 Task: Forward email with the signature Erica Taylor with the subject Request for project resources from softage.1@softage.net to softage.4@softage.net with the message Please let me know if you require any assistance with the upcoming presentation., select first 2 words, change the font color from current to red and background color to green Send the email
Action: Mouse moved to (1044, 85)
Screenshot: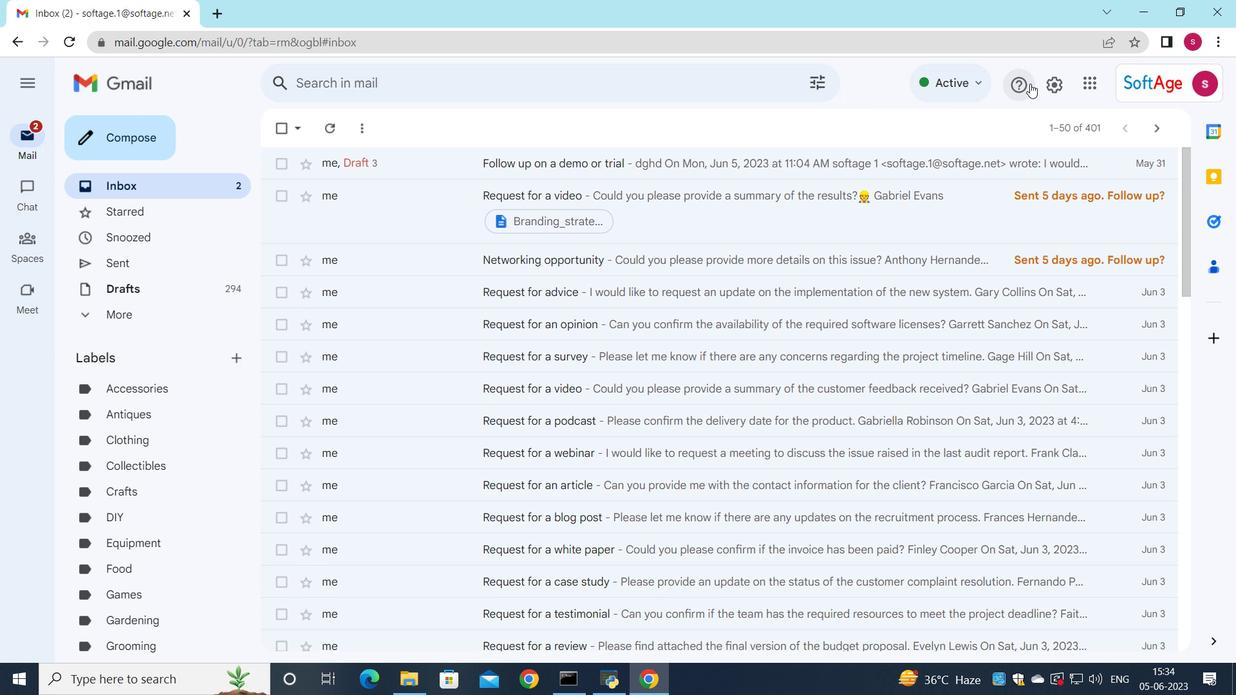 
Action: Mouse pressed left at (1044, 85)
Screenshot: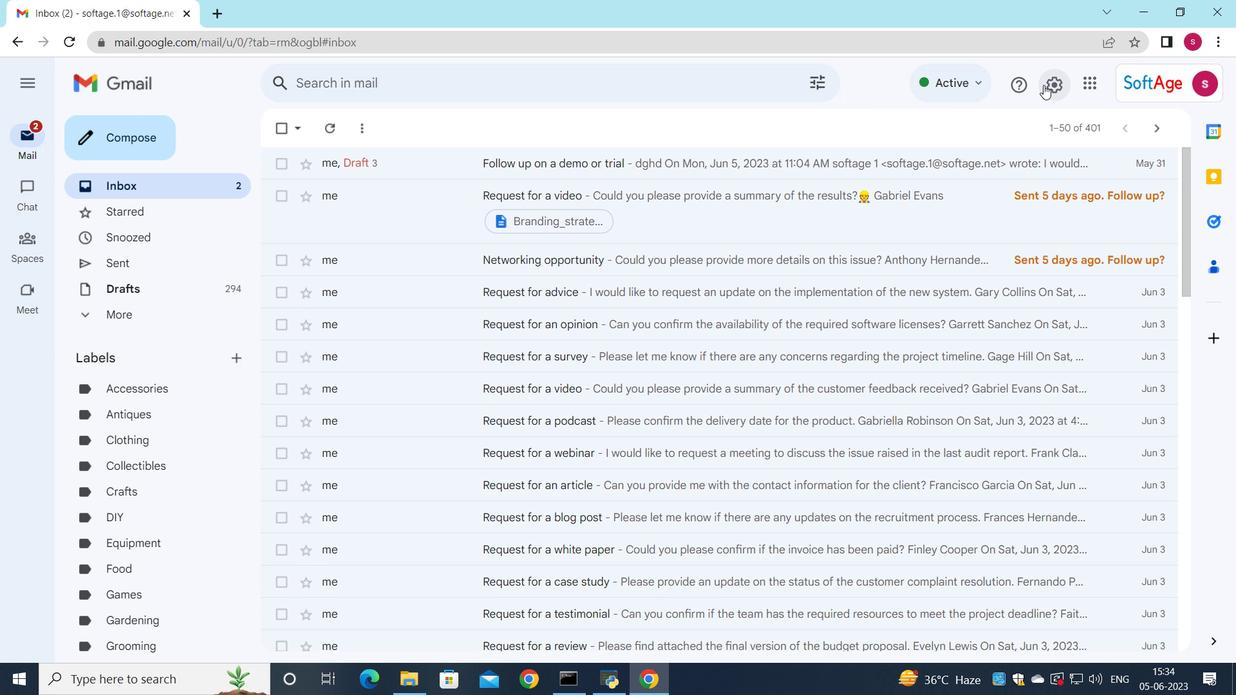 
Action: Mouse moved to (1046, 166)
Screenshot: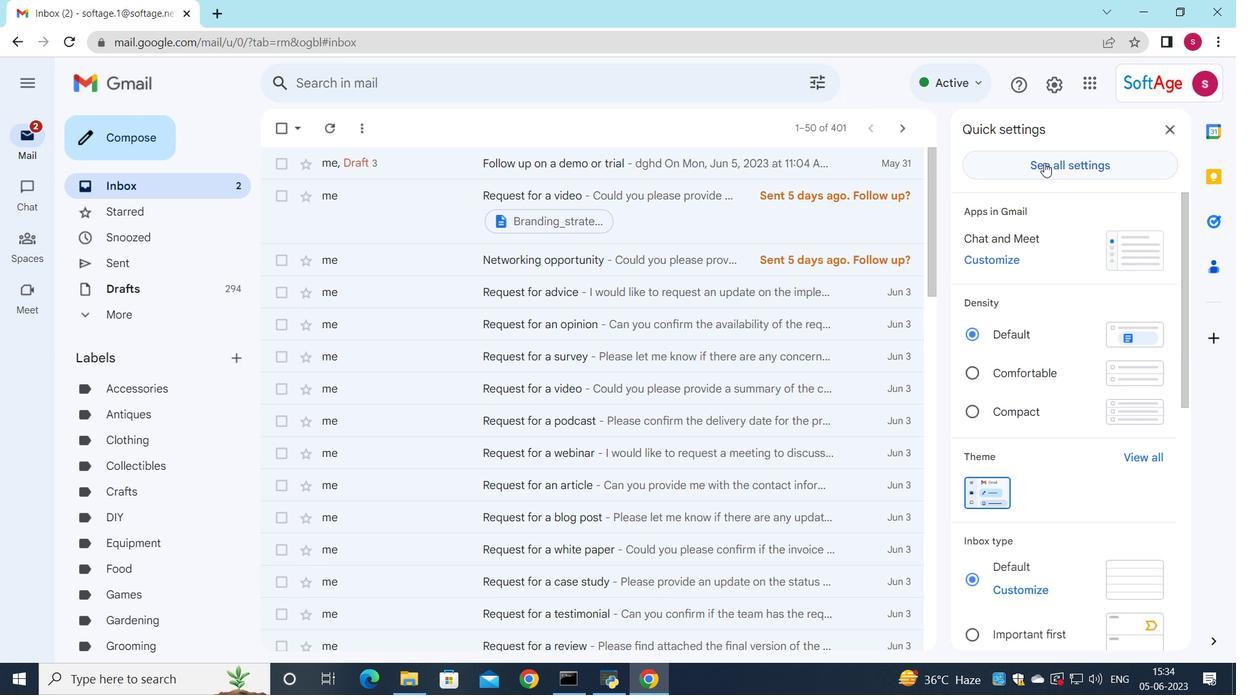
Action: Mouse pressed left at (1046, 166)
Screenshot: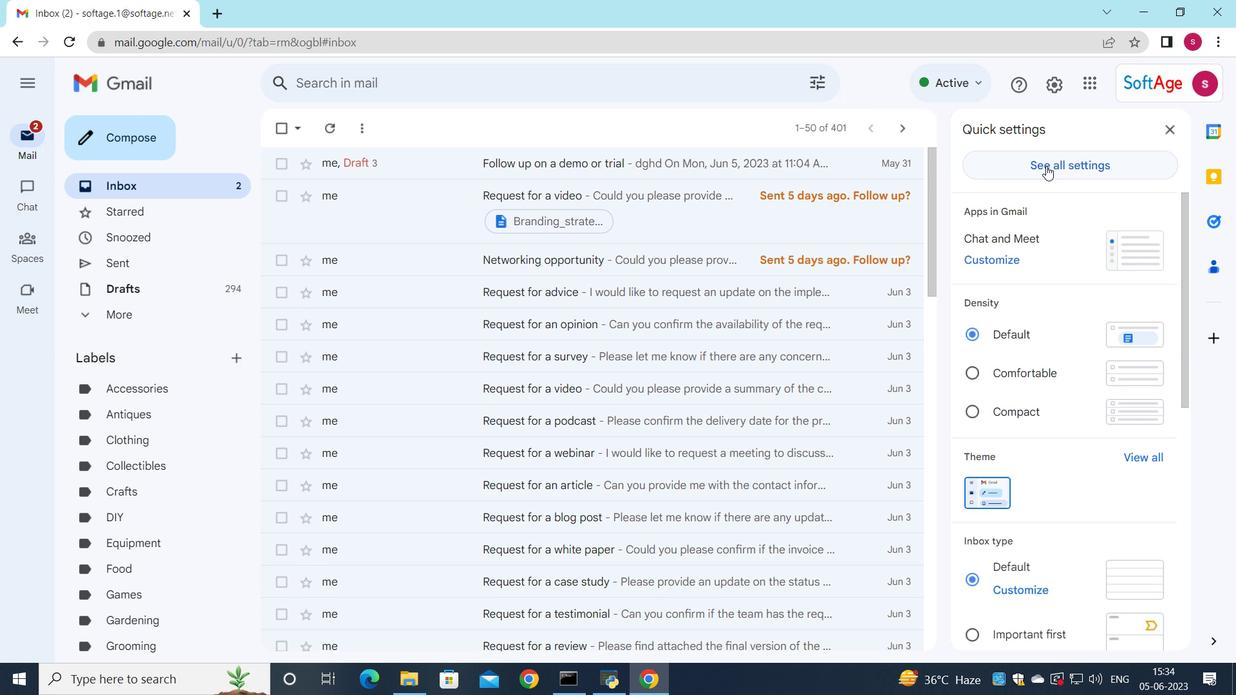 
Action: Mouse moved to (730, 332)
Screenshot: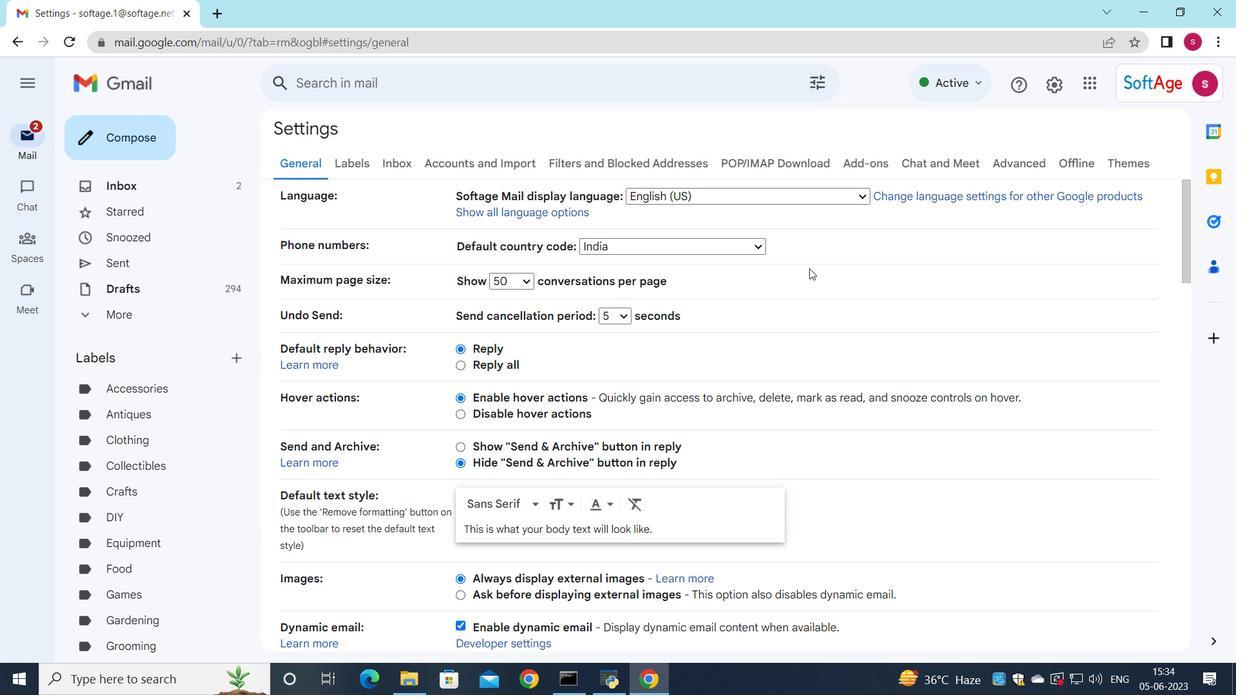 
Action: Mouse scrolled (730, 331) with delta (0, 0)
Screenshot: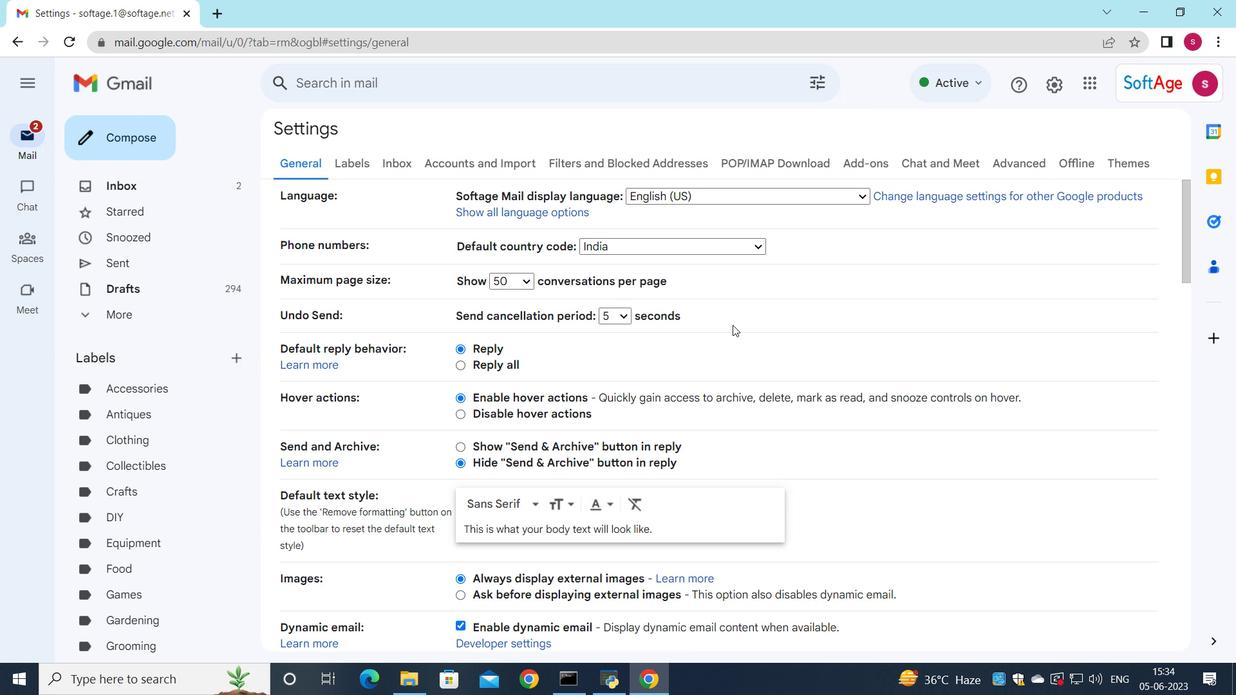 
Action: Mouse scrolled (730, 331) with delta (0, 0)
Screenshot: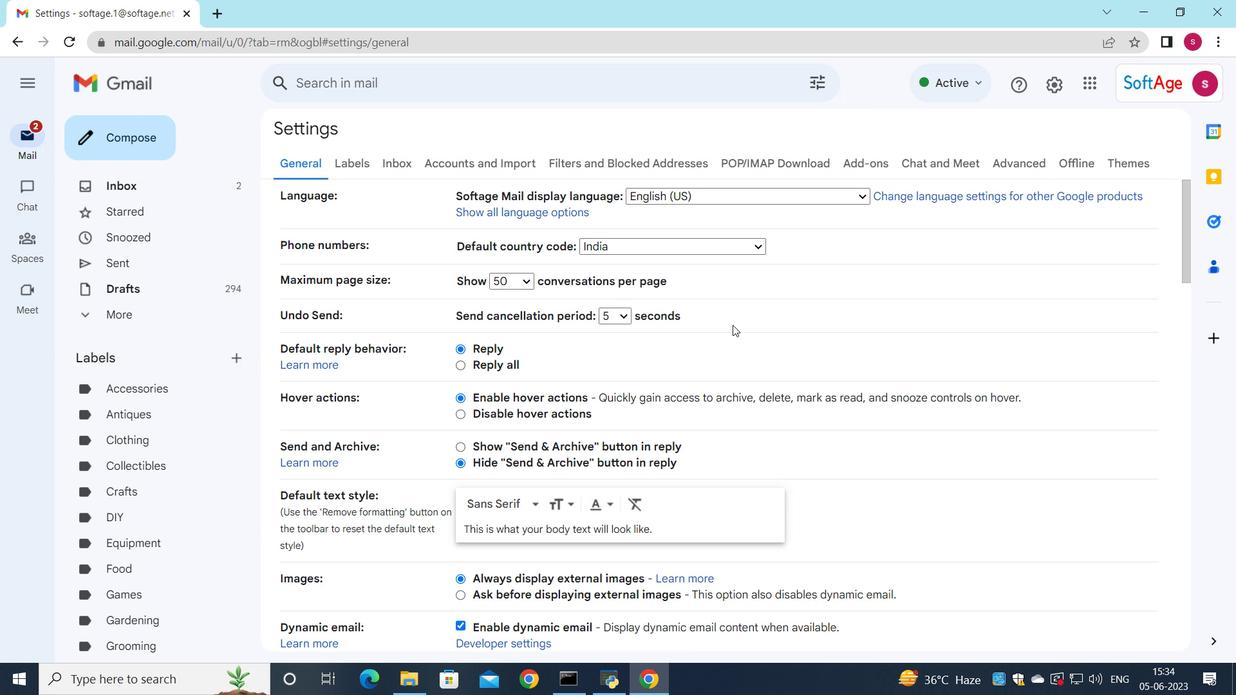 
Action: Mouse scrolled (730, 331) with delta (0, 0)
Screenshot: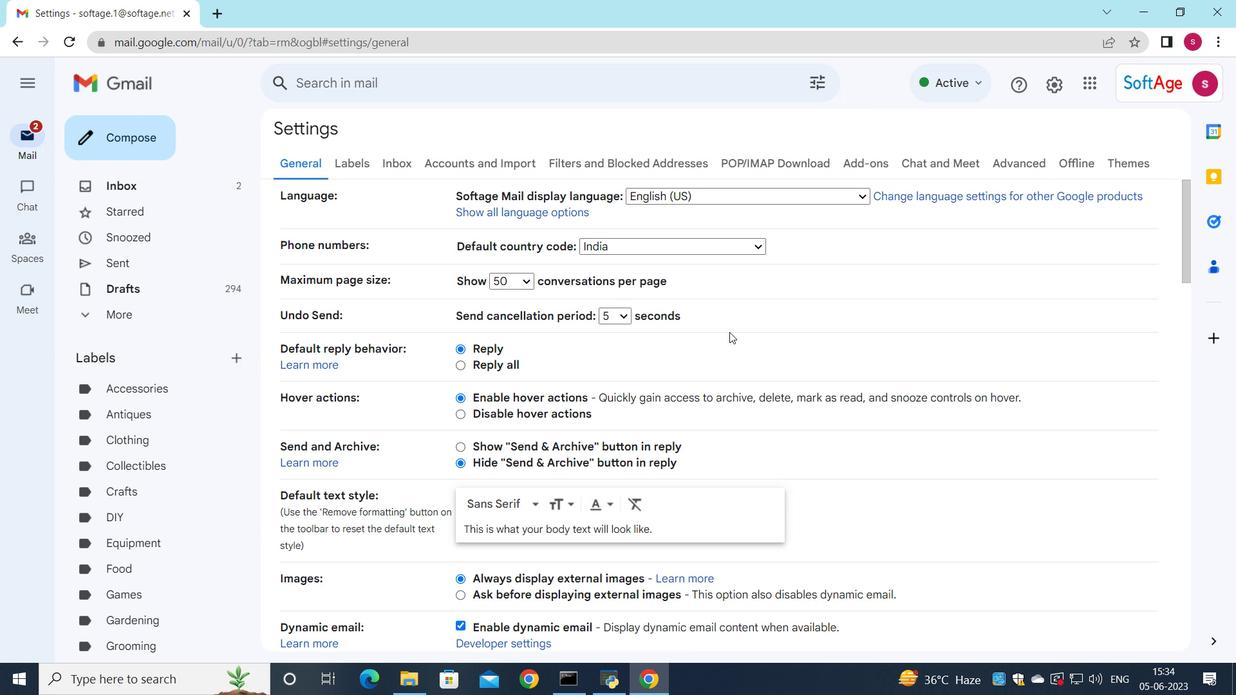 
Action: Mouse moved to (733, 267)
Screenshot: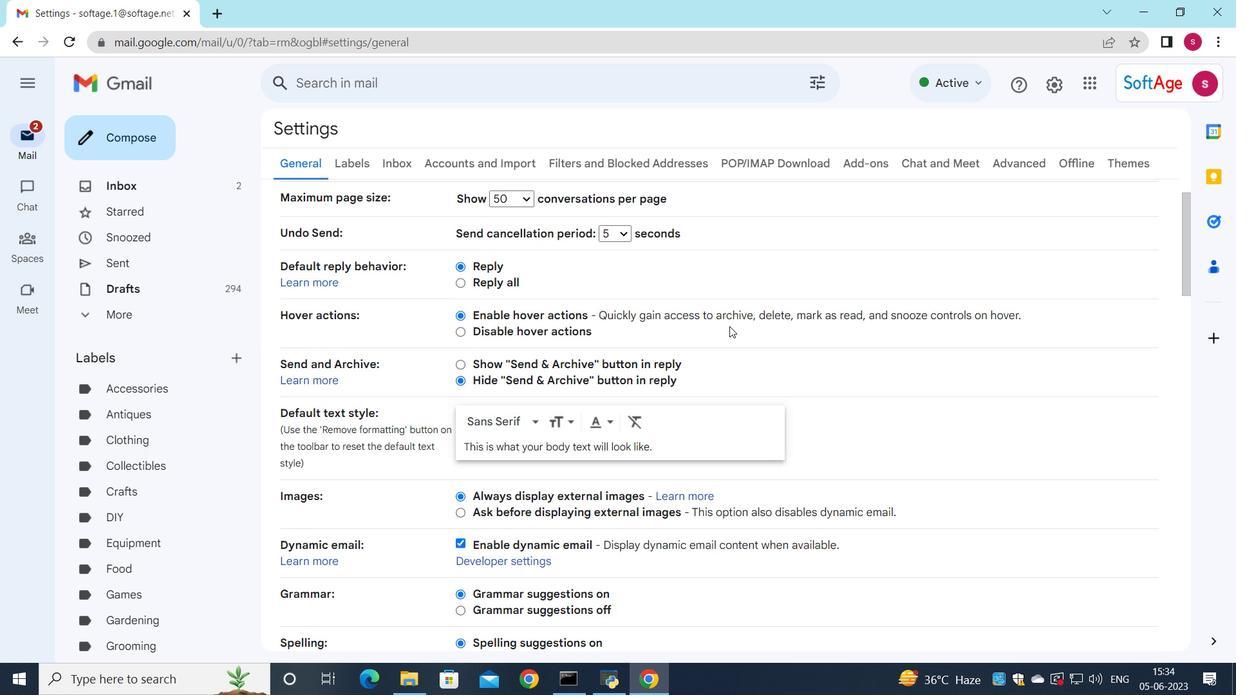 
Action: Mouse scrolled (733, 266) with delta (0, 0)
Screenshot: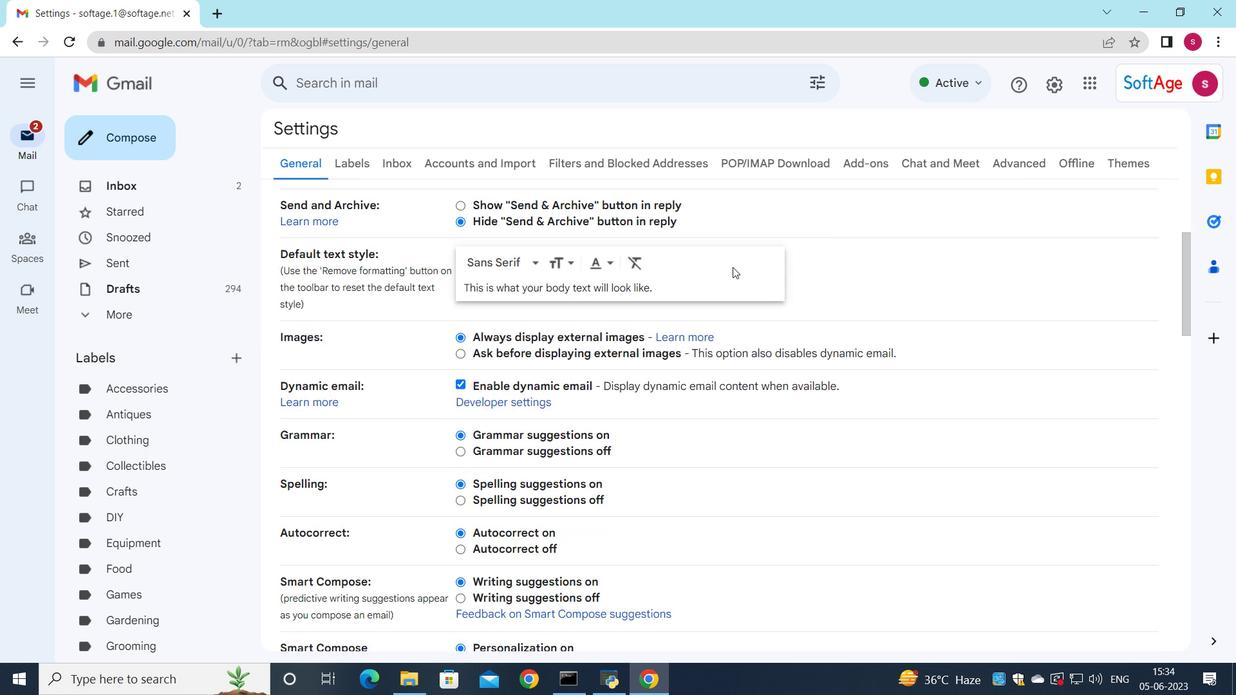 
Action: Mouse scrolled (733, 266) with delta (0, 0)
Screenshot: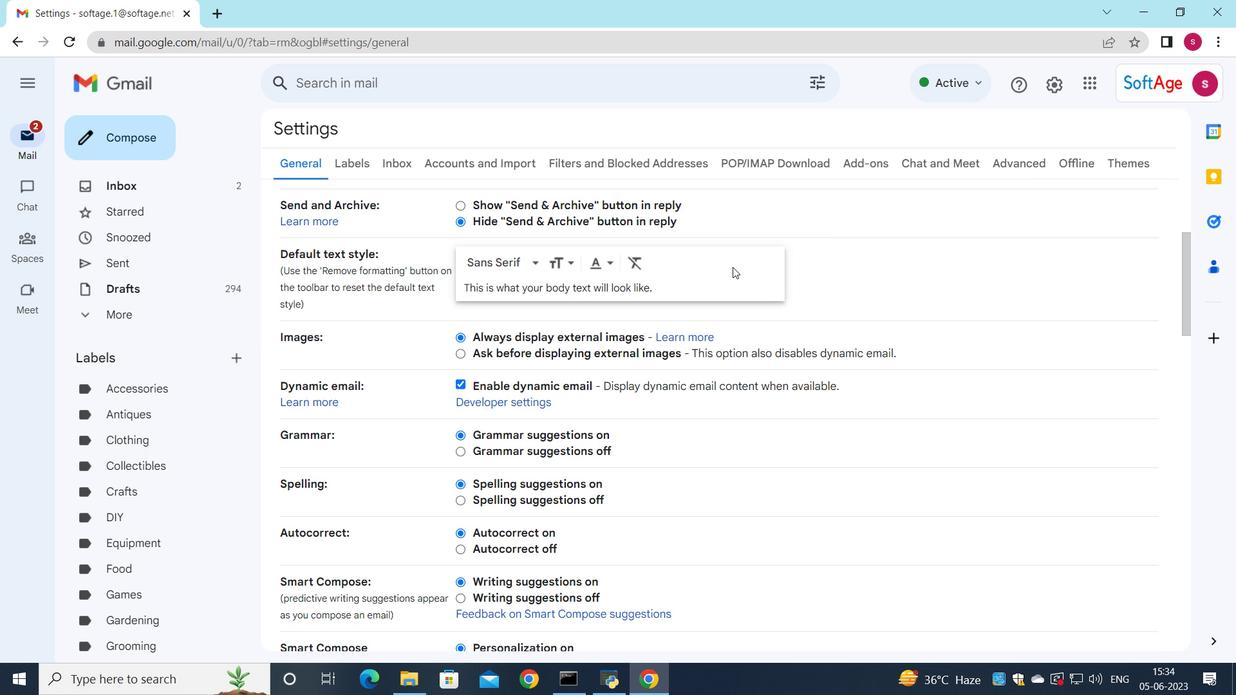 
Action: Mouse scrolled (733, 266) with delta (0, 0)
Screenshot: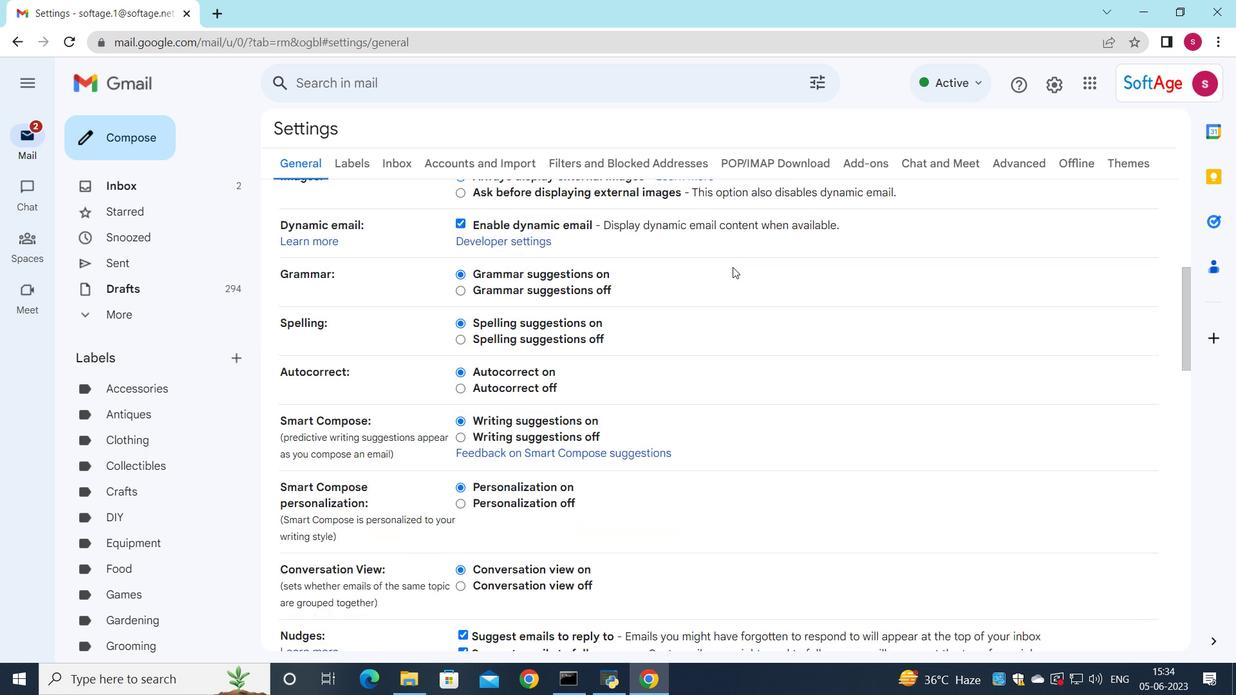 
Action: Mouse scrolled (733, 266) with delta (0, 0)
Screenshot: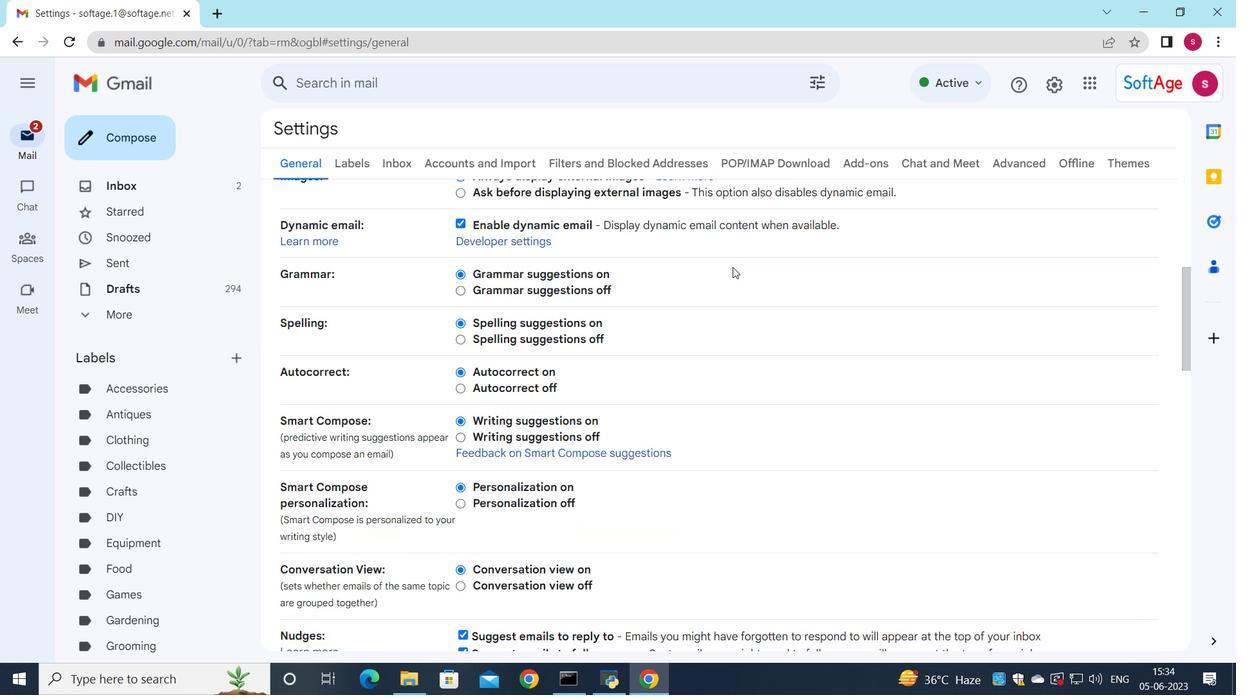 
Action: Mouse scrolled (733, 266) with delta (0, 0)
Screenshot: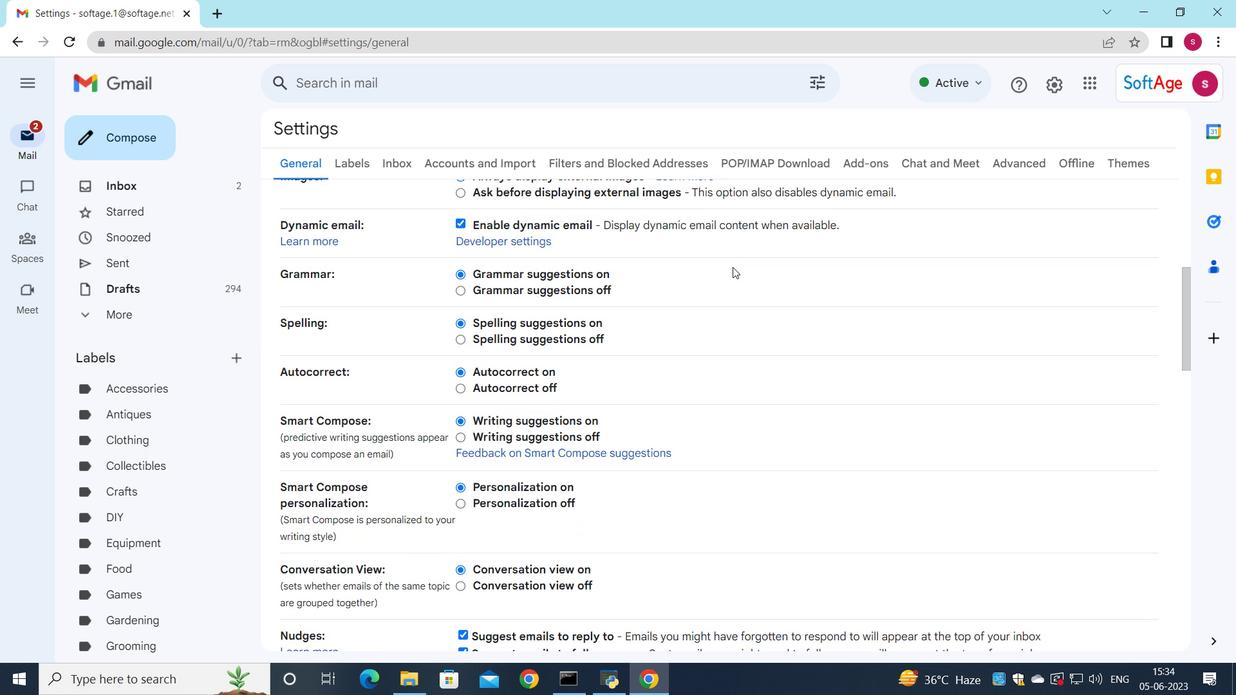 
Action: Mouse scrolled (733, 266) with delta (0, 0)
Screenshot: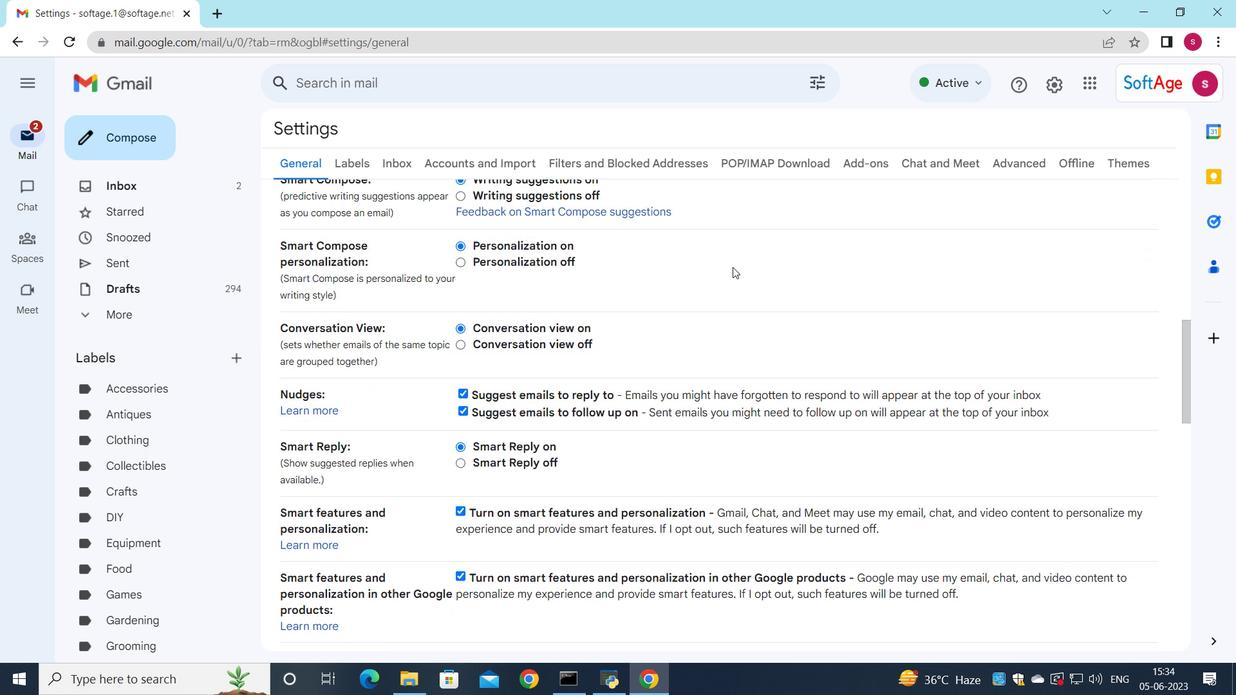 
Action: Mouse scrolled (733, 266) with delta (0, 0)
Screenshot: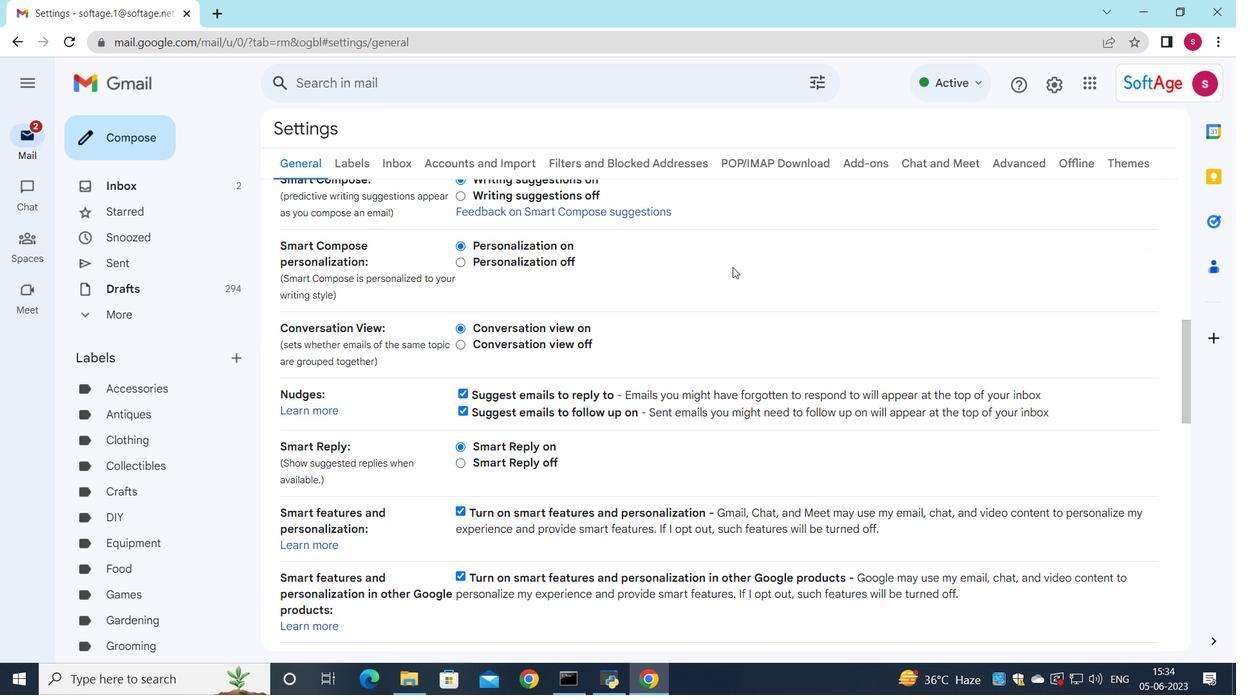 
Action: Mouse scrolled (733, 266) with delta (0, 0)
Screenshot: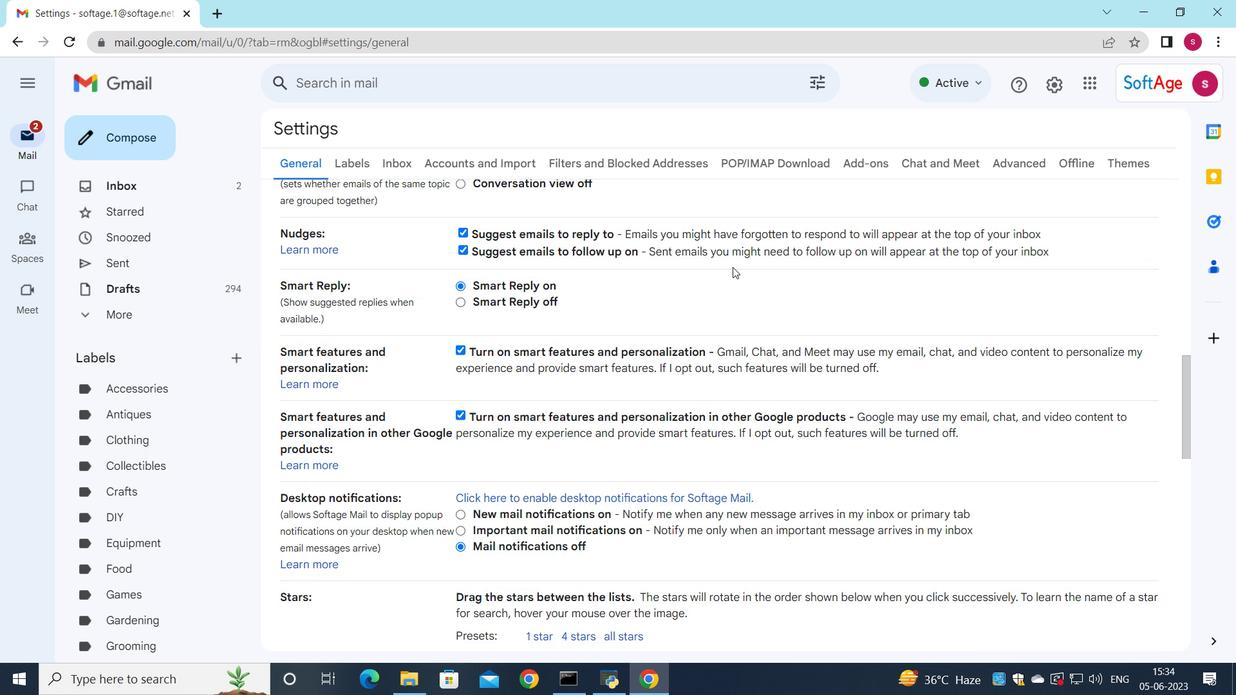 
Action: Mouse scrolled (733, 266) with delta (0, 0)
Screenshot: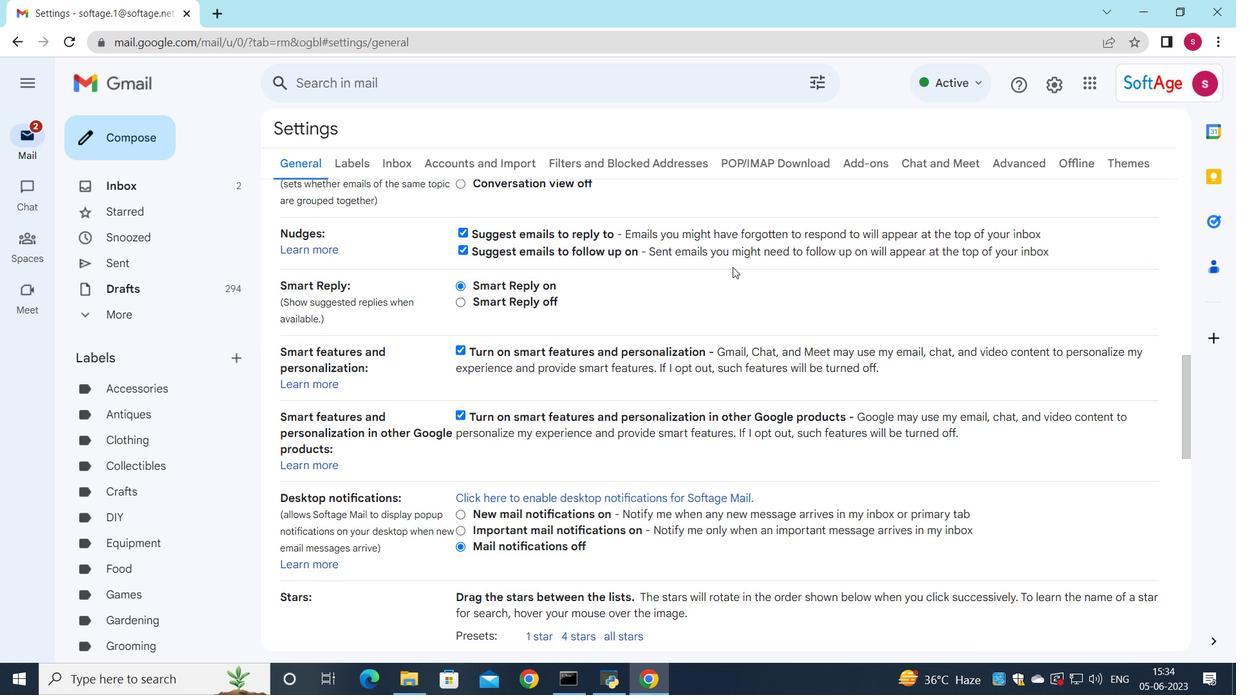 
Action: Mouse scrolled (733, 266) with delta (0, 0)
Screenshot: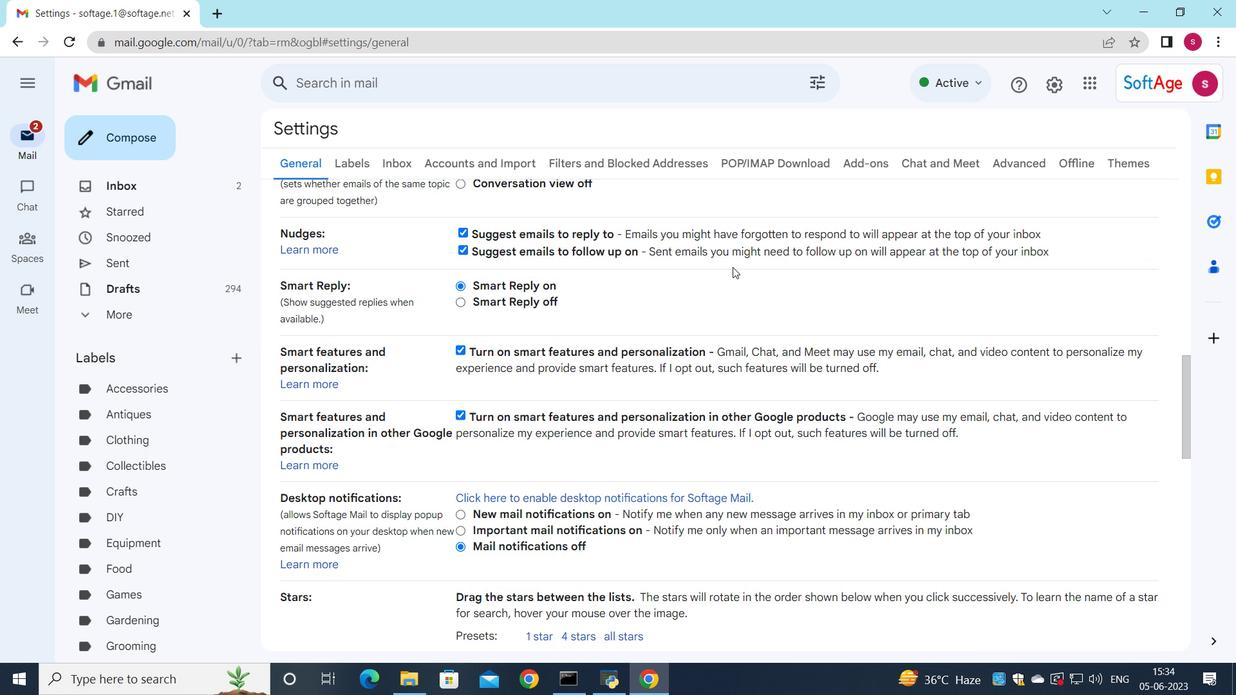 
Action: Mouse scrolled (733, 266) with delta (0, 0)
Screenshot: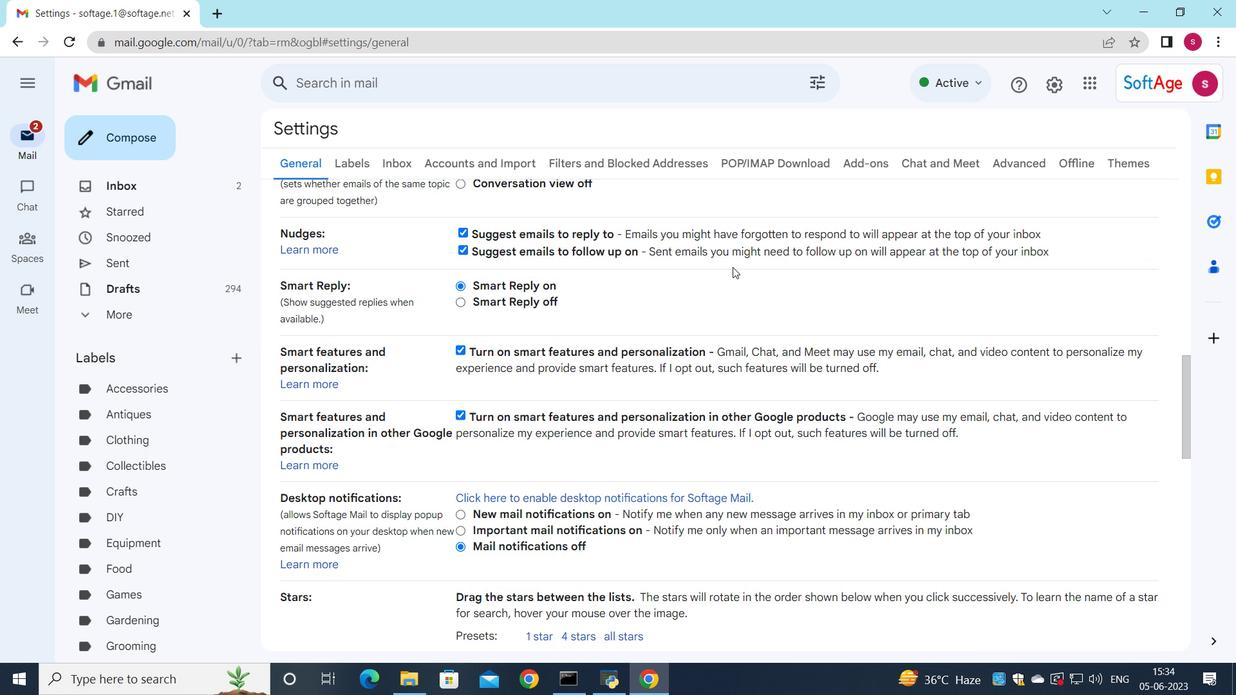 
Action: Mouse moved to (686, 362)
Screenshot: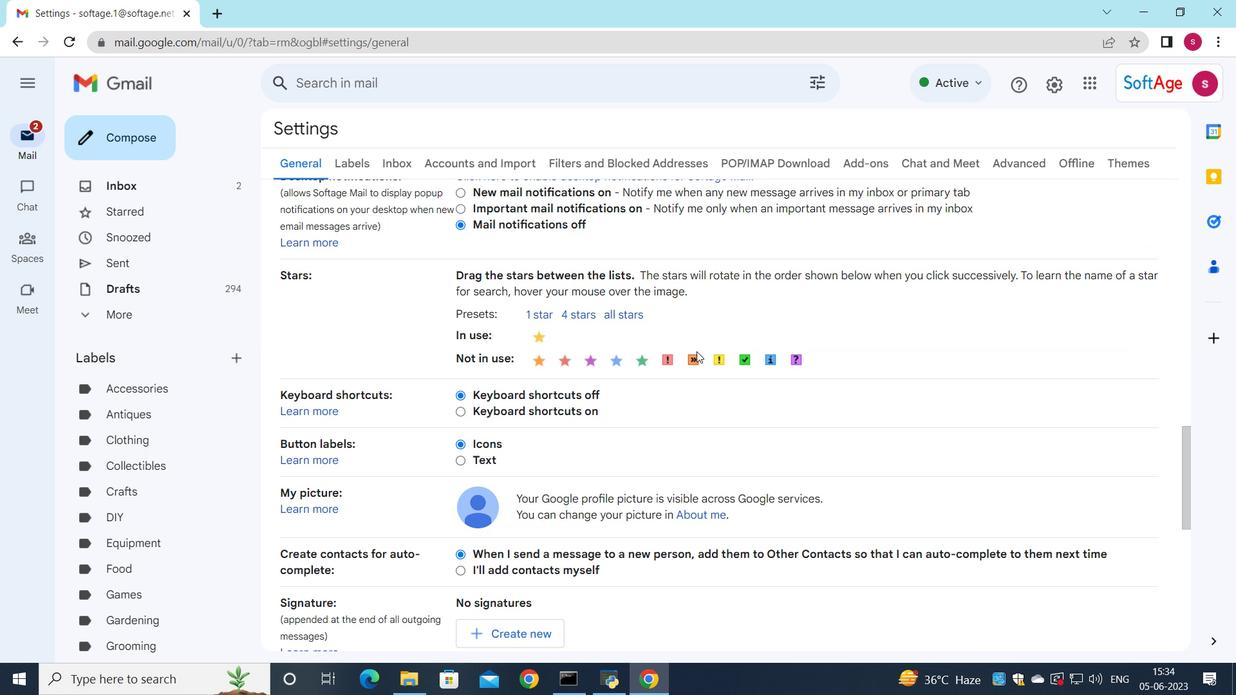 
Action: Mouse scrolled (693, 354) with delta (0, 0)
Screenshot: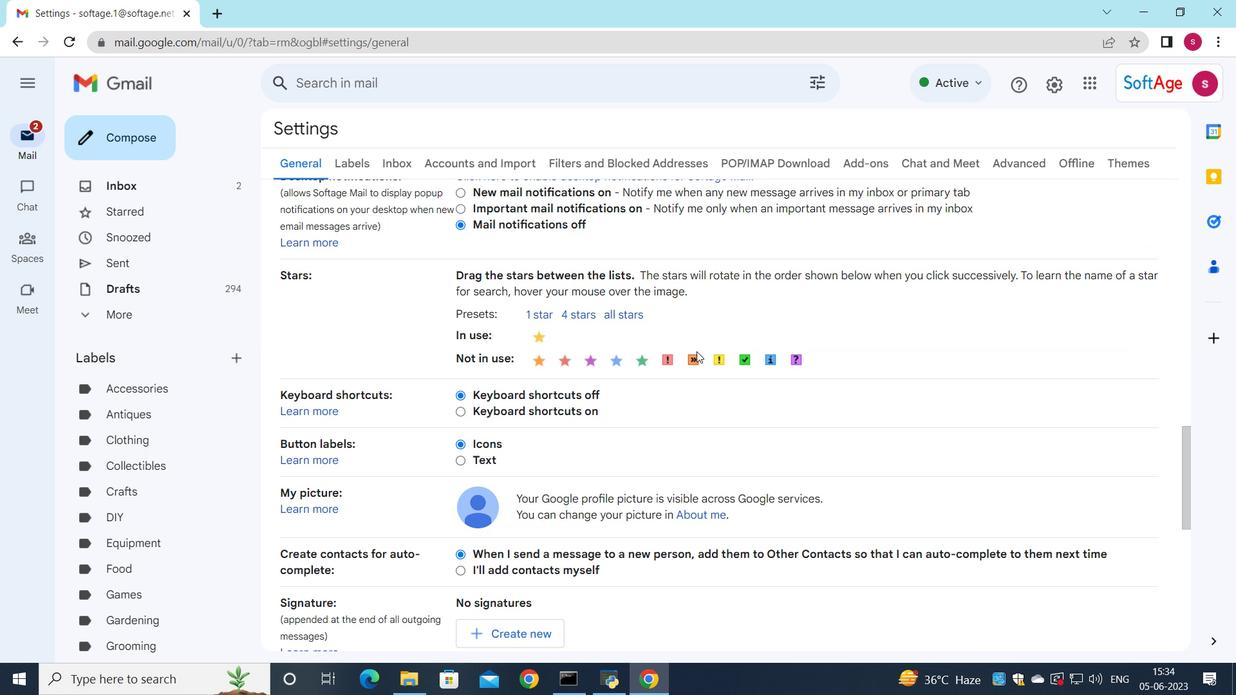 
Action: Mouse moved to (686, 363)
Screenshot: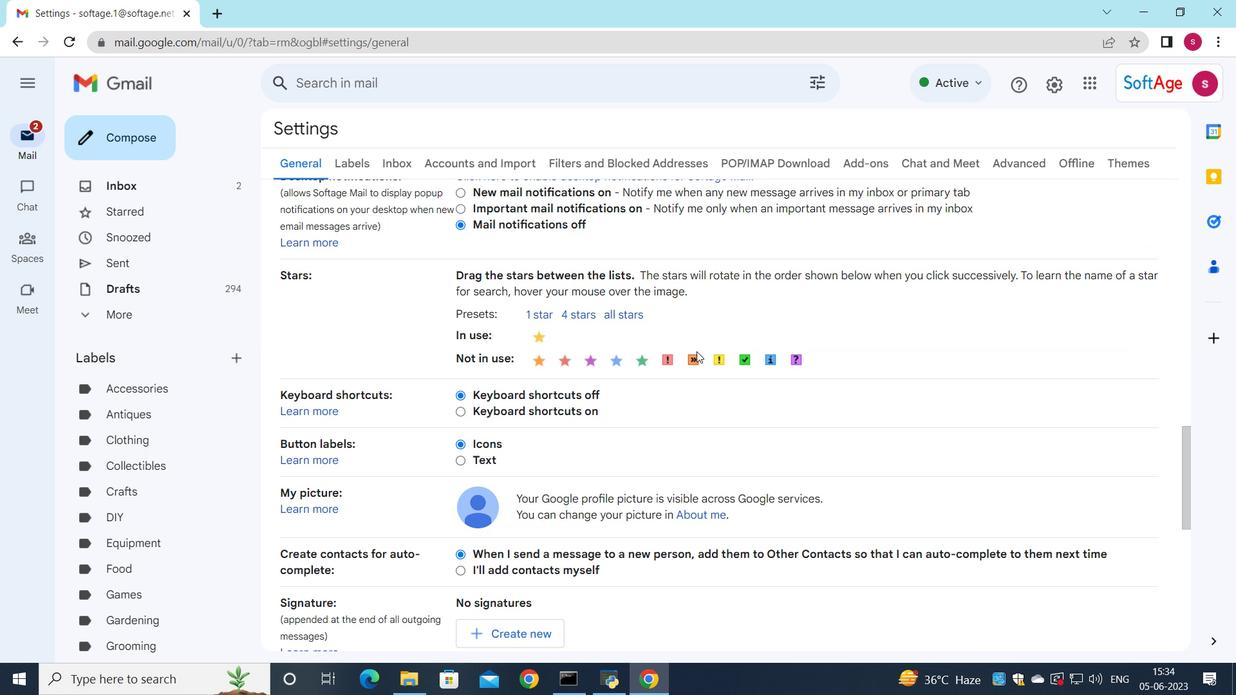 
Action: Mouse scrolled (690, 358) with delta (0, 0)
Screenshot: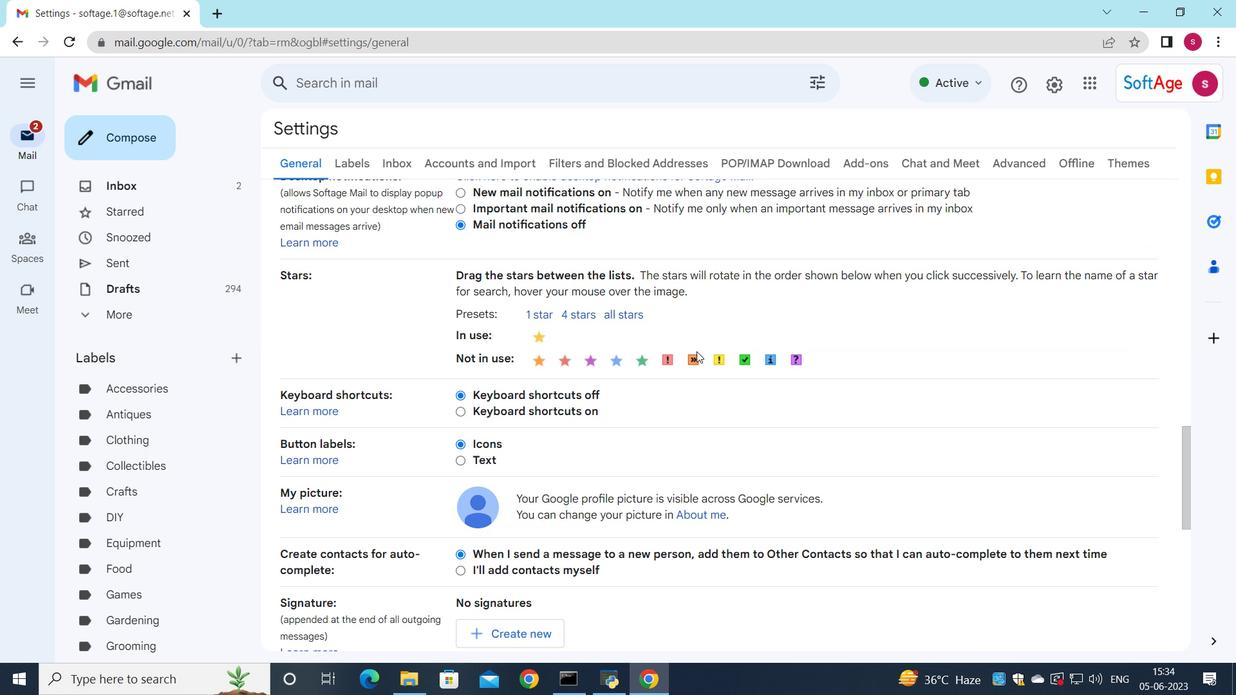 
Action: Mouse moved to (685, 363)
Screenshot: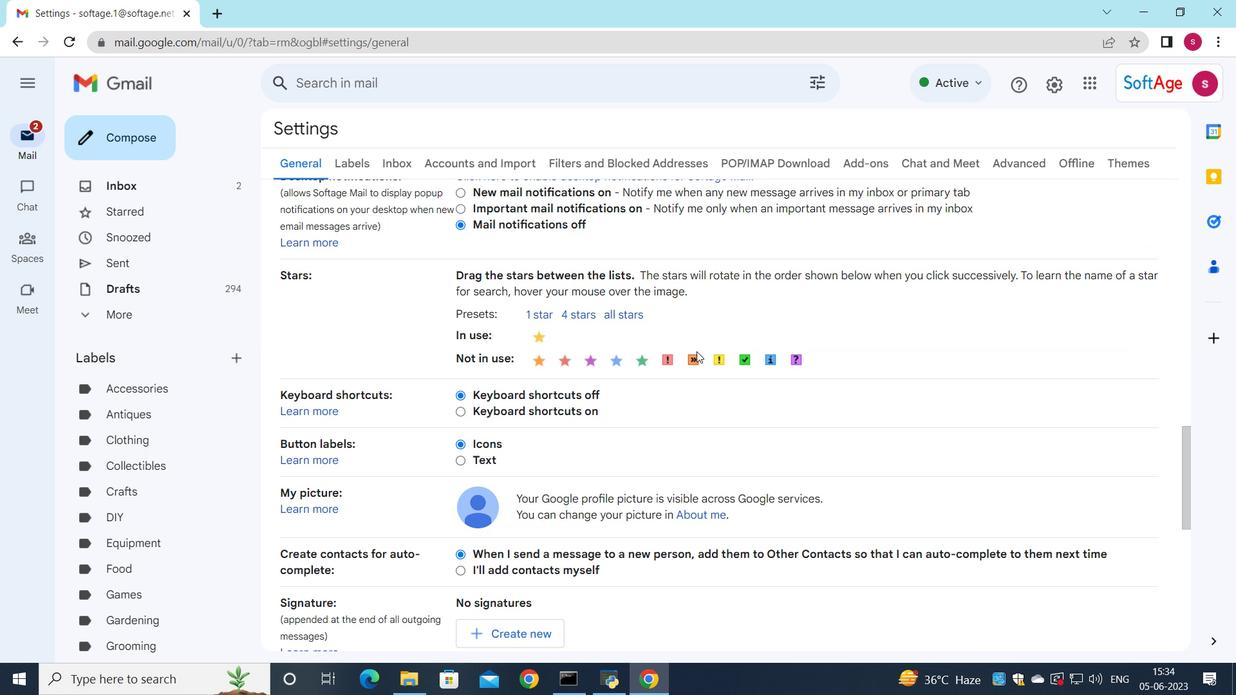 
Action: Mouse scrolled (686, 362) with delta (0, 0)
Screenshot: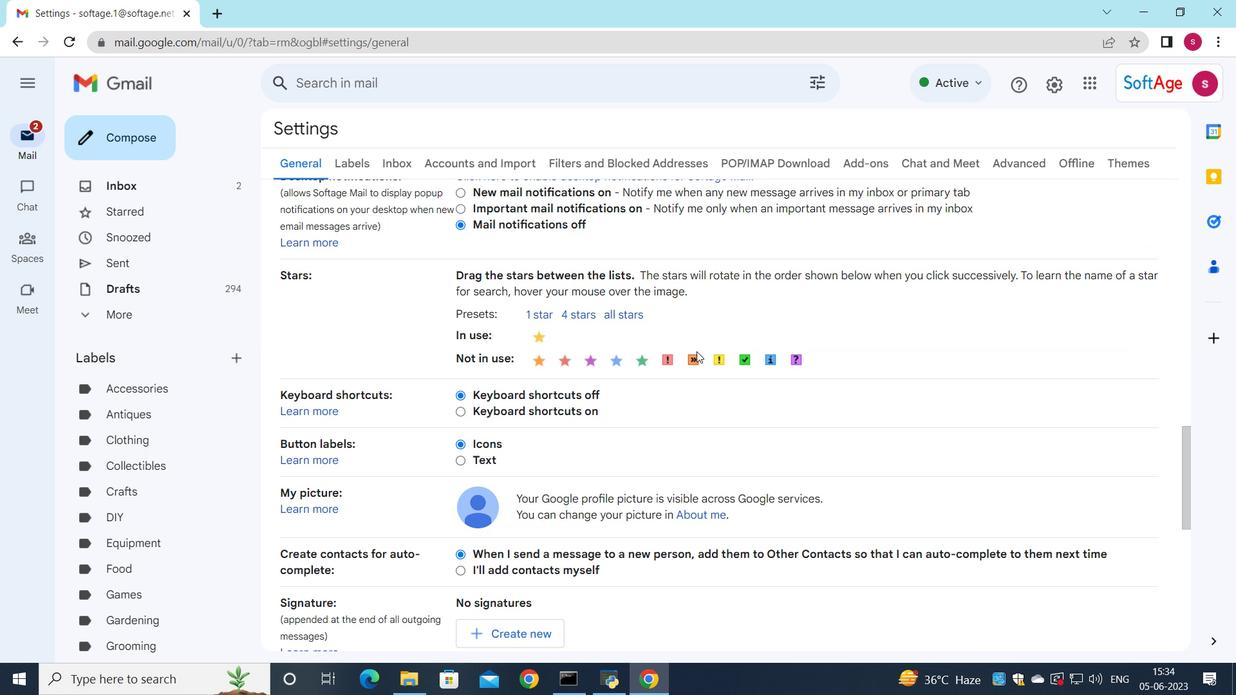 
Action: Mouse moved to (536, 393)
Screenshot: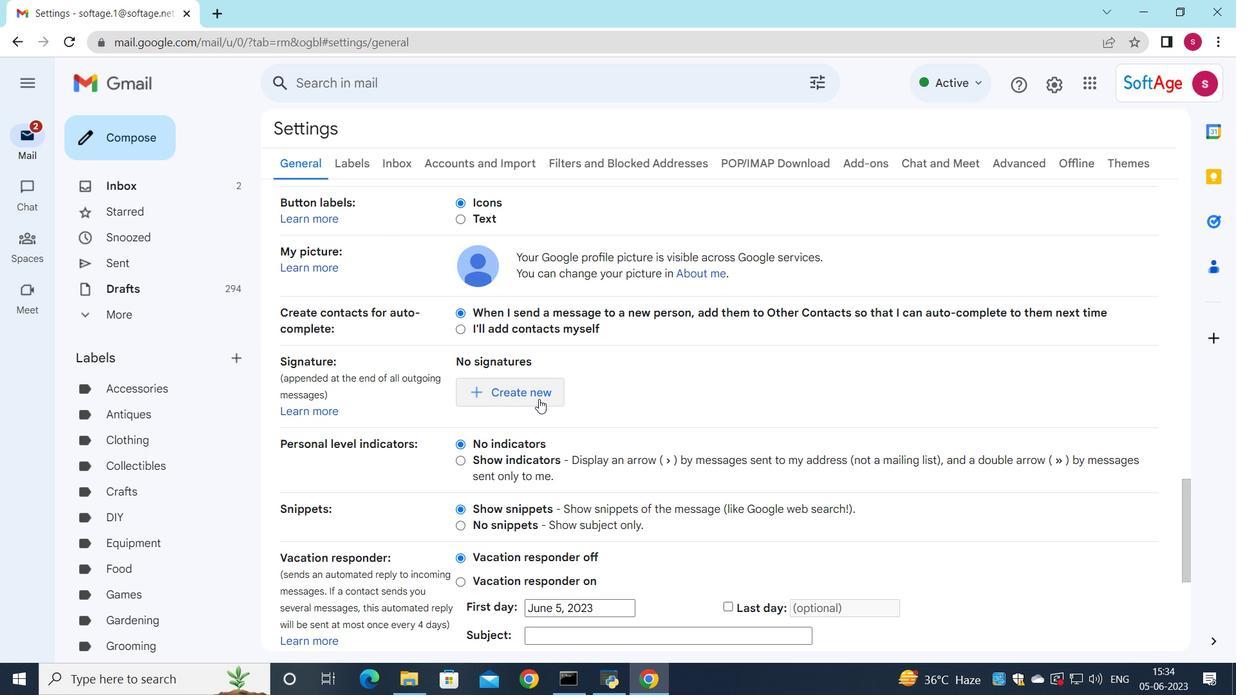 
Action: Mouse pressed left at (536, 393)
Screenshot: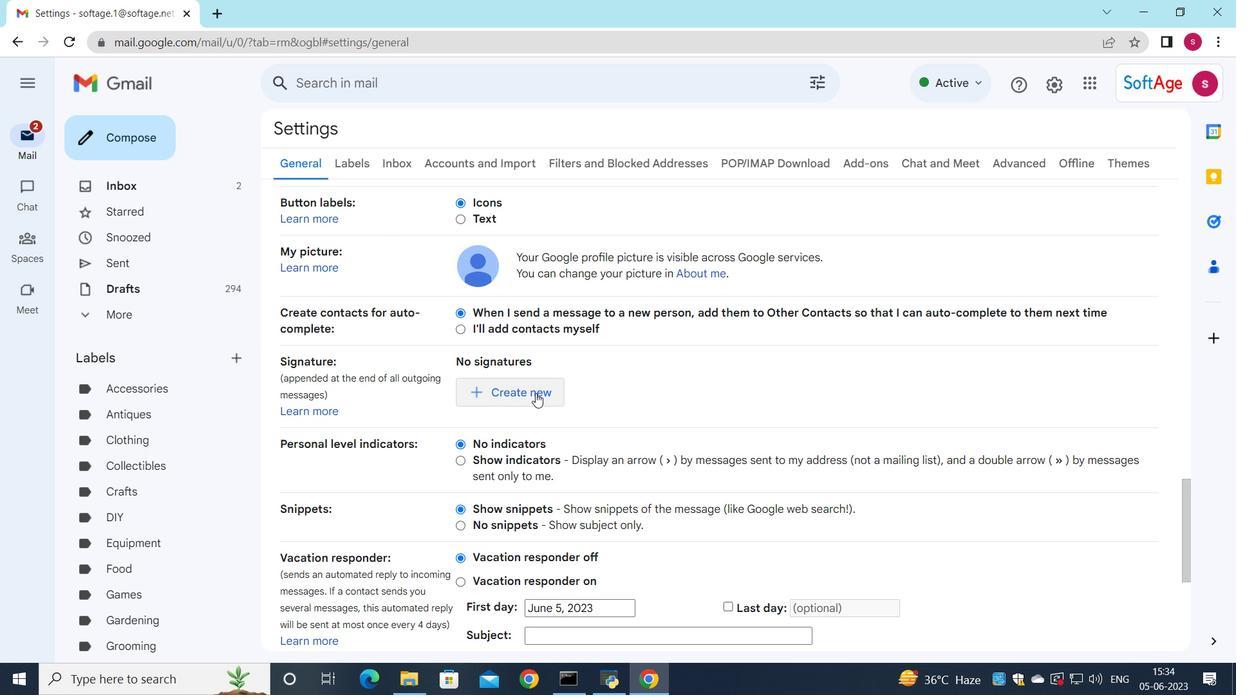 
Action: Mouse moved to (570, 323)
Screenshot: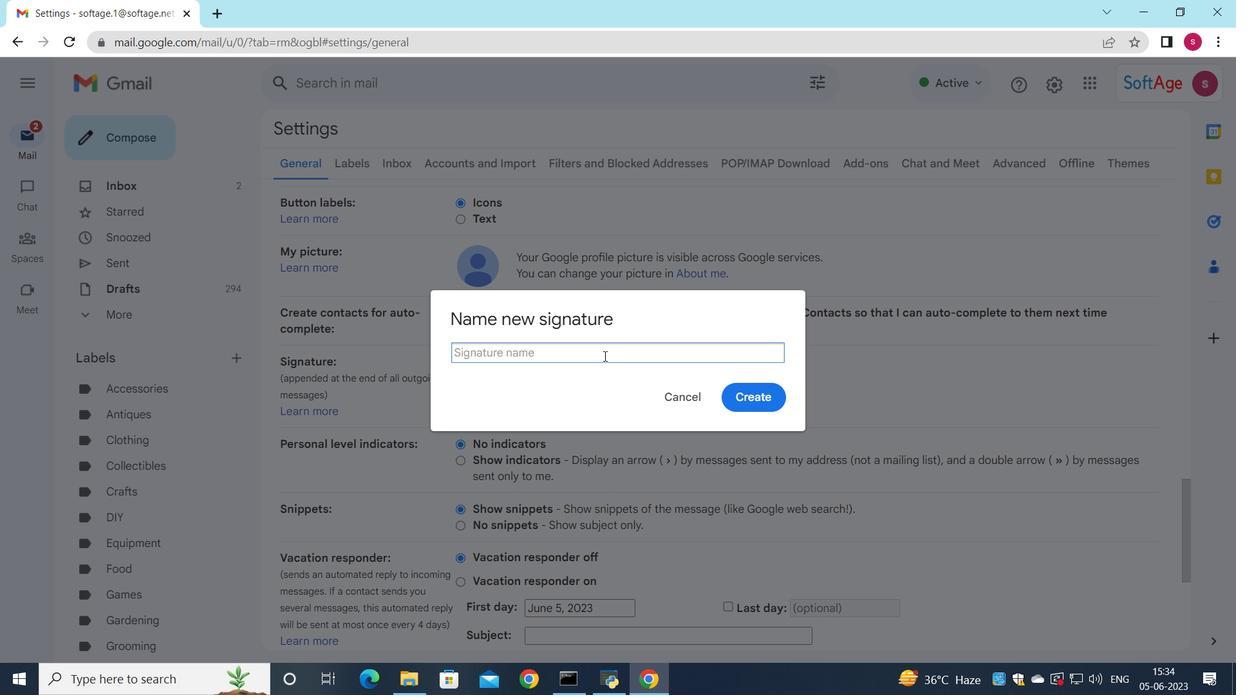 
Action: Key pressed <Key.shift>Erica<Key.space><Key.shift>Taylor
Screenshot: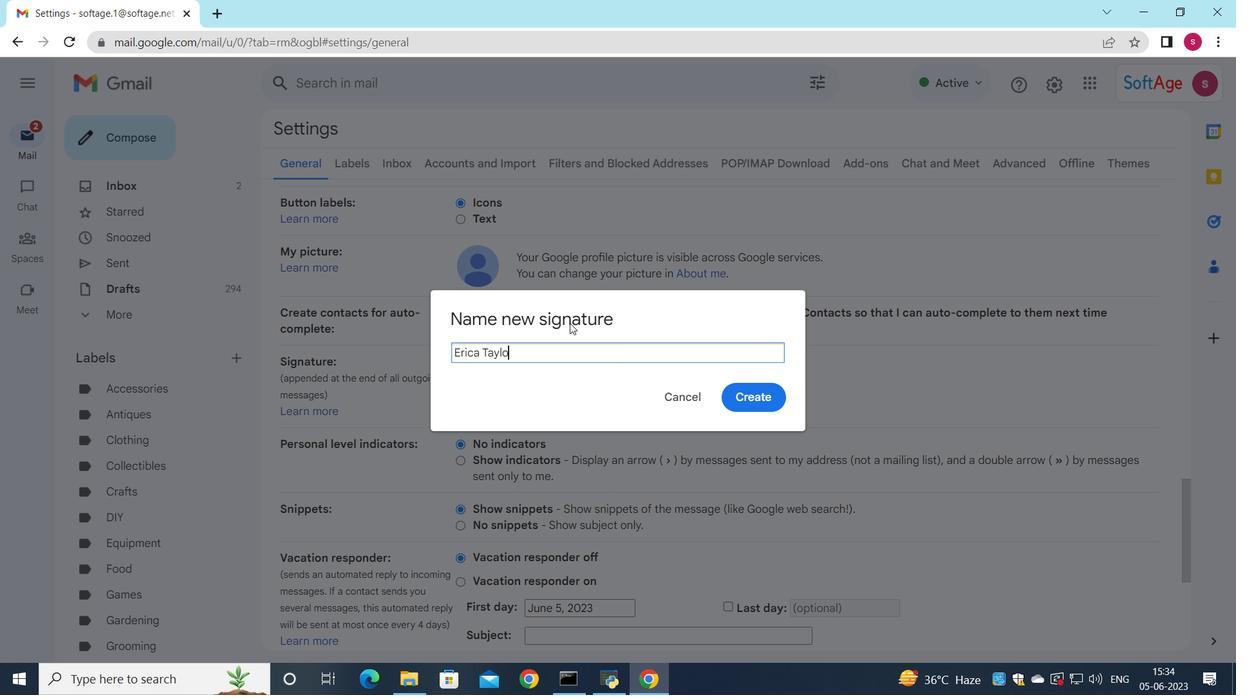 
Action: Mouse moved to (734, 406)
Screenshot: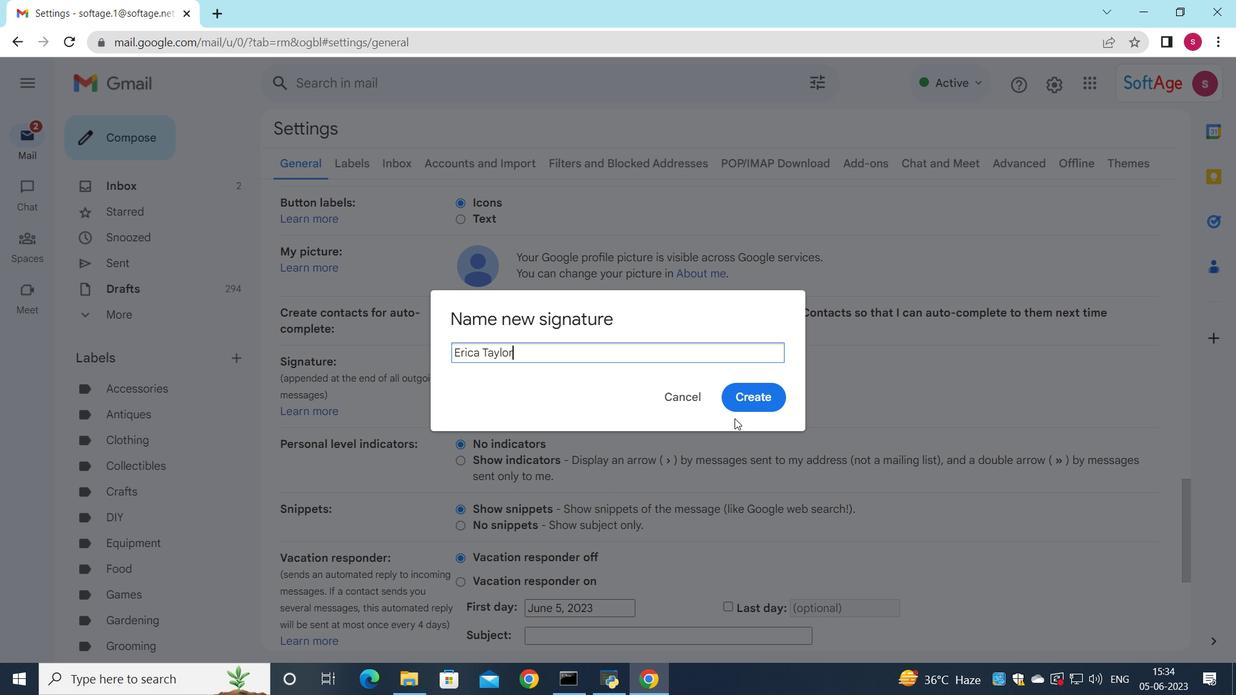
Action: Mouse pressed left at (734, 406)
Screenshot: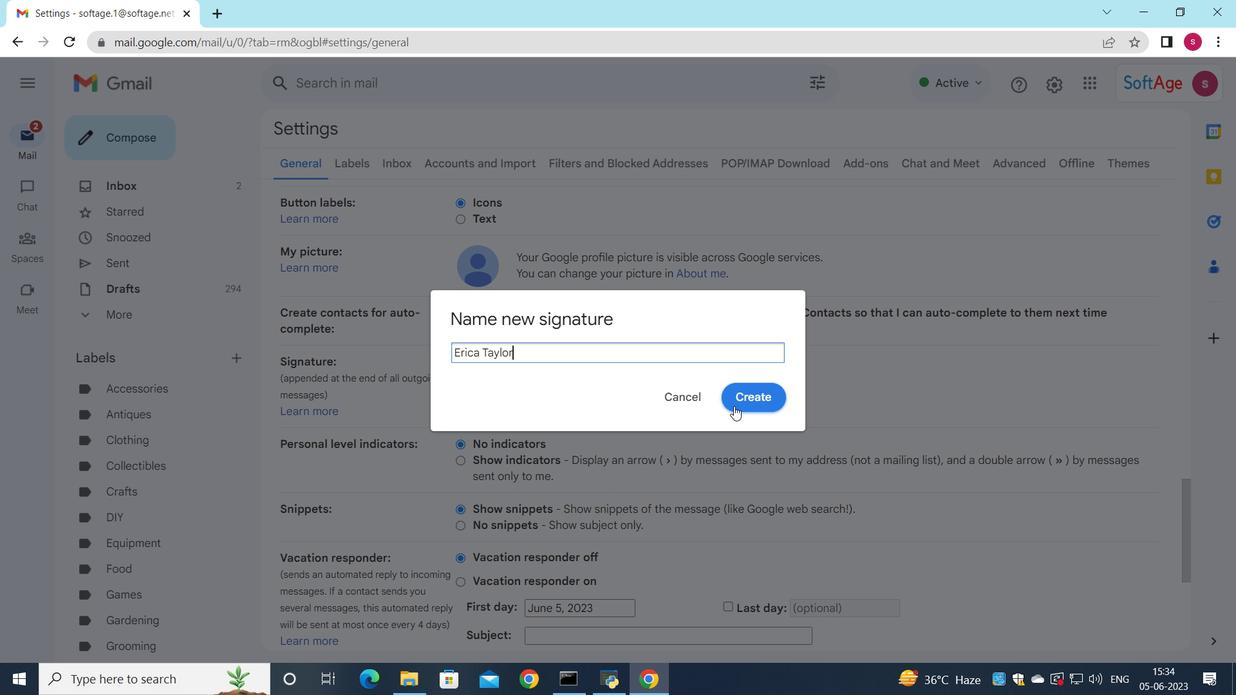 
Action: Mouse moved to (689, 395)
Screenshot: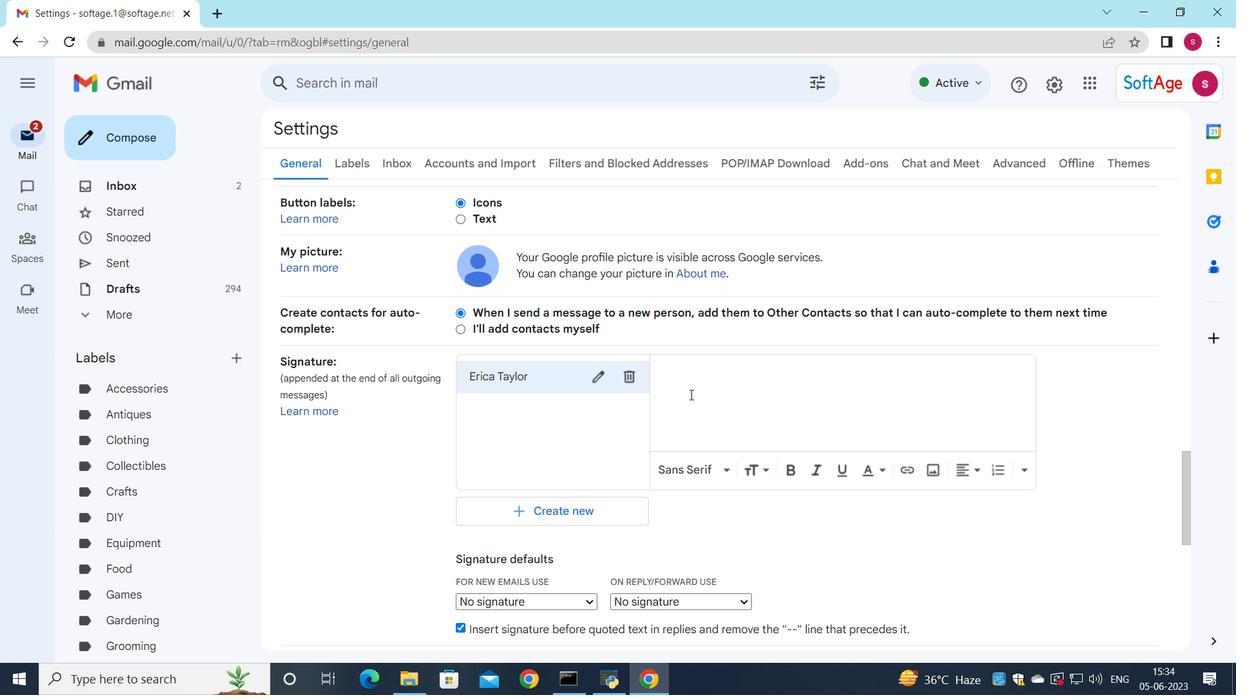 
Action: Mouse pressed left at (689, 395)
Screenshot: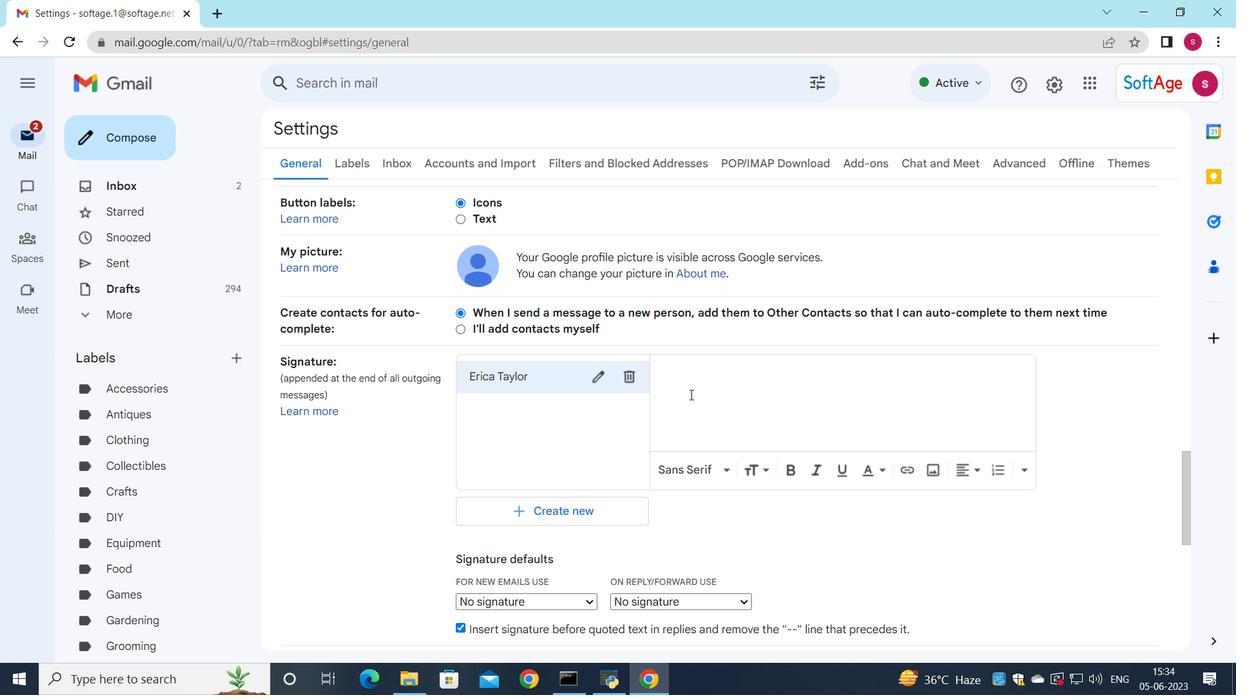 
Action: Mouse moved to (729, 355)
Screenshot: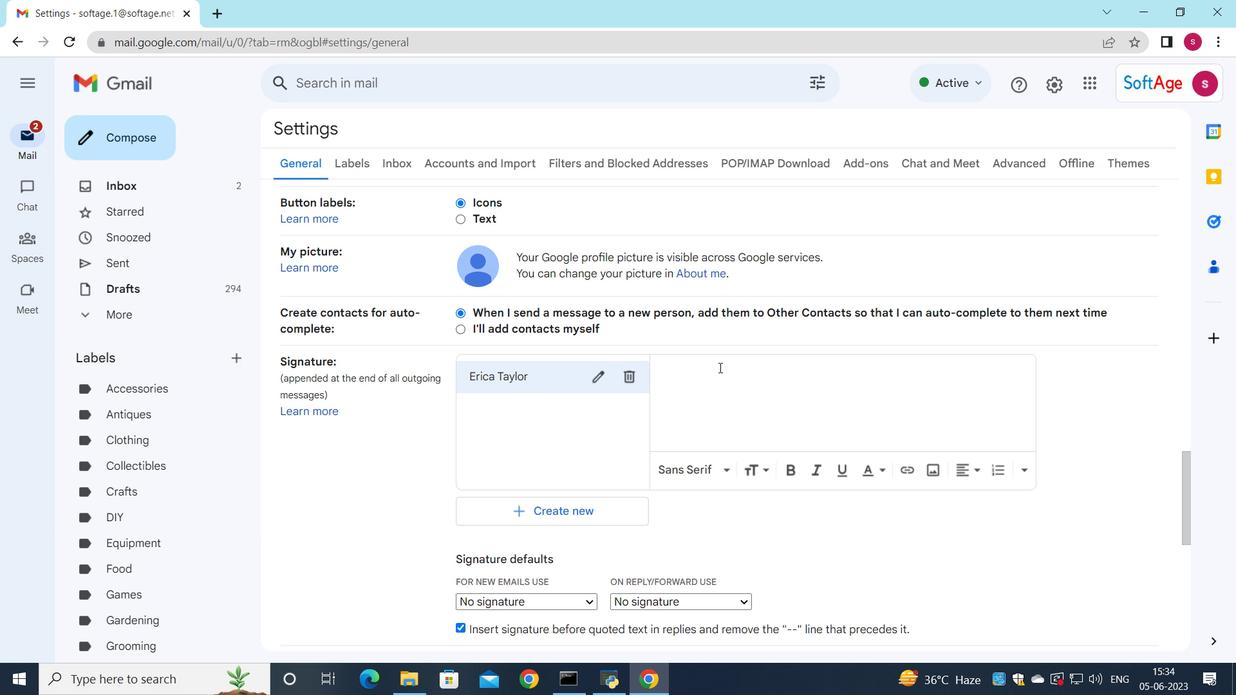 
Action: Key pressed <Key.shift>Erica<Key.space><Key.shift>Taylor
Screenshot: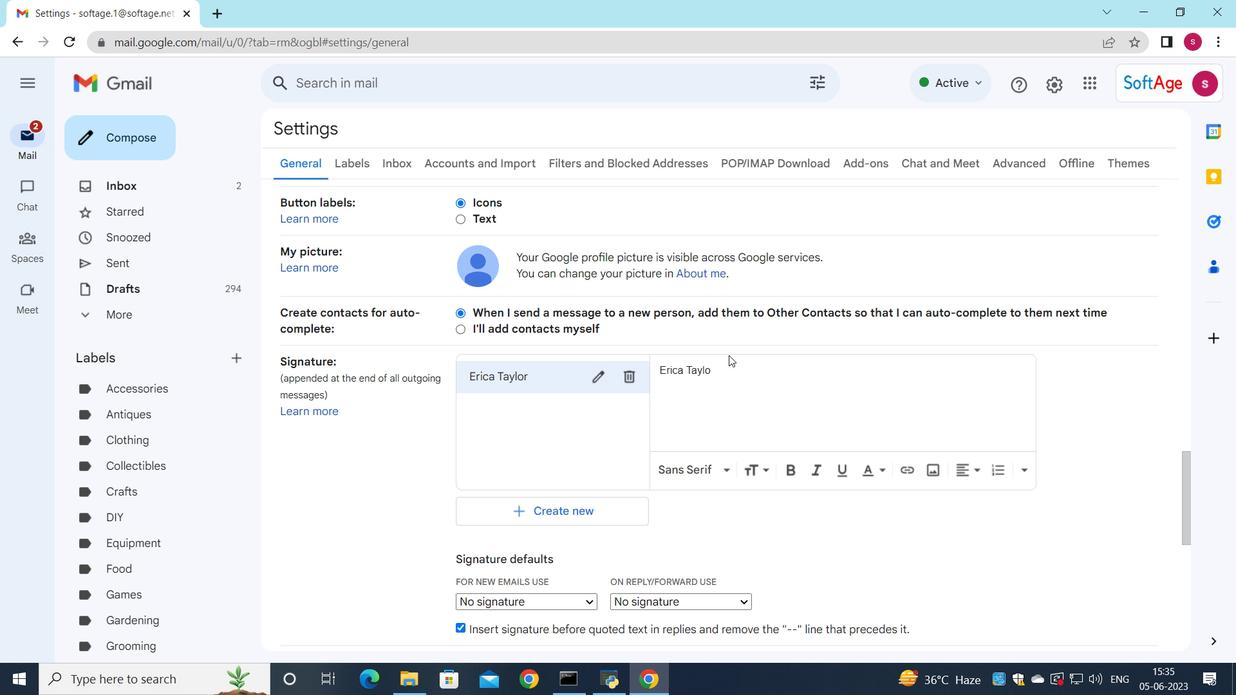 
Action: Mouse moved to (725, 351)
Screenshot: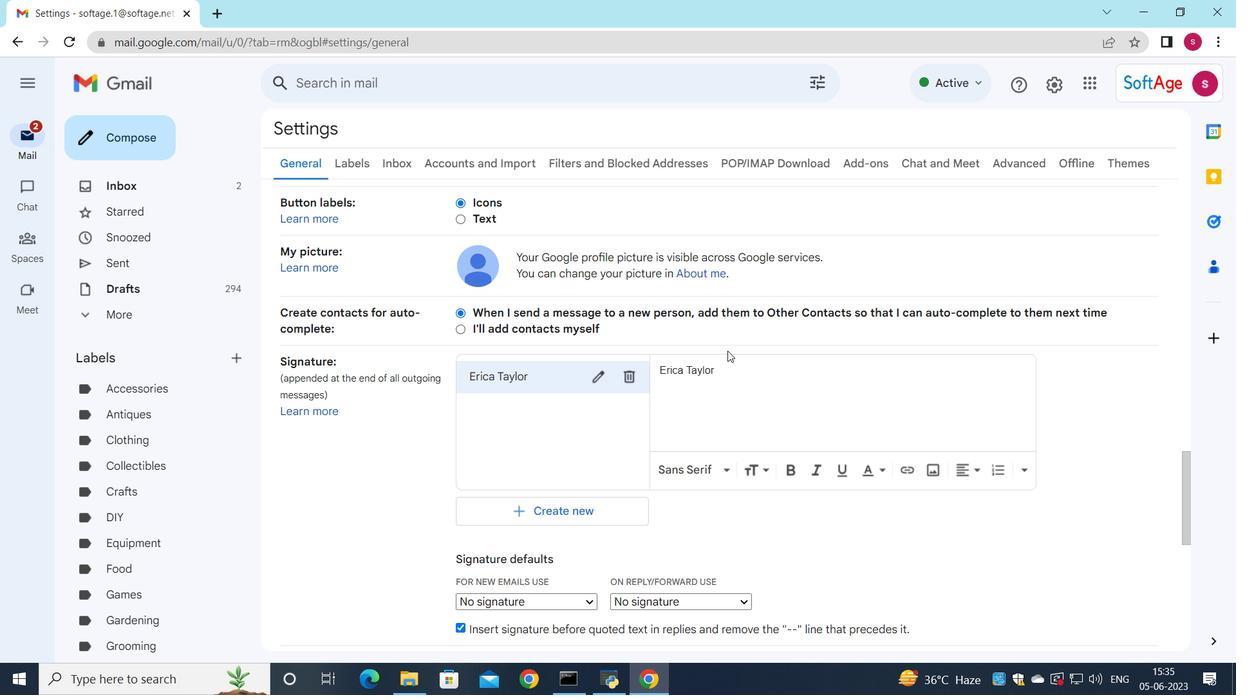 
Action: Mouse scrolled (726, 350) with delta (0, 0)
Screenshot: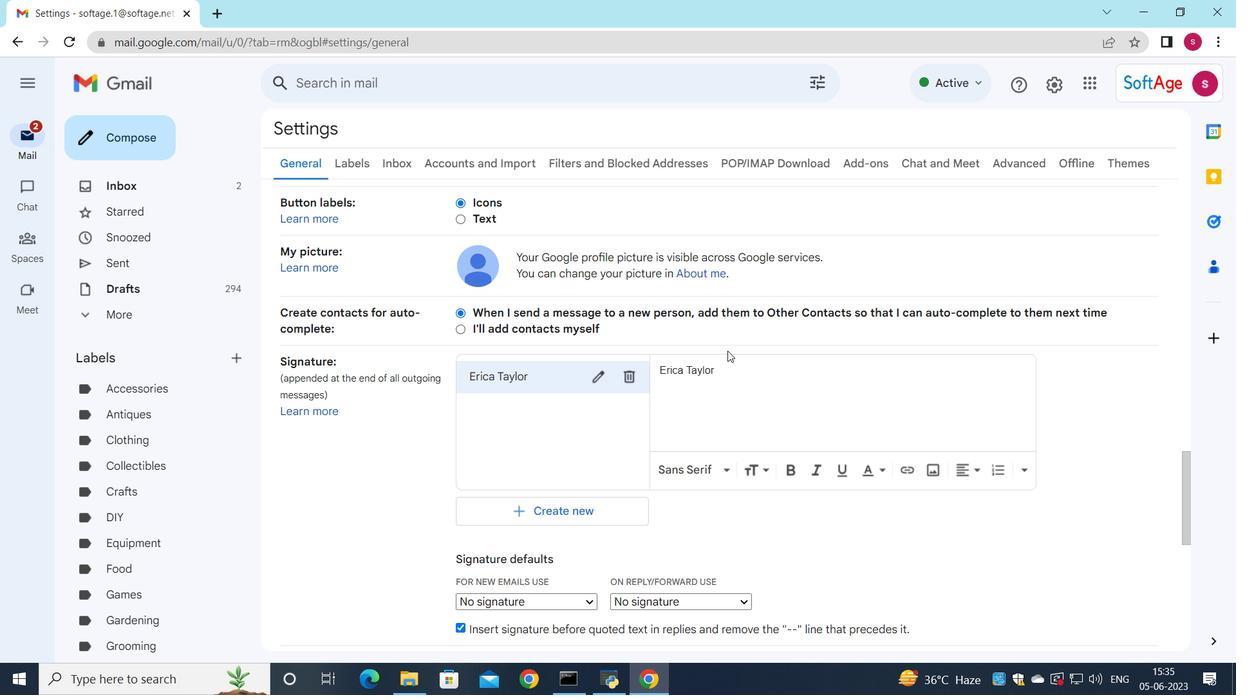 
Action: Mouse scrolled (725, 350) with delta (0, 0)
Screenshot: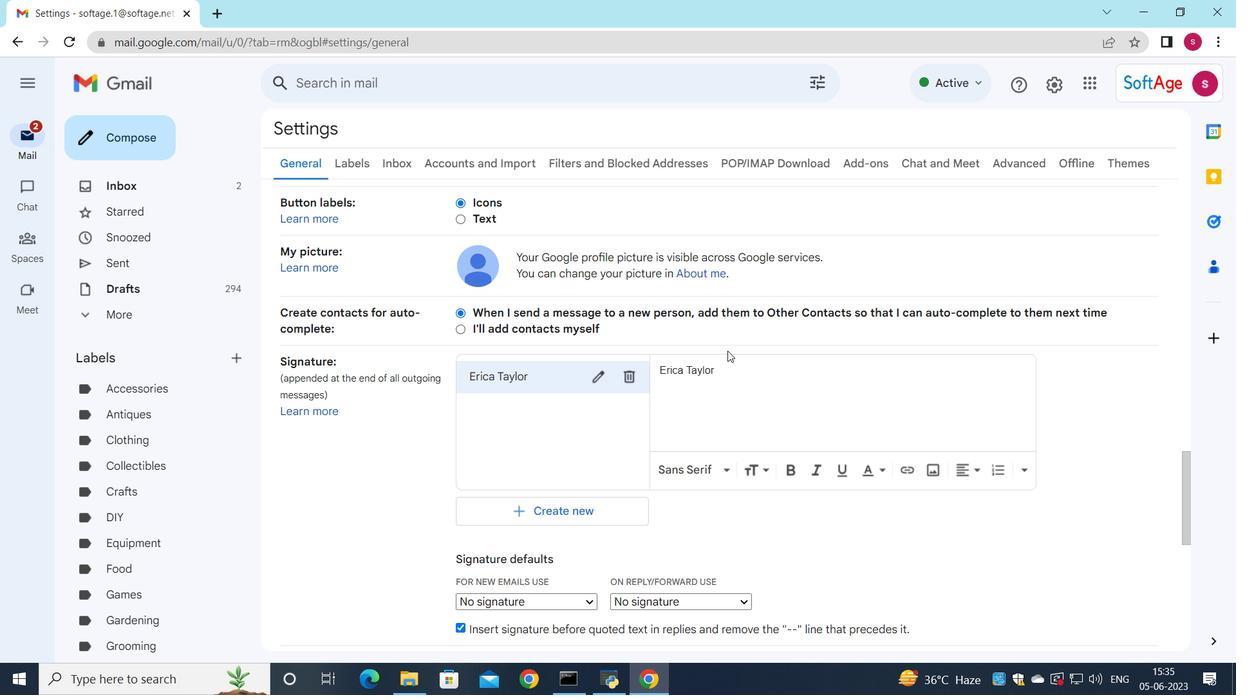 
Action: Mouse moved to (725, 351)
Screenshot: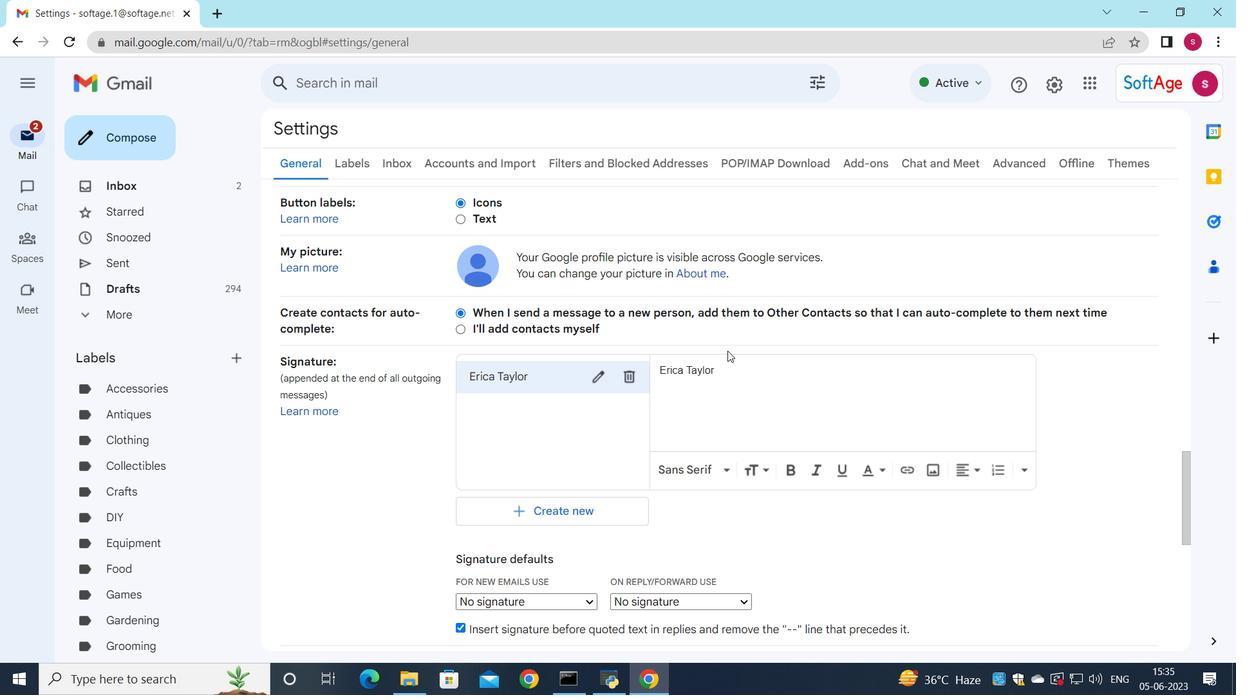 
Action: Mouse scrolled (725, 350) with delta (0, 0)
Screenshot: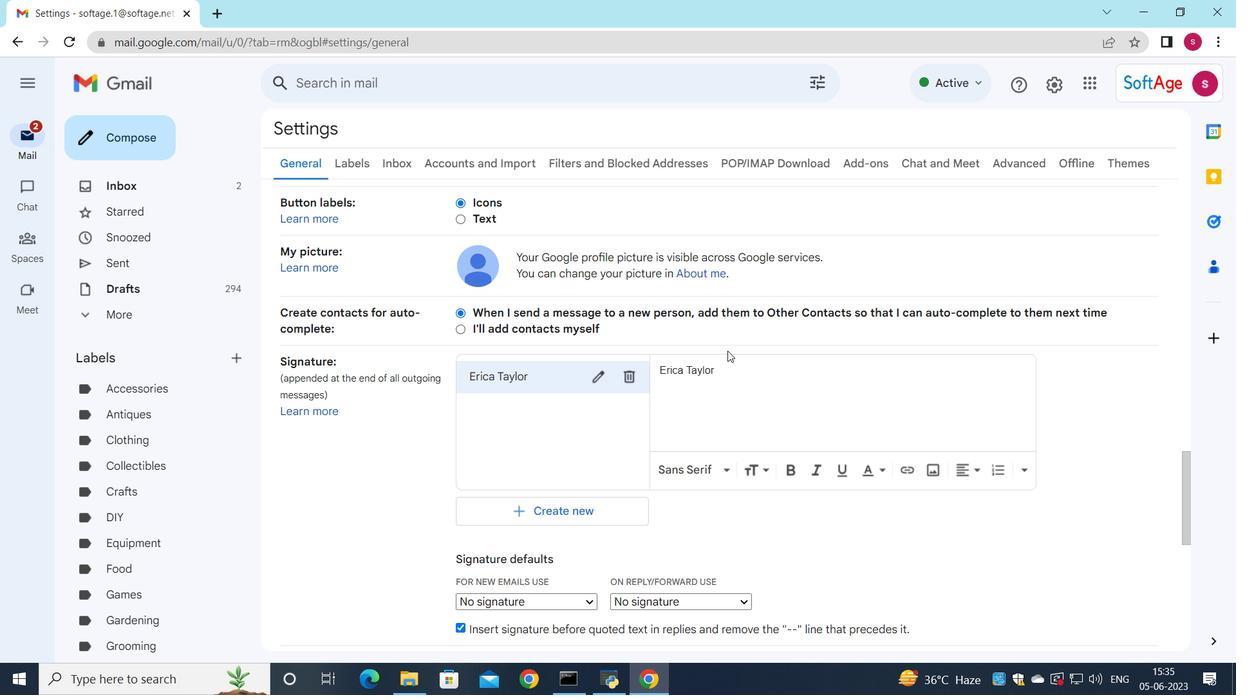 
Action: Mouse moved to (587, 358)
Screenshot: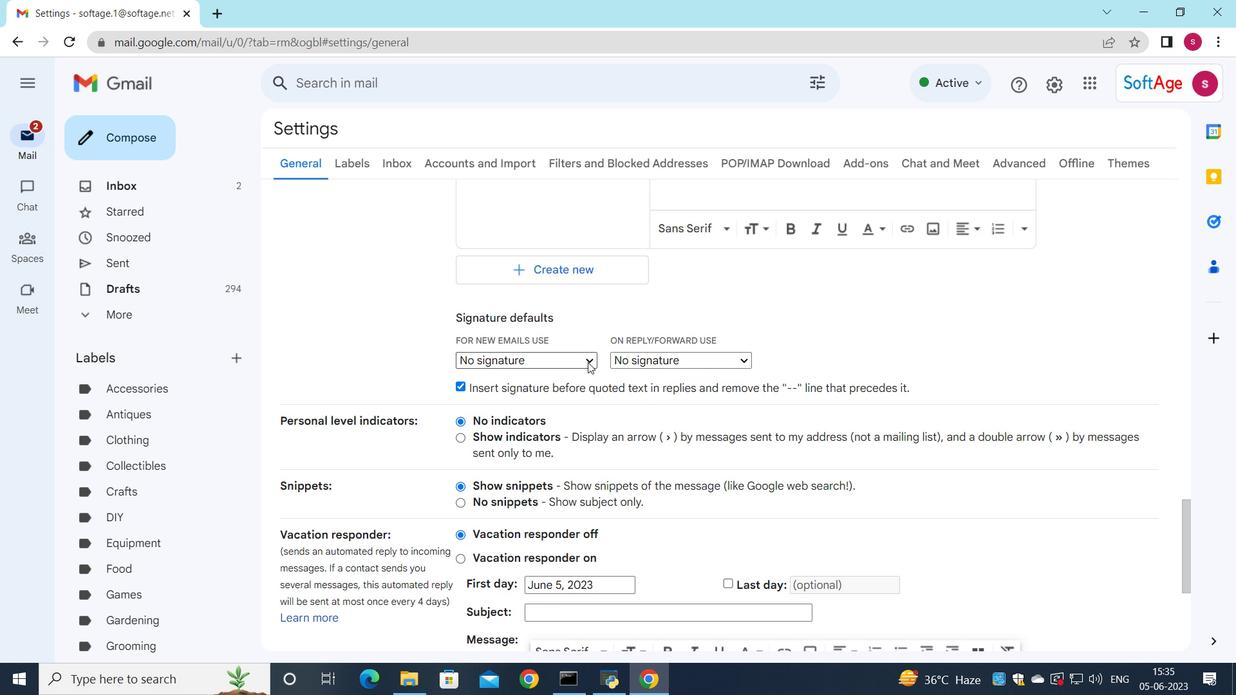 
Action: Mouse pressed left at (587, 358)
Screenshot: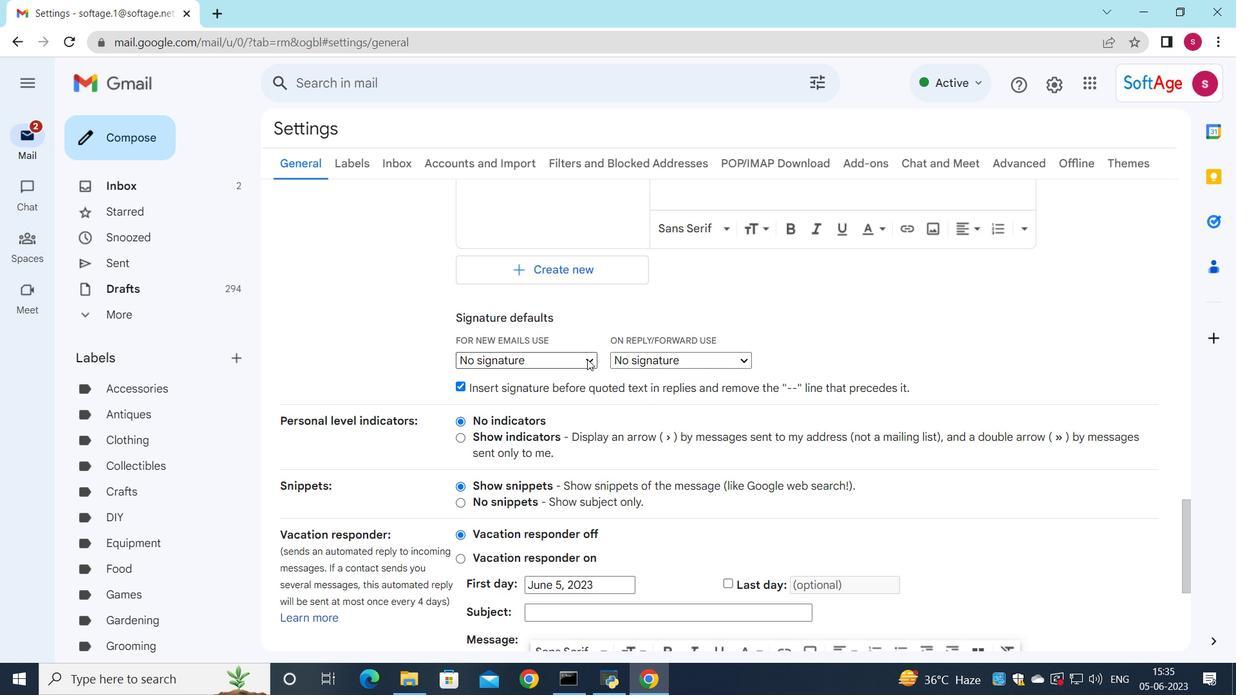 
Action: Mouse moved to (572, 392)
Screenshot: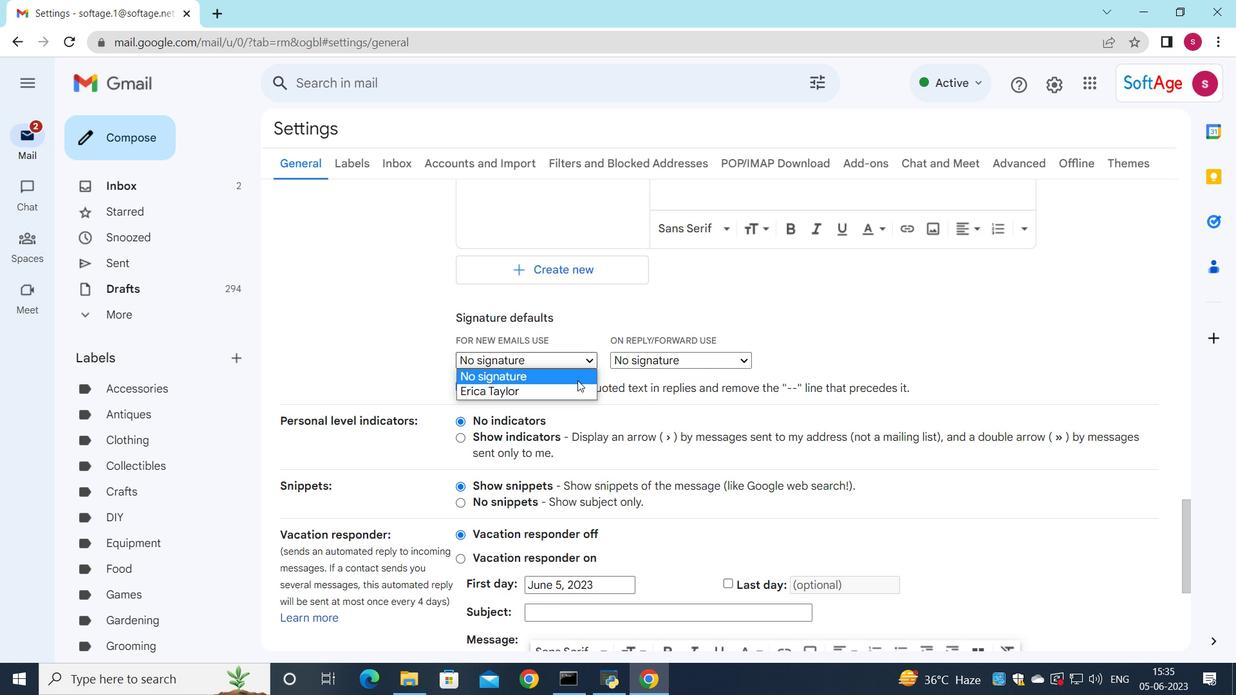 
Action: Mouse pressed left at (572, 392)
Screenshot: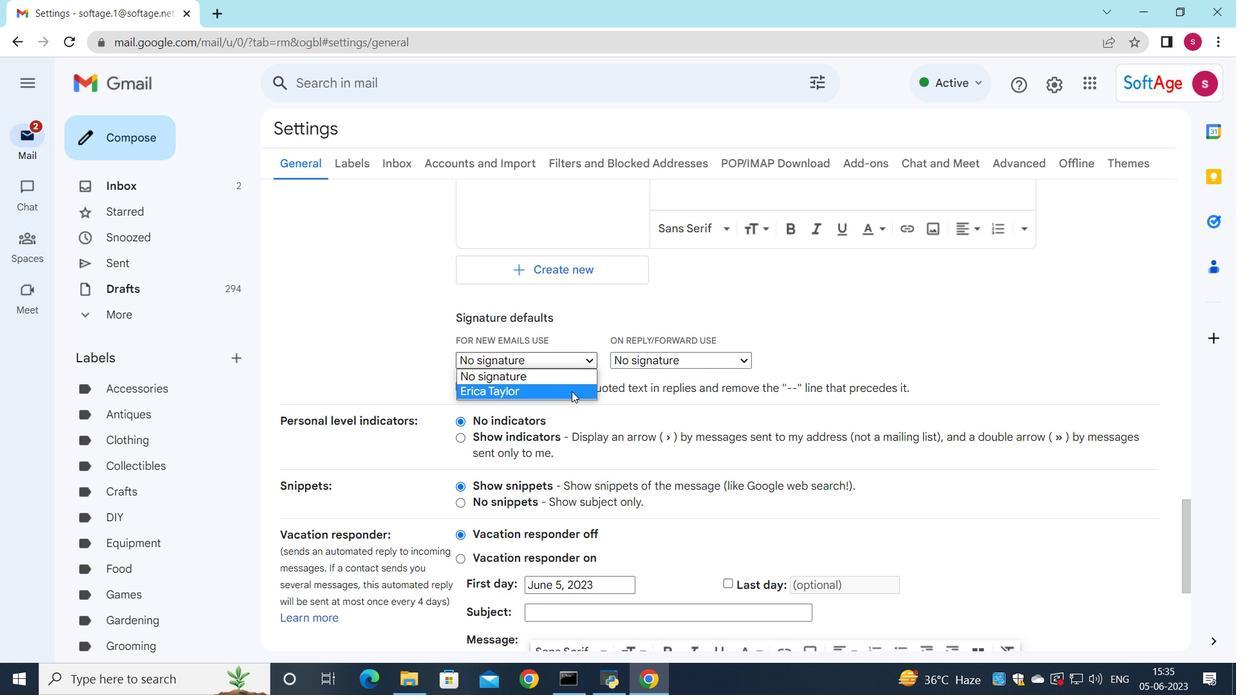 
Action: Mouse moved to (643, 354)
Screenshot: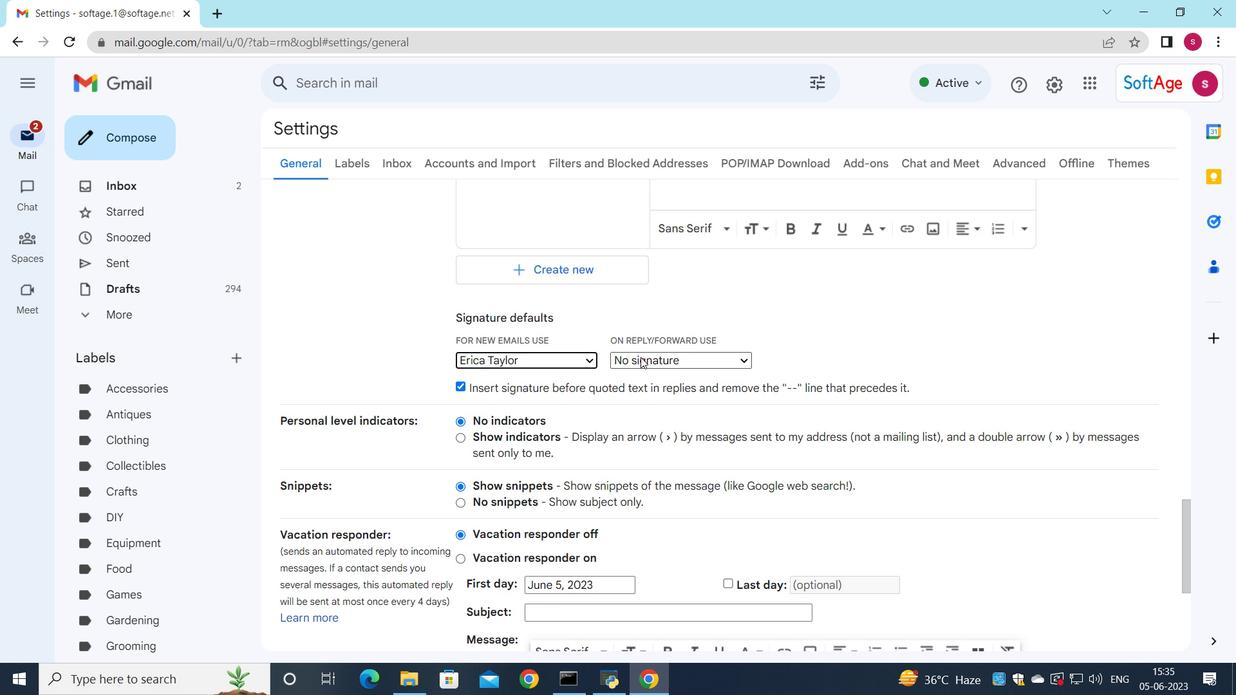 
Action: Mouse pressed left at (643, 354)
Screenshot: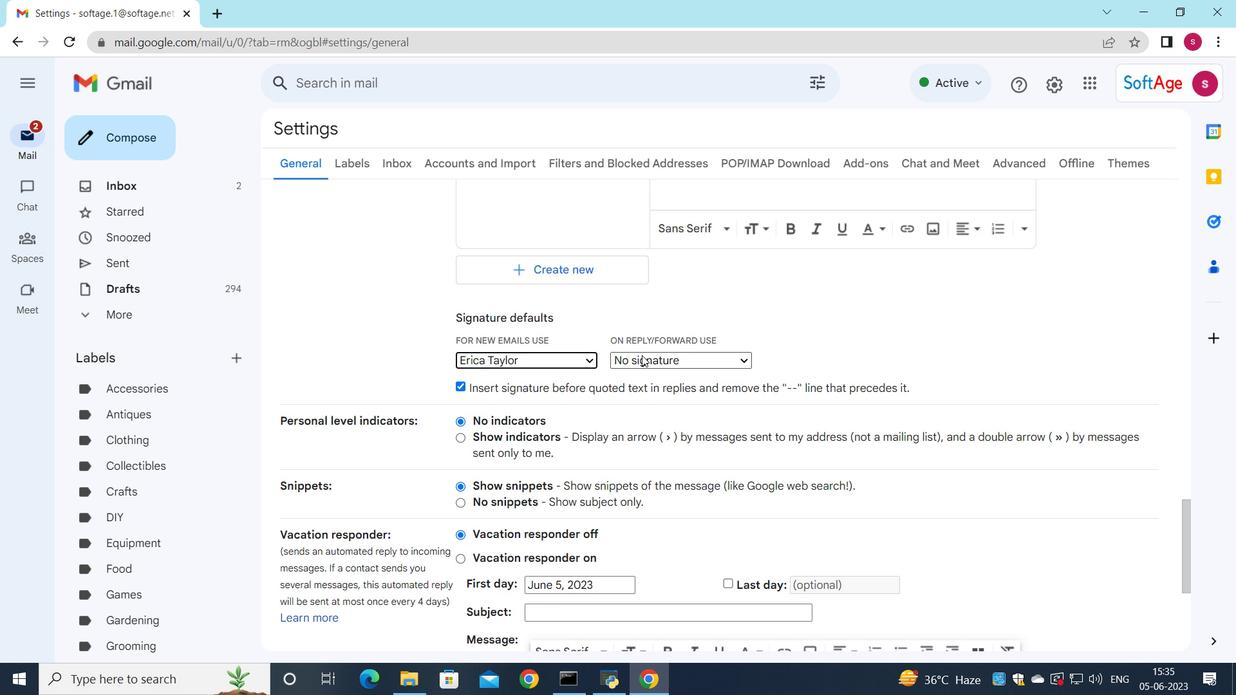 
Action: Mouse moved to (640, 386)
Screenshot: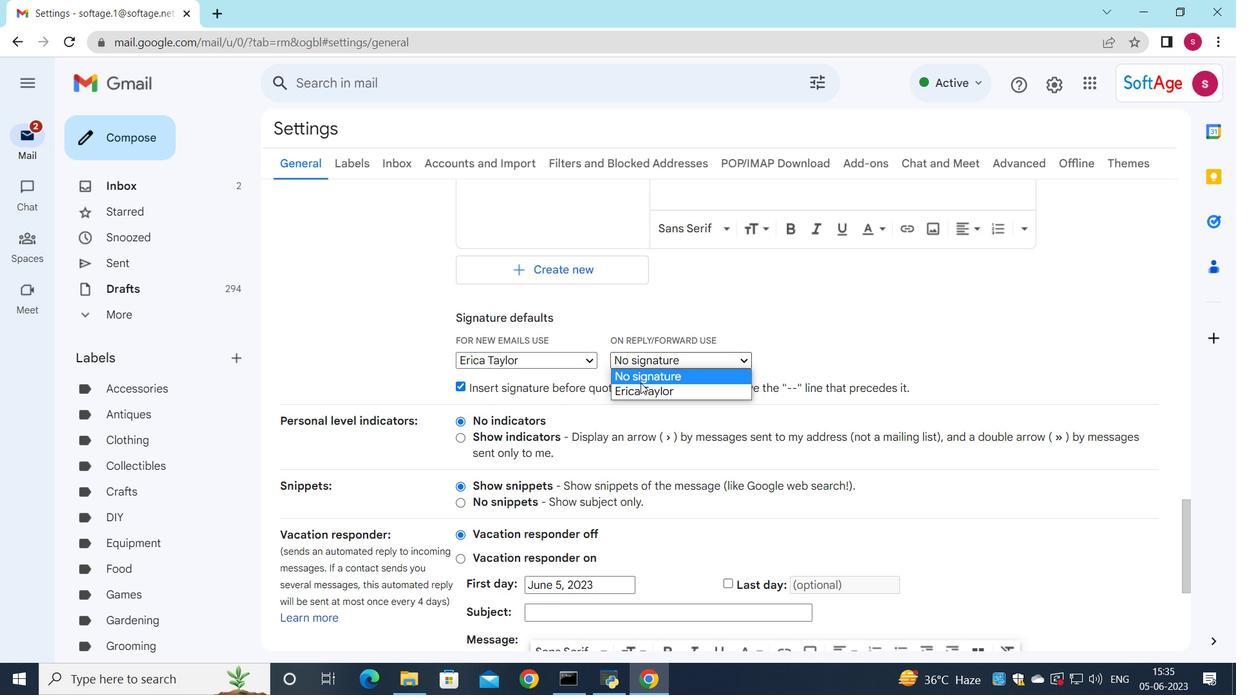 
Action: Mouse pressed left at (640, 386)
Screenshot: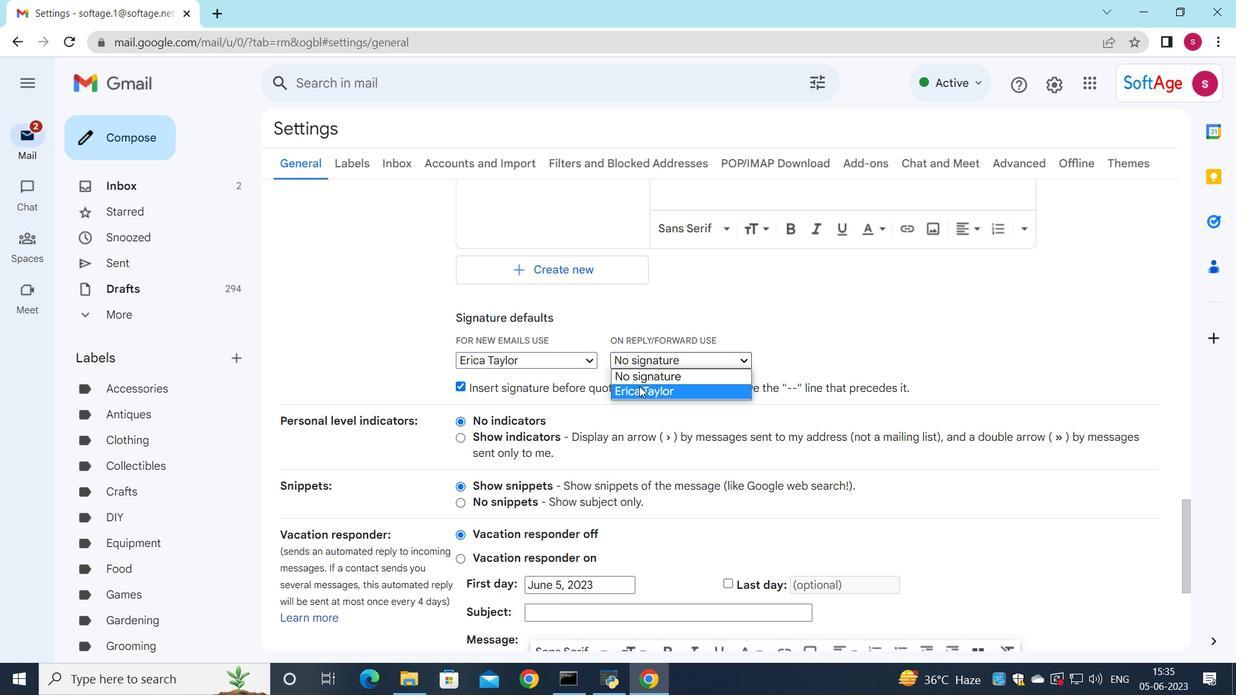 
Action: Mouse moved to (651, 403)
Screenshot: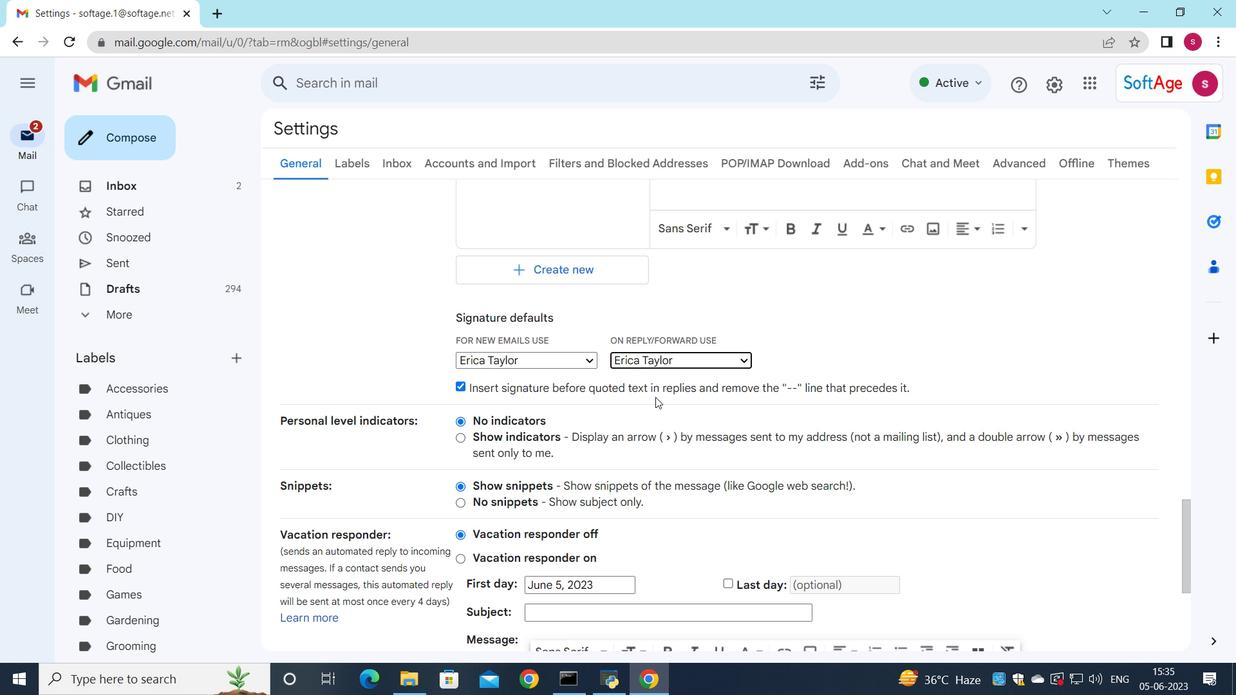 
Action: Mouse scrolled (651, 402) with delta (0, 0)
Screenshot: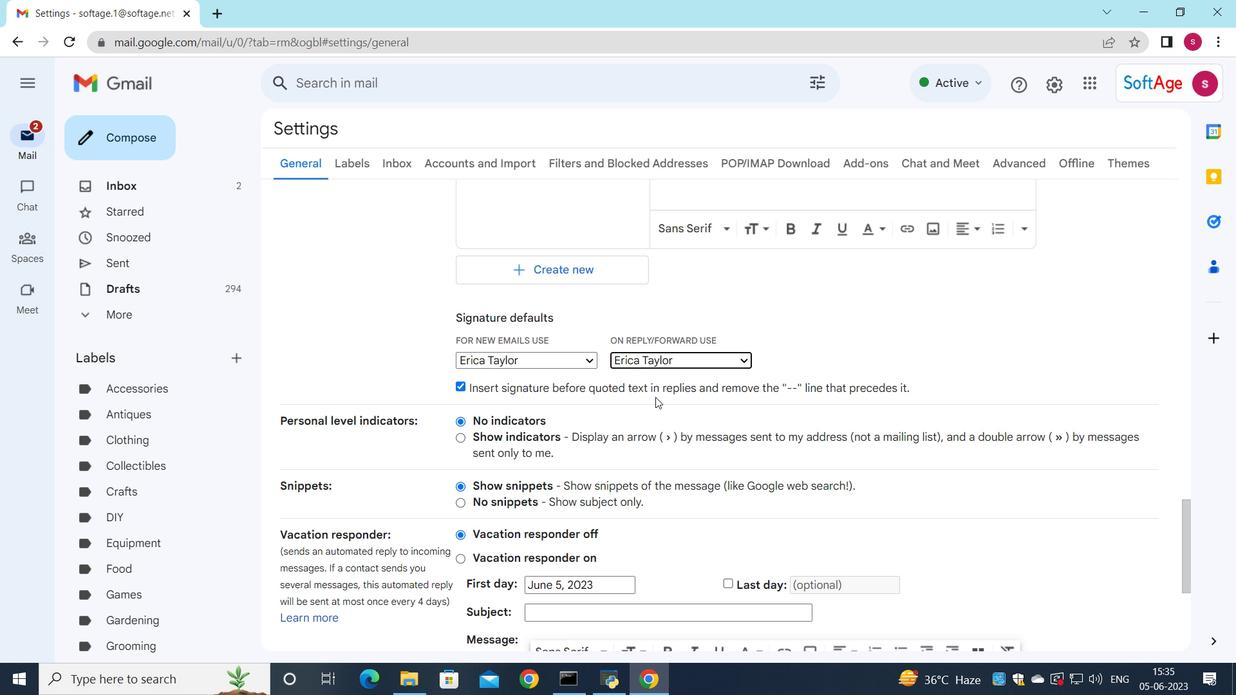 
Action: Mouse moved to (651, 408)
Screenshot: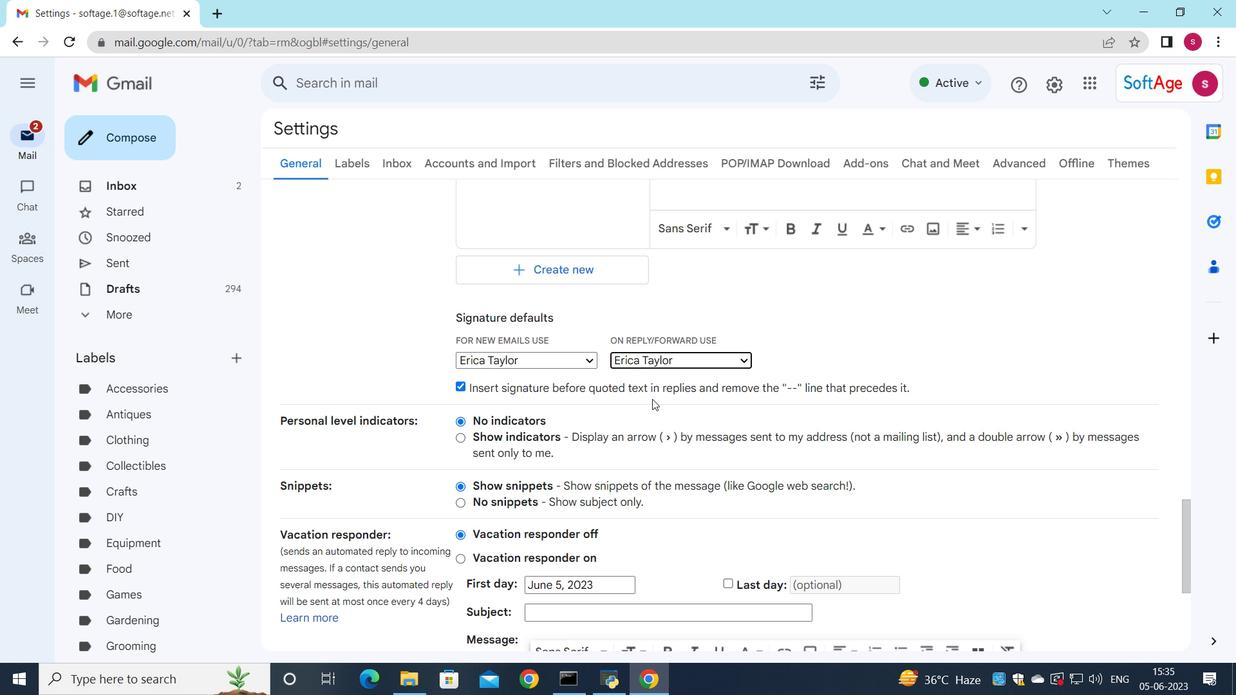 
Action: Mouse scrolled (651, 408) with delta (0, 0)
Screenshot: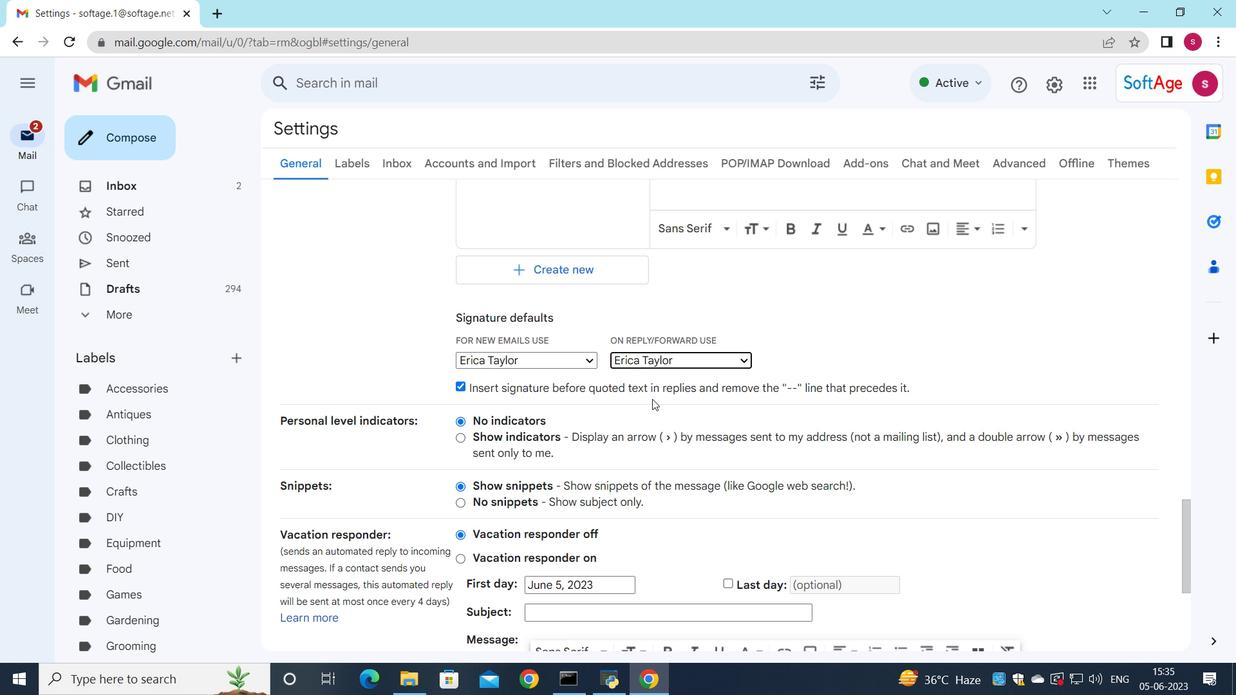 
Action: Mouse moved to (646, 416)
Screenshot: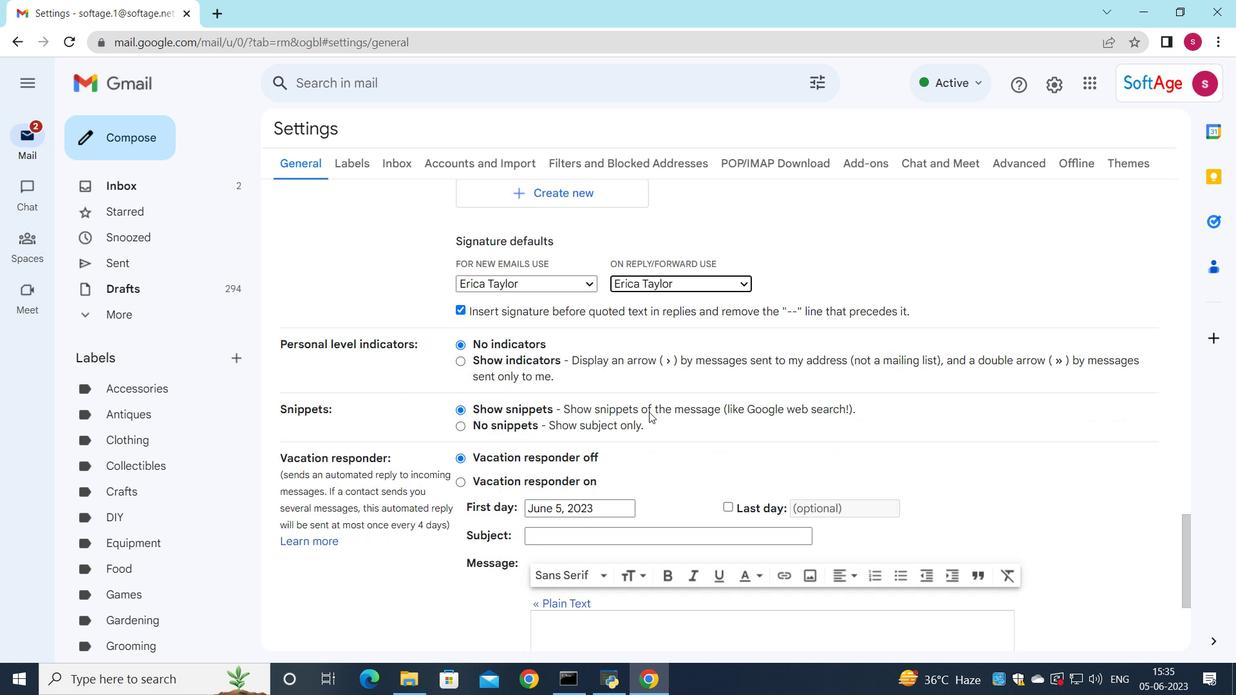 
Action: Mouse scrolled (646, 415) with delta (0, 0)
Screenshot: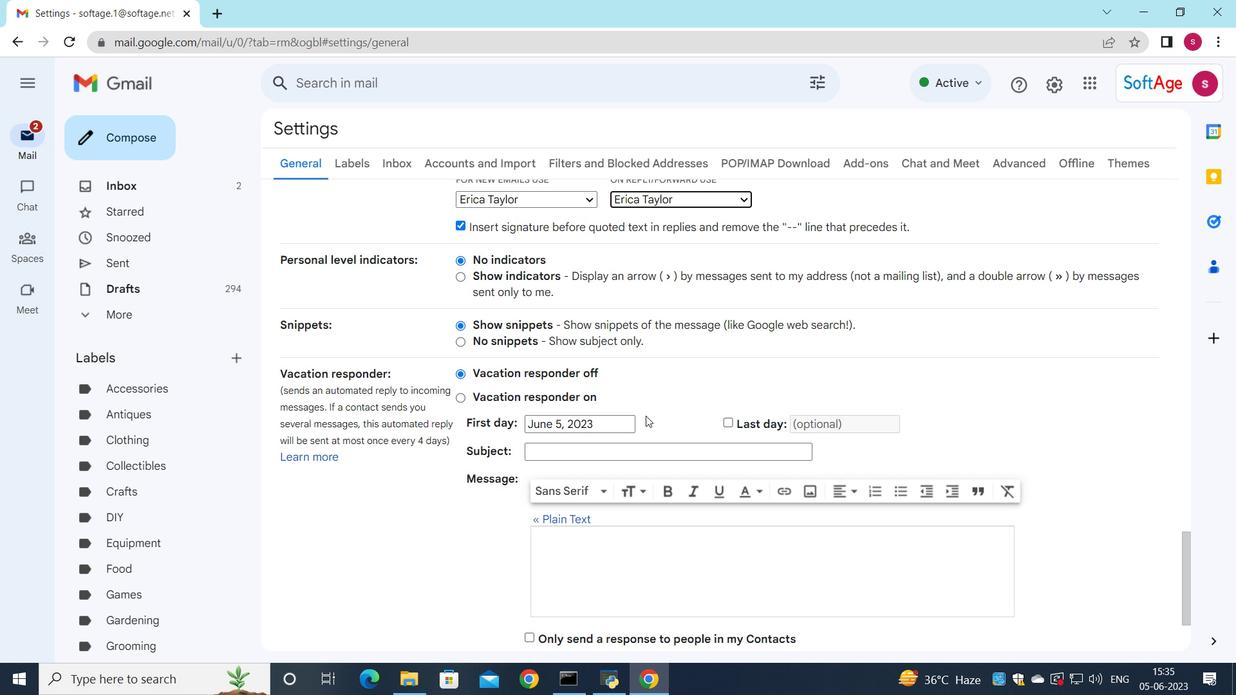
Action: Mouse scrolled (646, 415) with delta (0, 0)
Screenshot: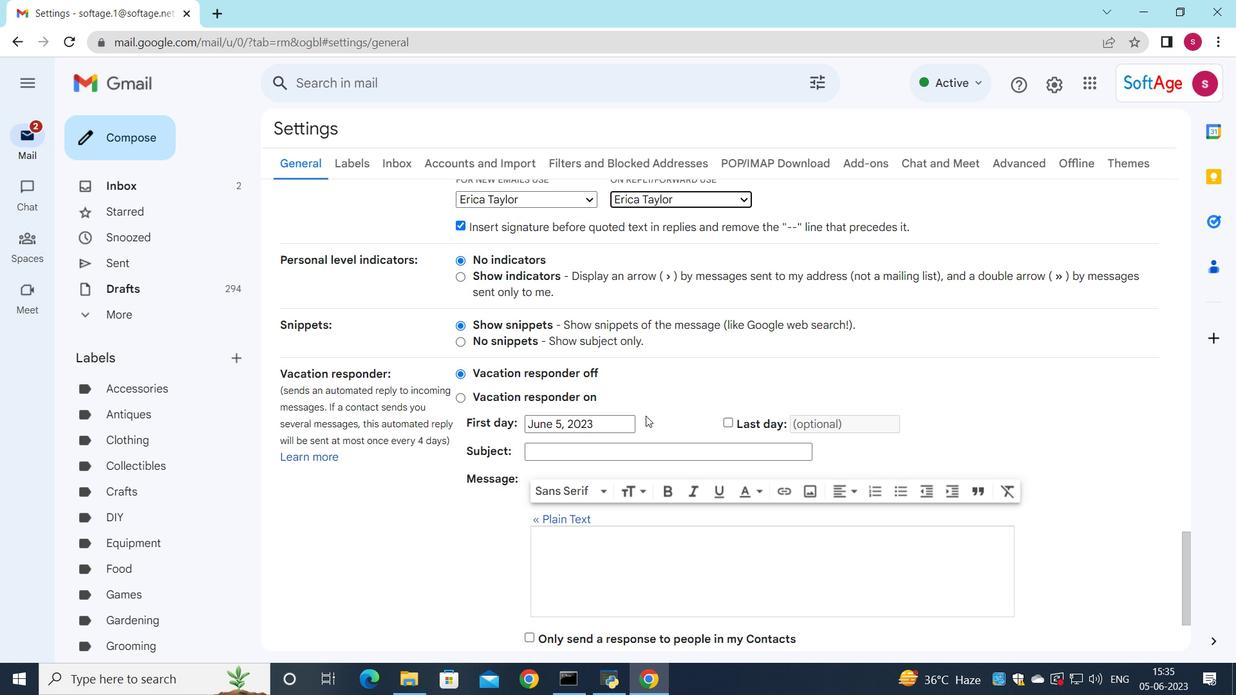 
Action: Mouse moved to (646, 418)
Screenshot: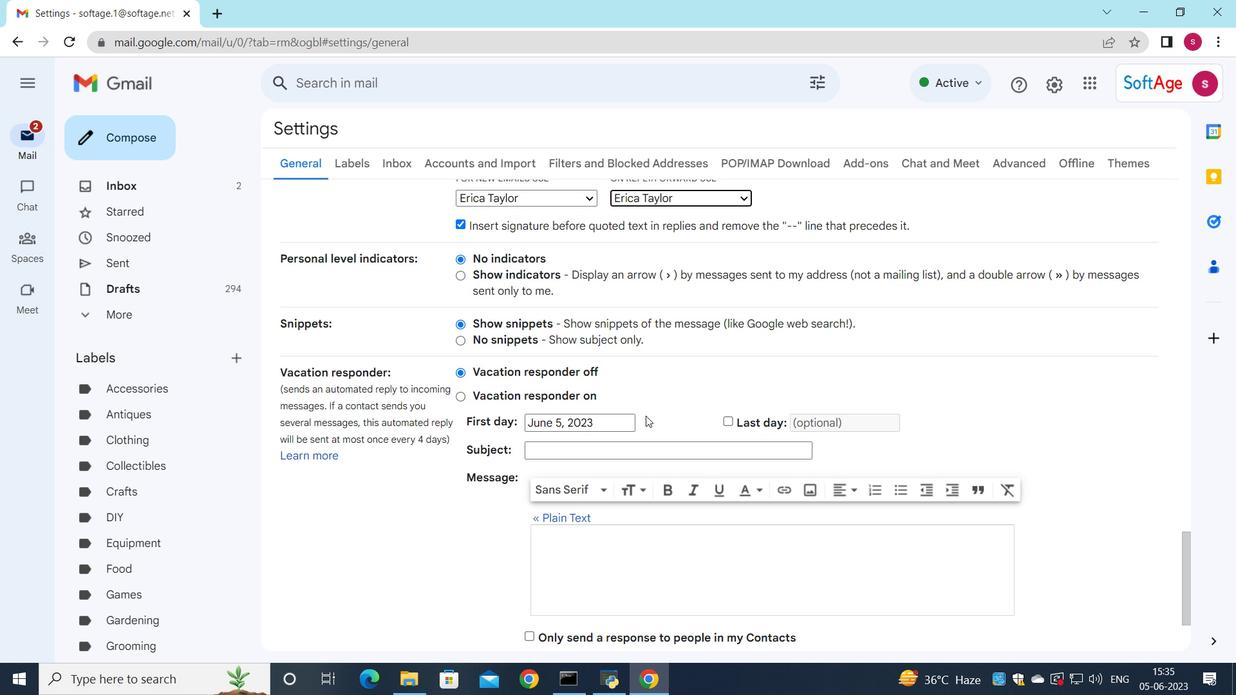 
Action: Mouse scrolled (646, 417) with delta (0, 0)
Screenshot: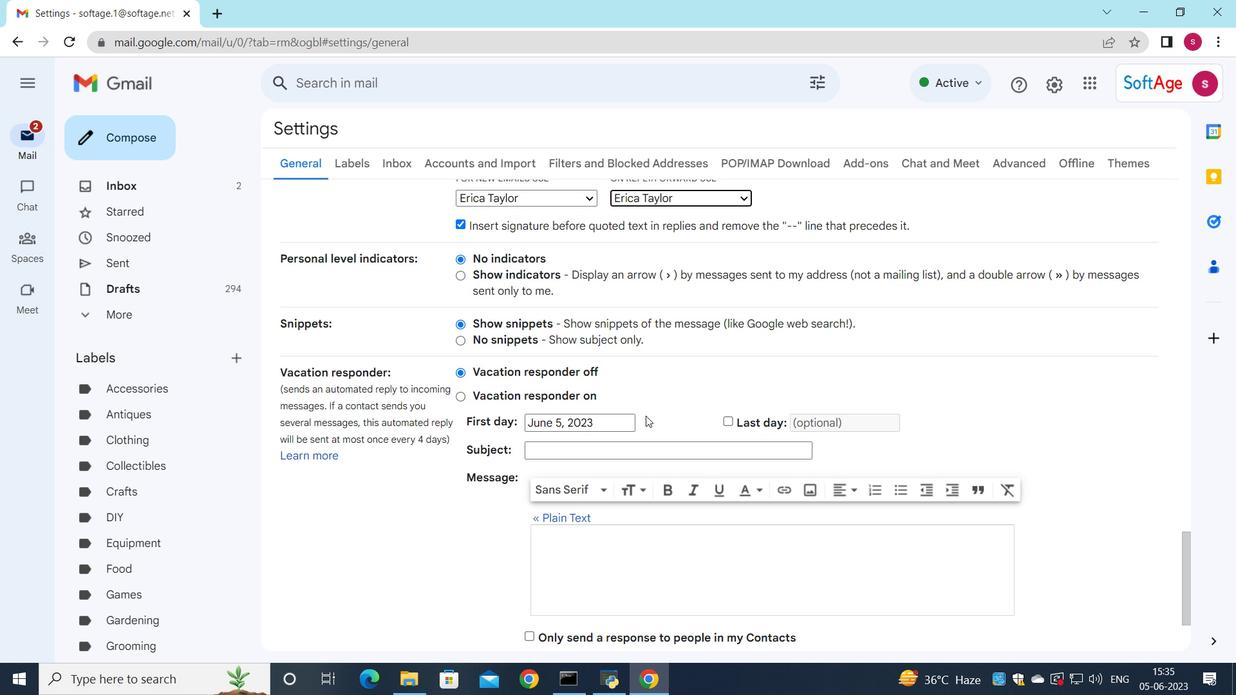 
Action: Mouse moved to (649, 430)
Screenshot: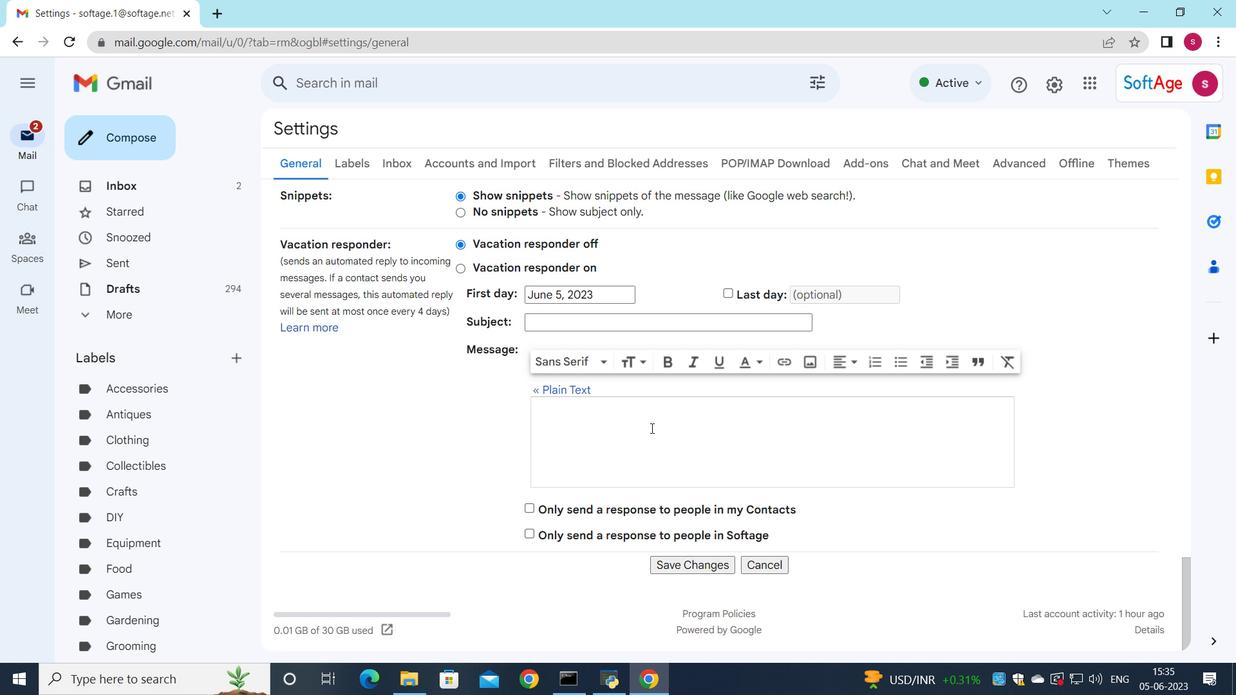 
Action: Mouse scrolled (649, 430) with delta (0, 0)
Screenshot: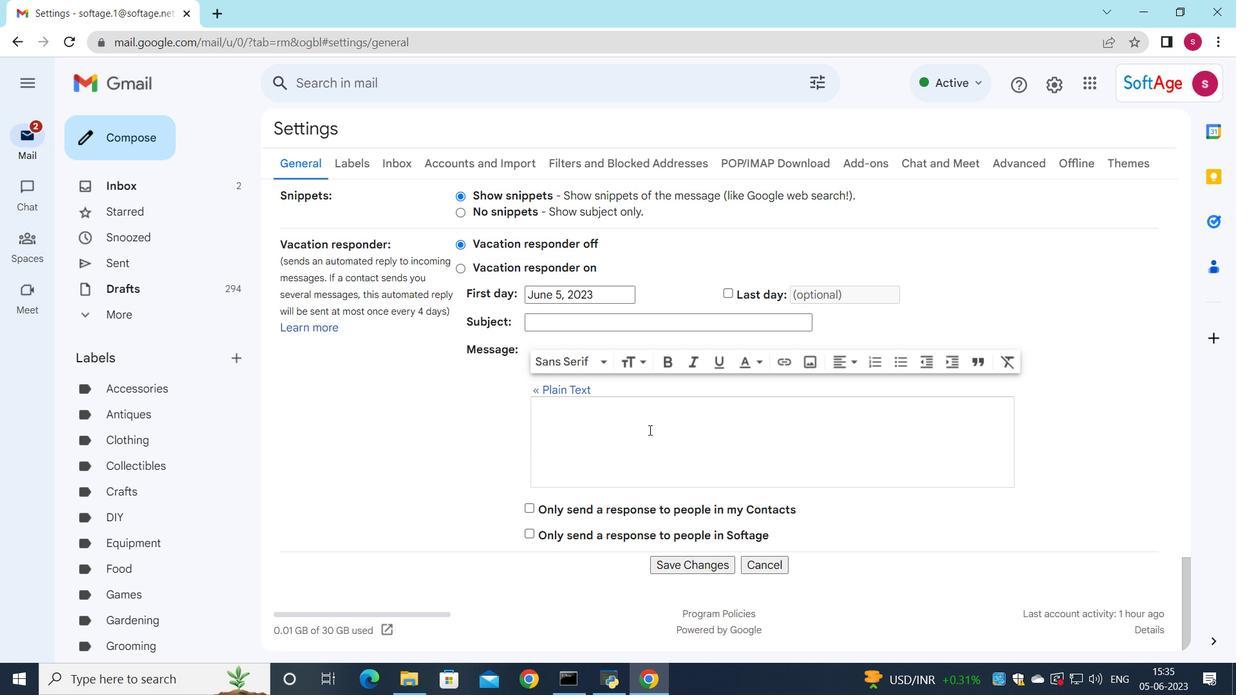 
Action: Mouse scrolled (649, 430) with delta (0, 0)
Screenshot: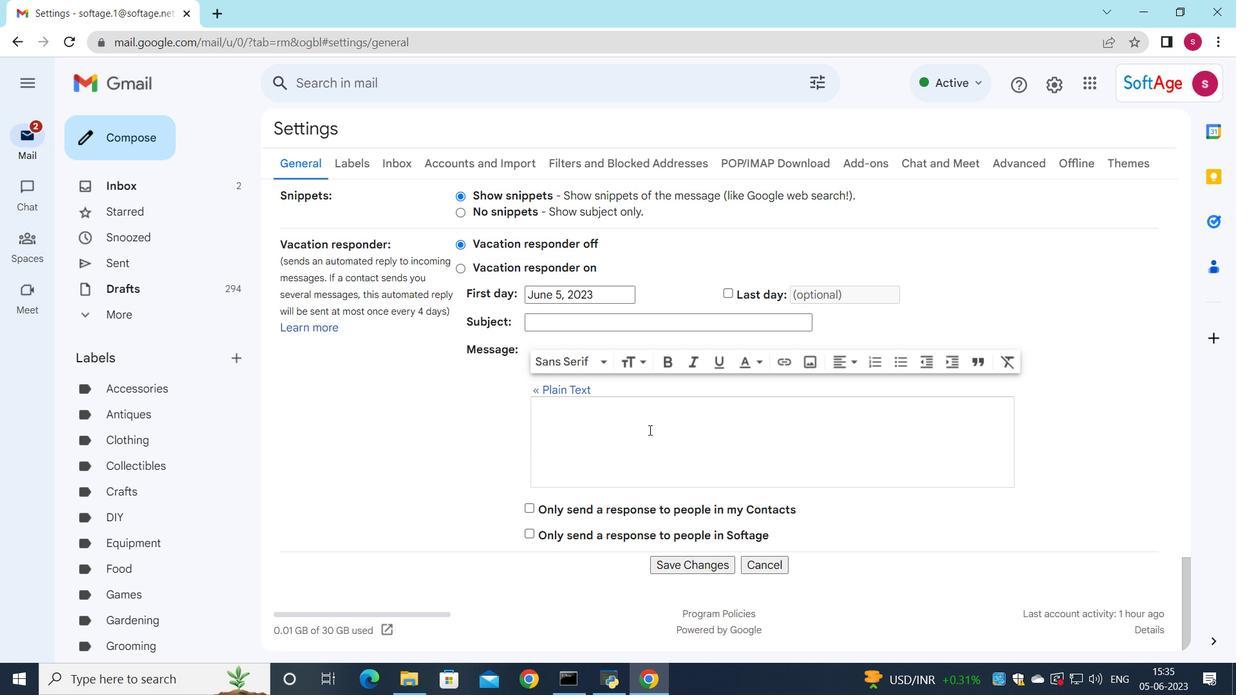 
Action: Mouse scrolled (649, 430) with delta (0, 0)
Screenshot: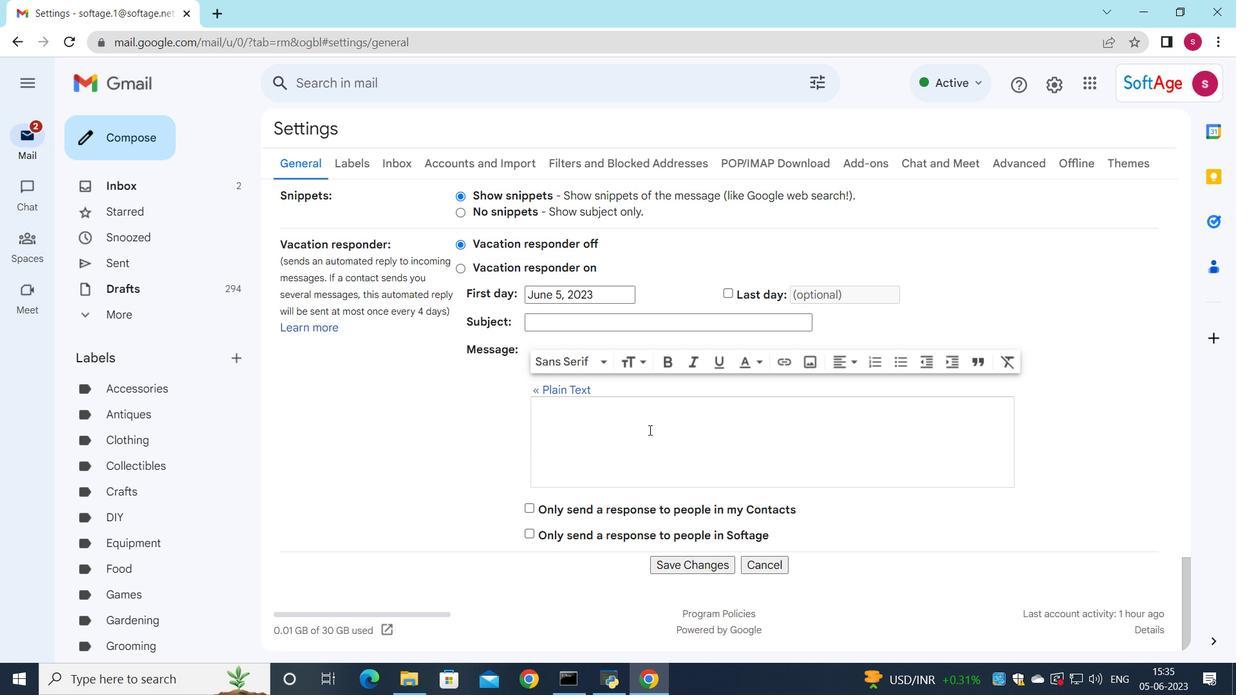 
Action: Mouse moved to (666, 571)
Screenshot: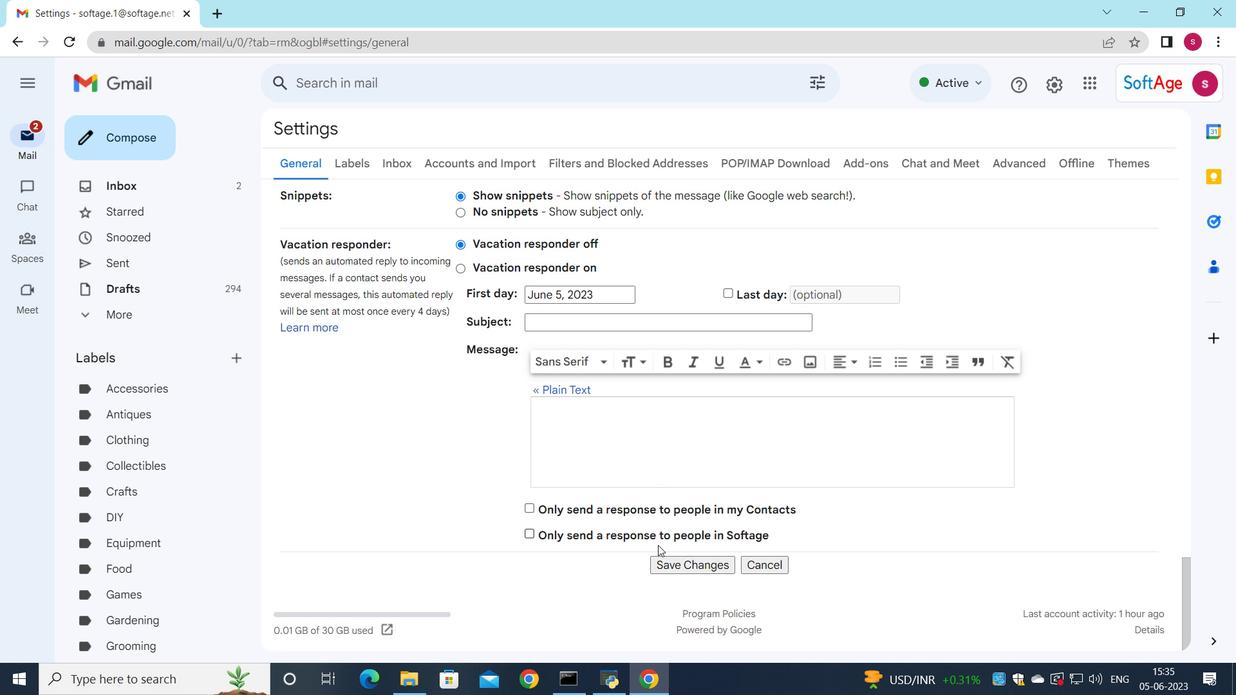 
Action: Mouse pressed left at (666, 571)
Screenshot: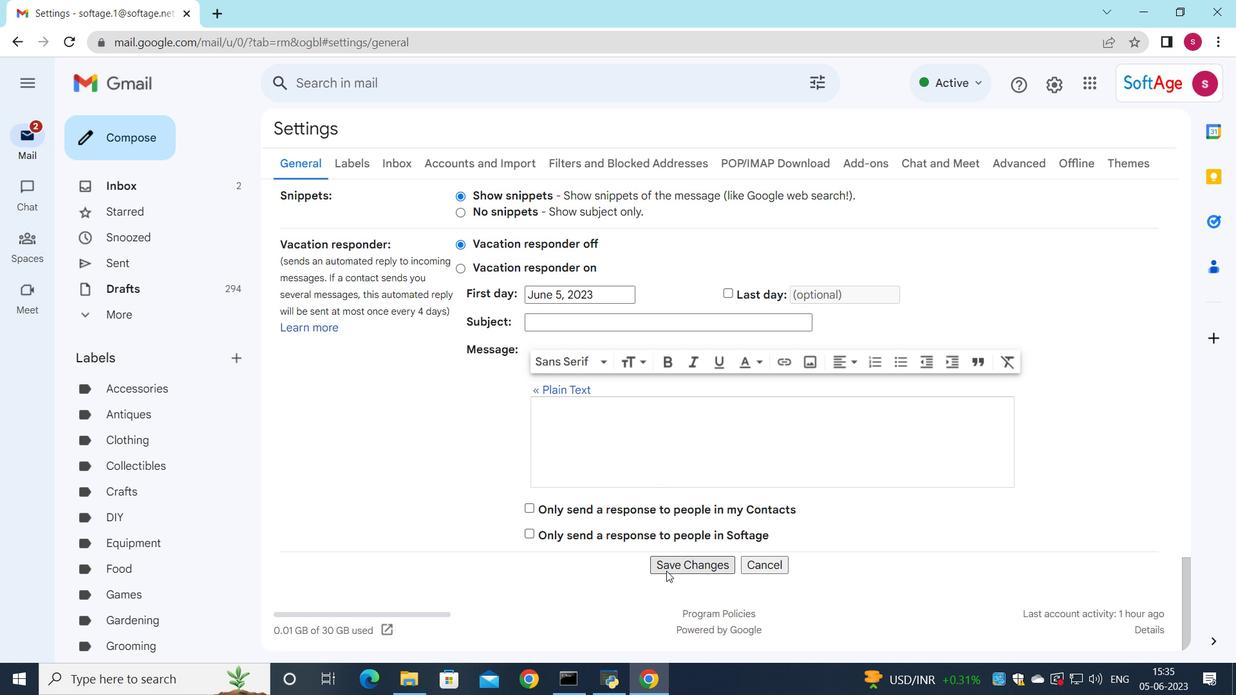 
Action: Mouse moved to (644, 519)
Screenshot: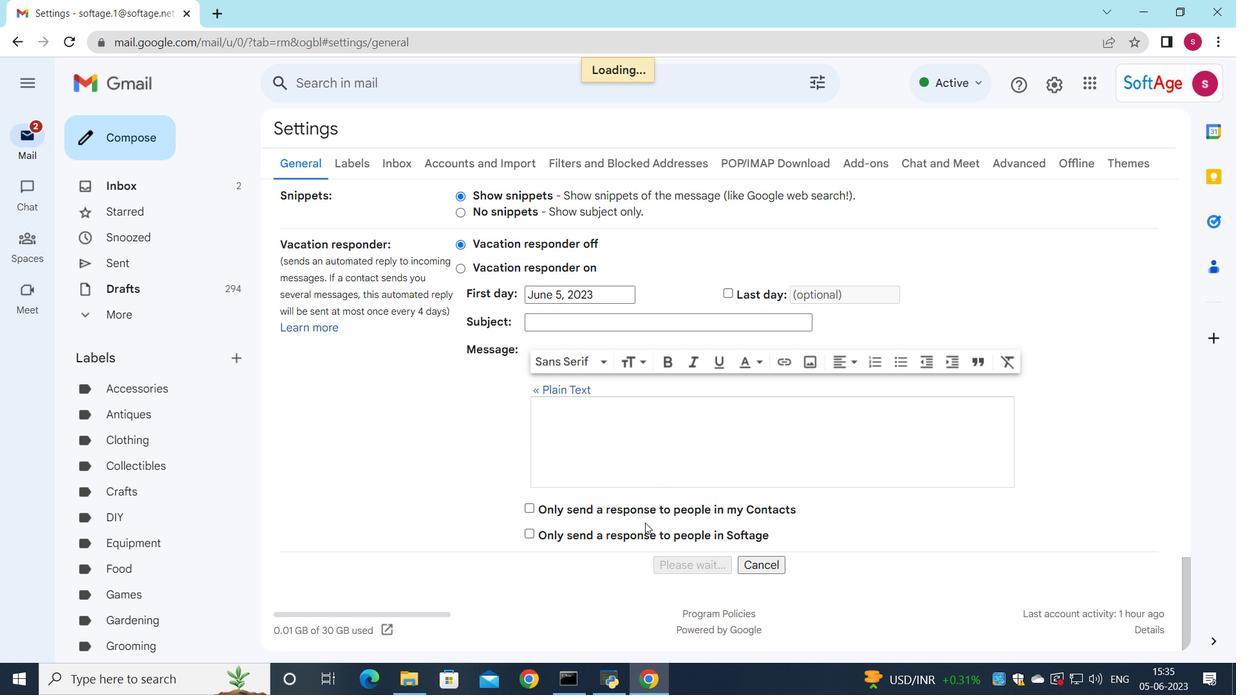 
Action: Mouse scrolled (644, 519) with delta (0, 0)
Screenshot: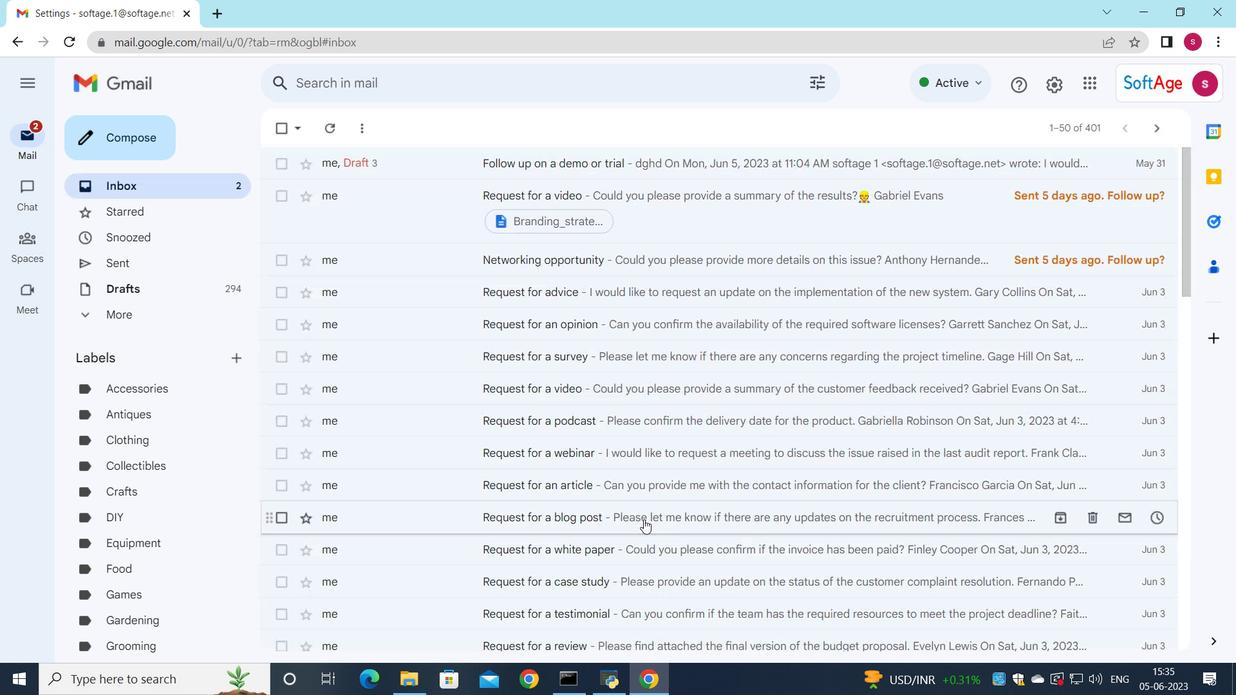 
Action: Mouse moved to (643, 519)
Screenshot: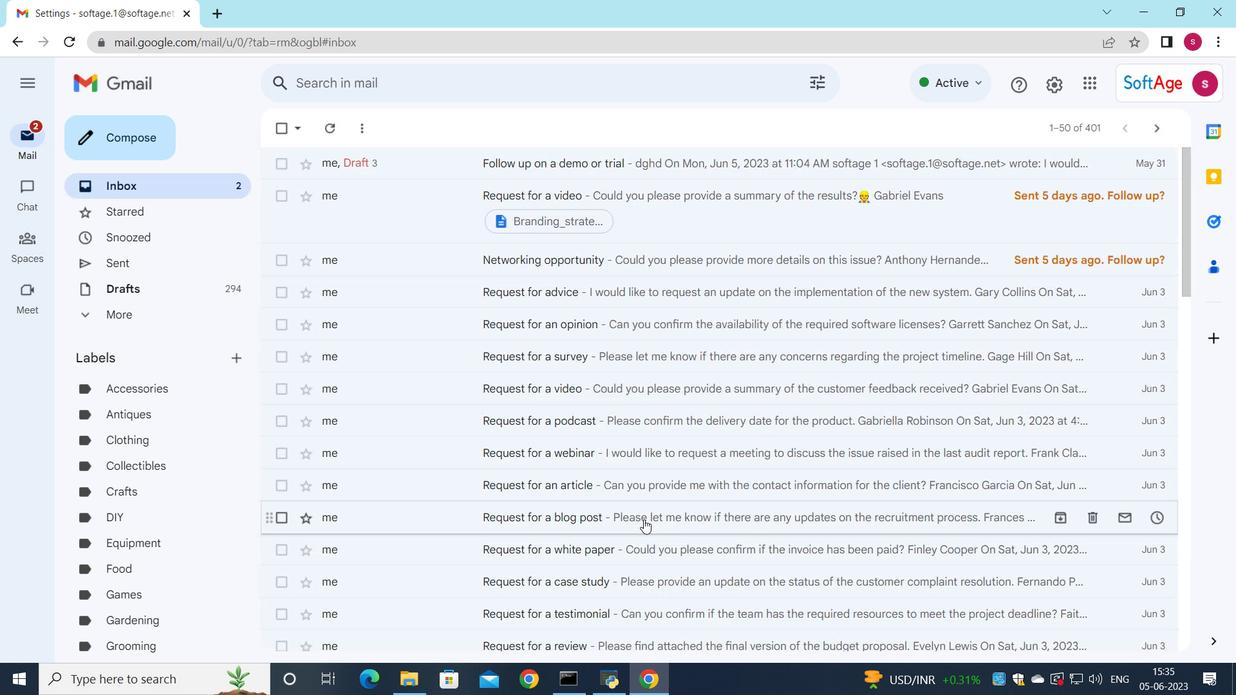 
Action: Mouse scrolled (643, 519) with delta (0, 0)
Screenshot: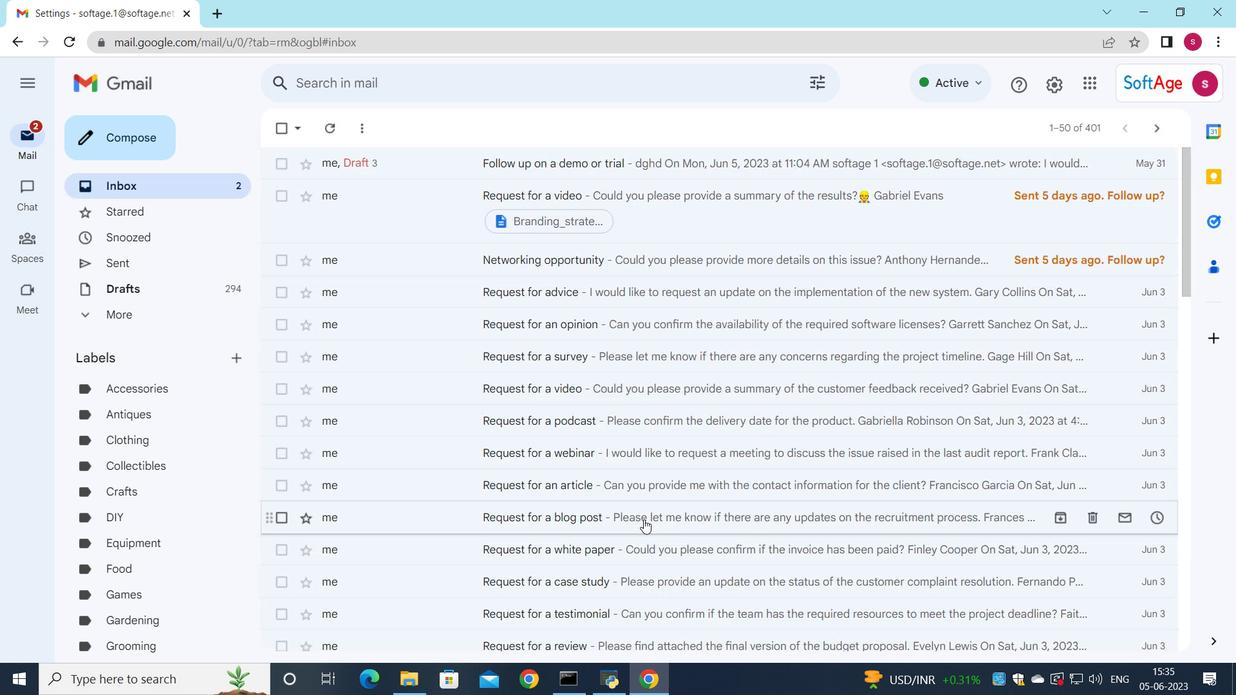 
Action: Mouse scrolled (643, 519) with delta (0, 0)
Screenshot: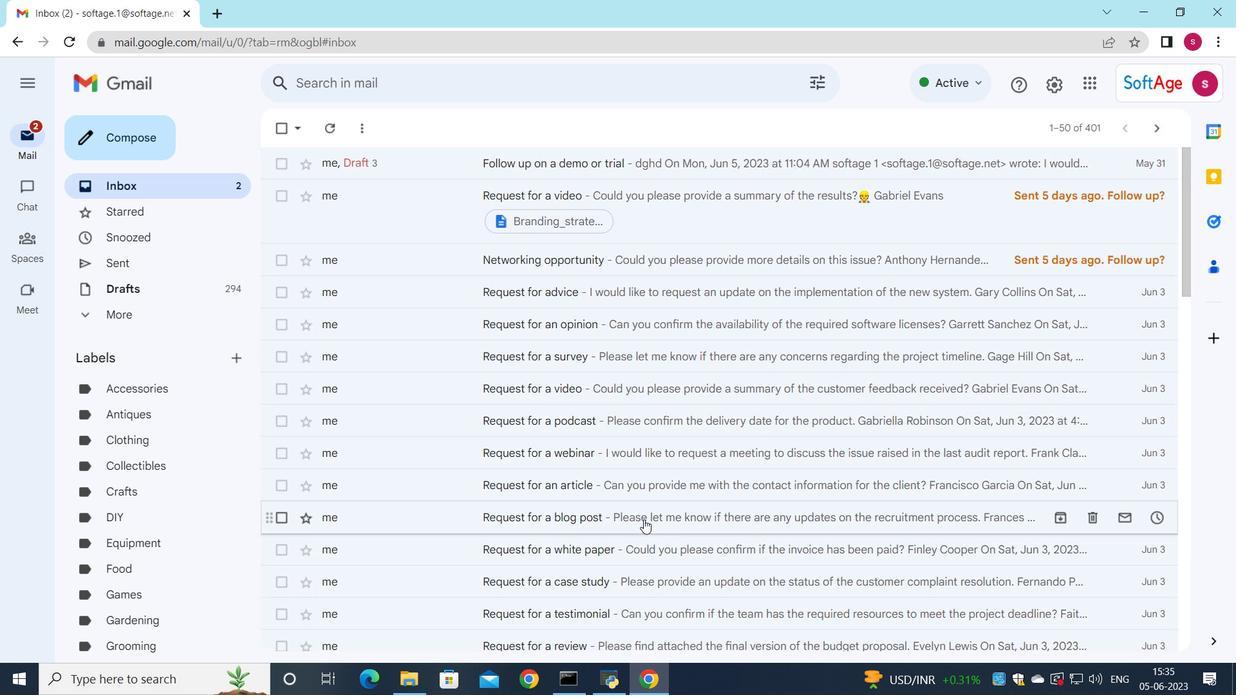 
Action: Mouse moved to (638, 492)
Screenshot: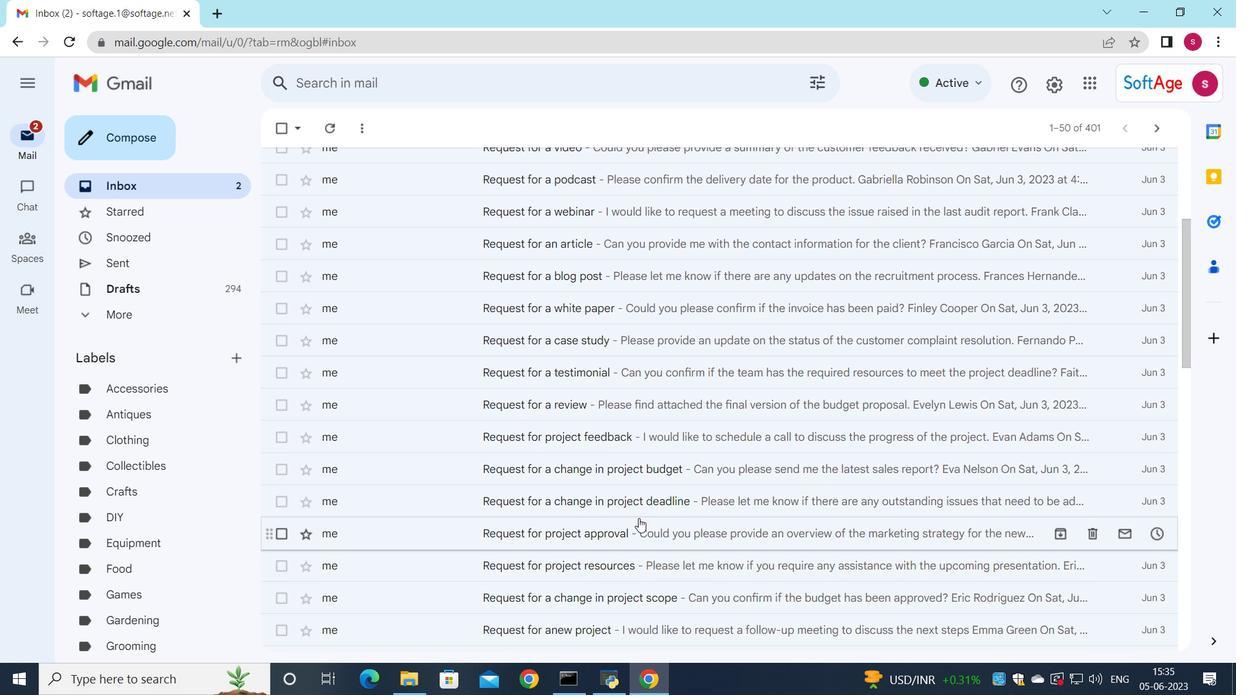 
Action: Mouse scrolled (638, 493) with delta (0, 0)
Screenshot: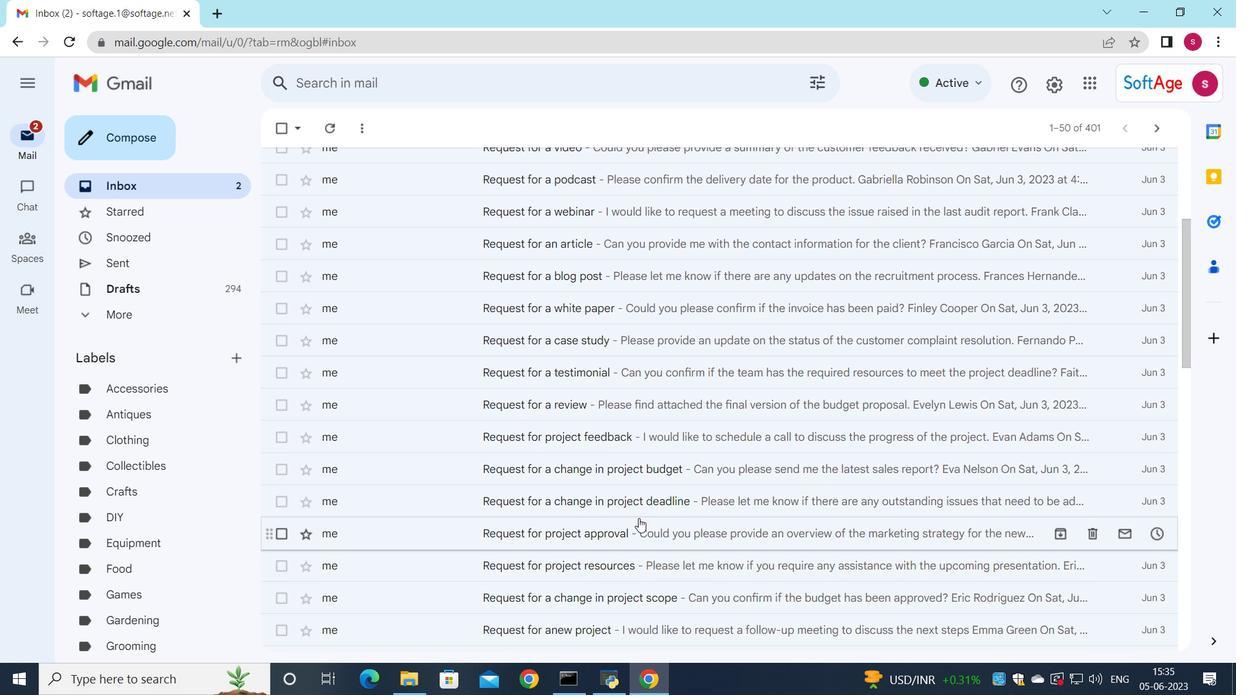 
Action: Mouse moved to (631, 483)
Screenshot: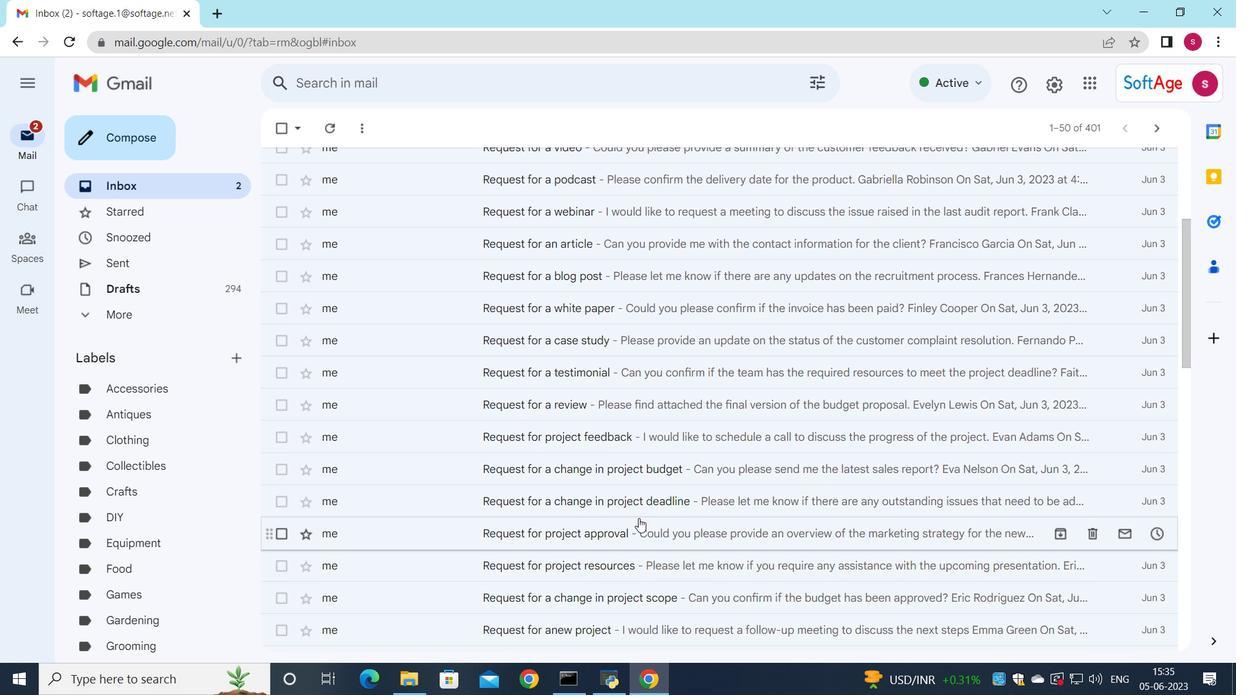 
Action: Mouse scrolled (631, 484) with delta (0, 0)
Screenshot: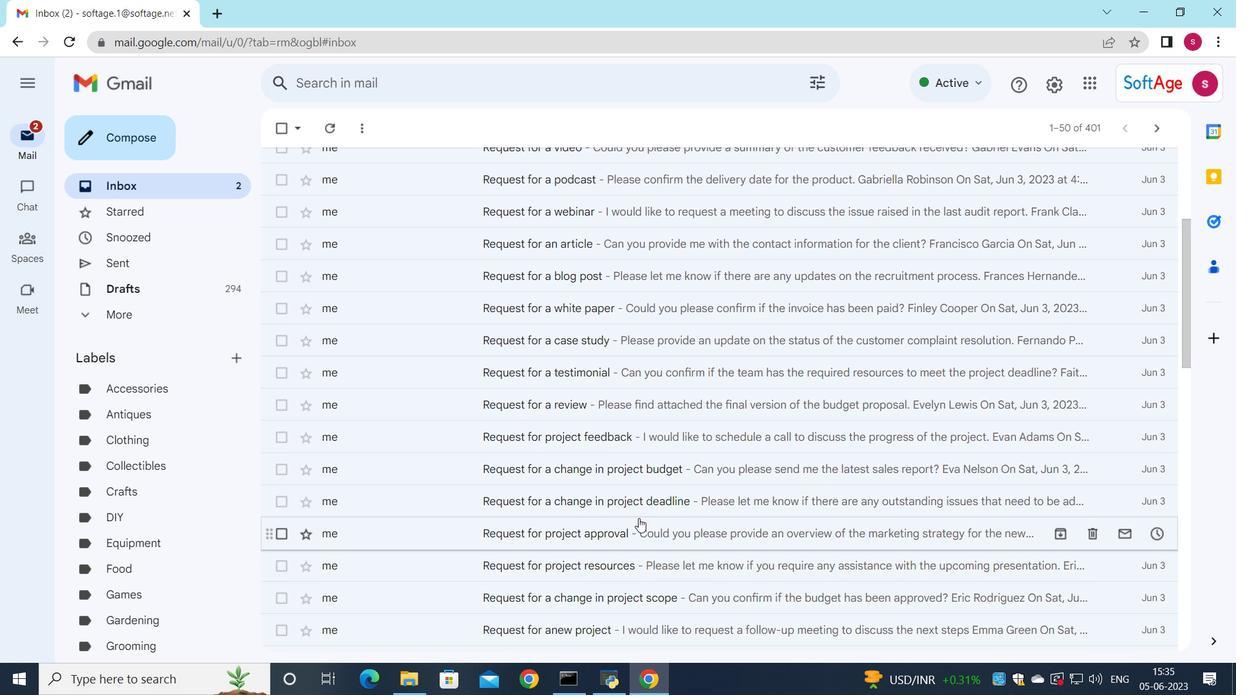 
Action: Mouse moved to (622, 475)
Screenshot: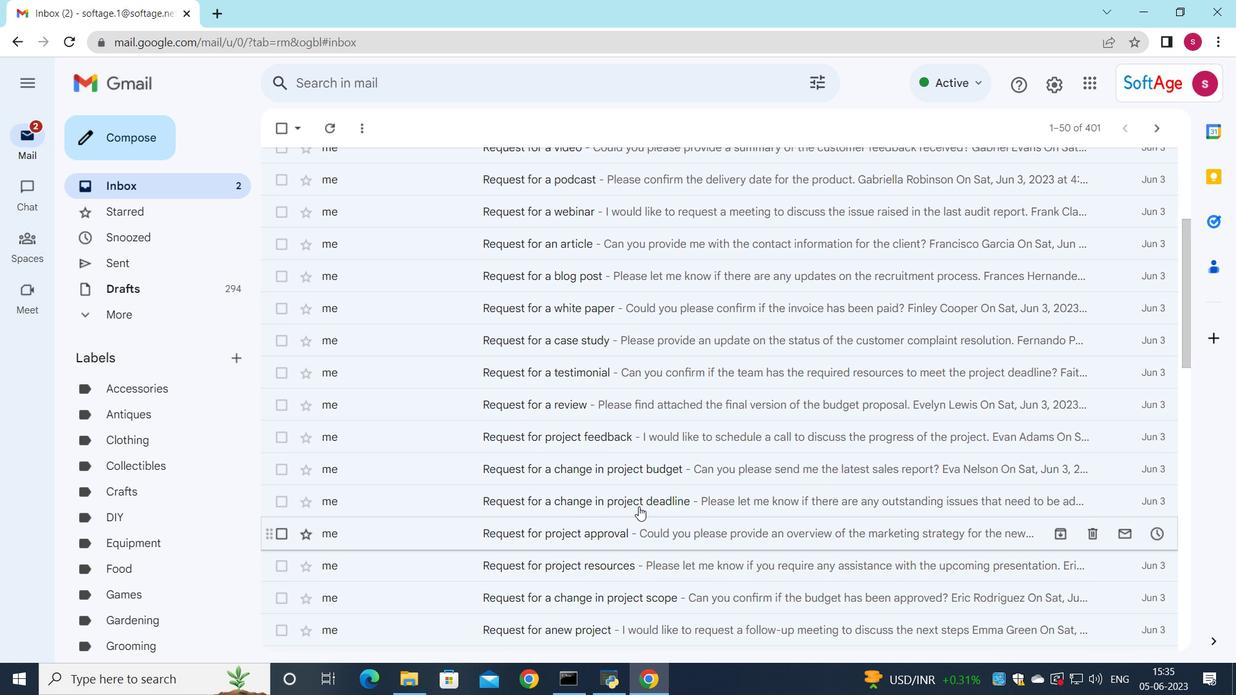 
Action: Mouse scrolled (622, 476) with delta (0, 0)
Screenshot: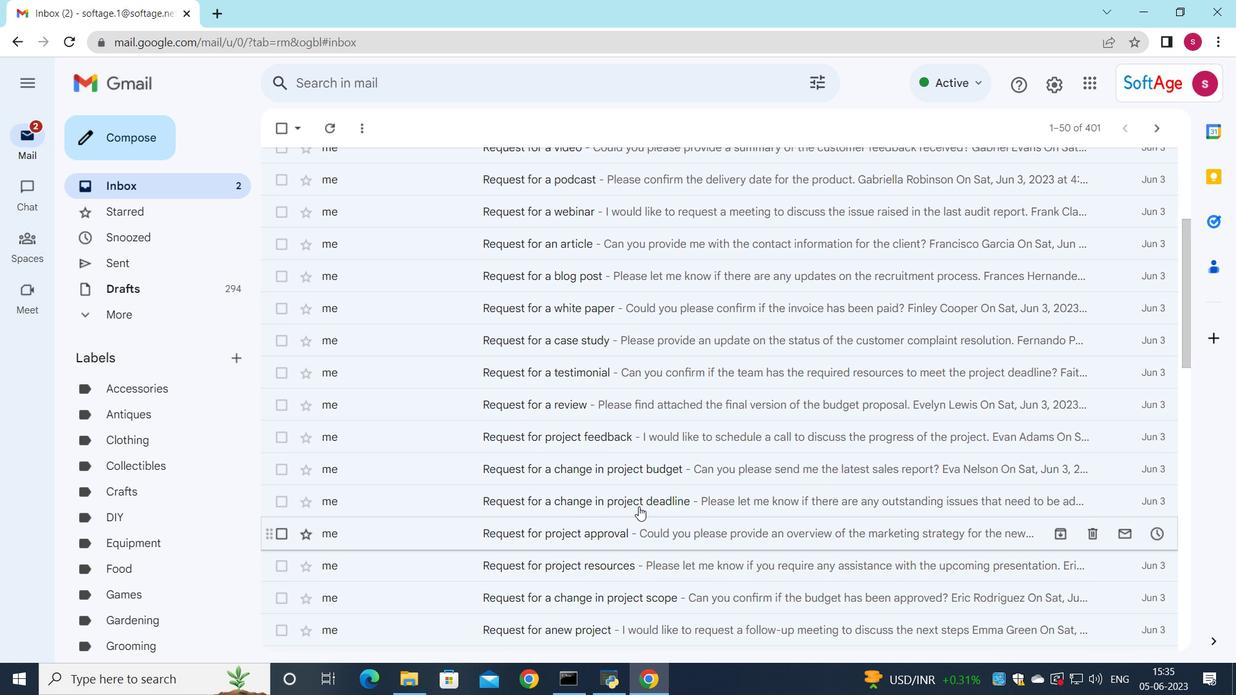 
Action: Mouse moved to (612, 463)
Screenshot: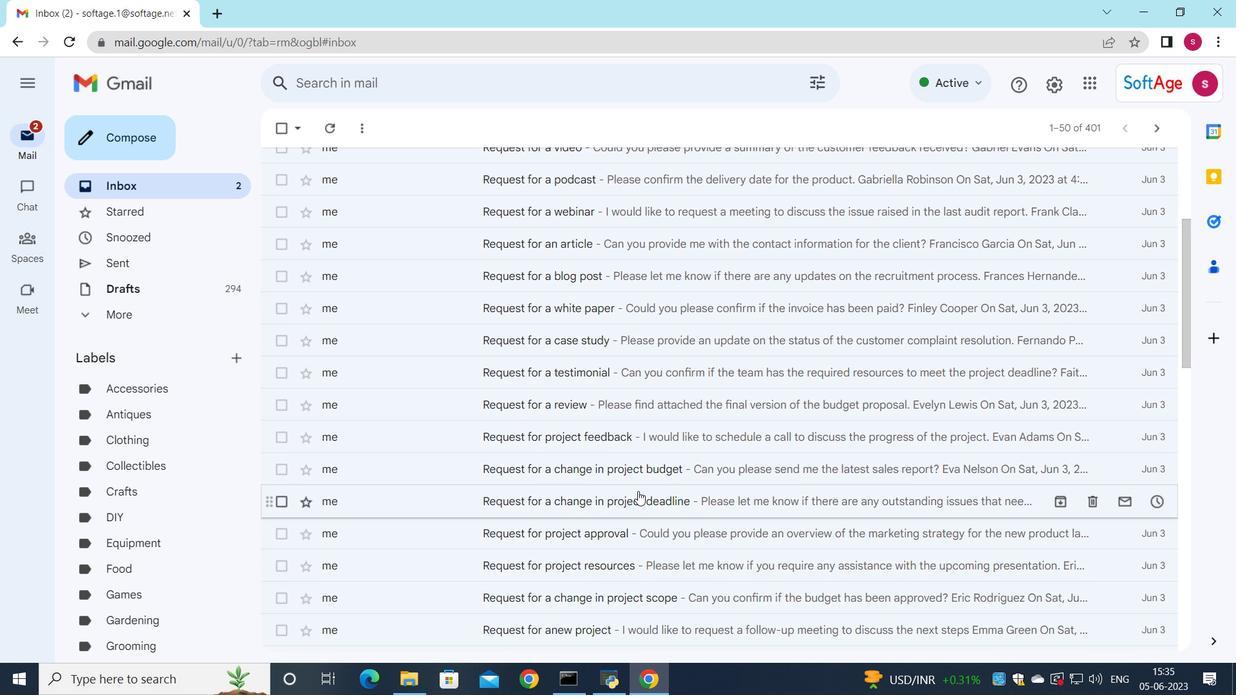
Action: Mouse scrolled (612, 463) with delta (0, 0)
Screenshot: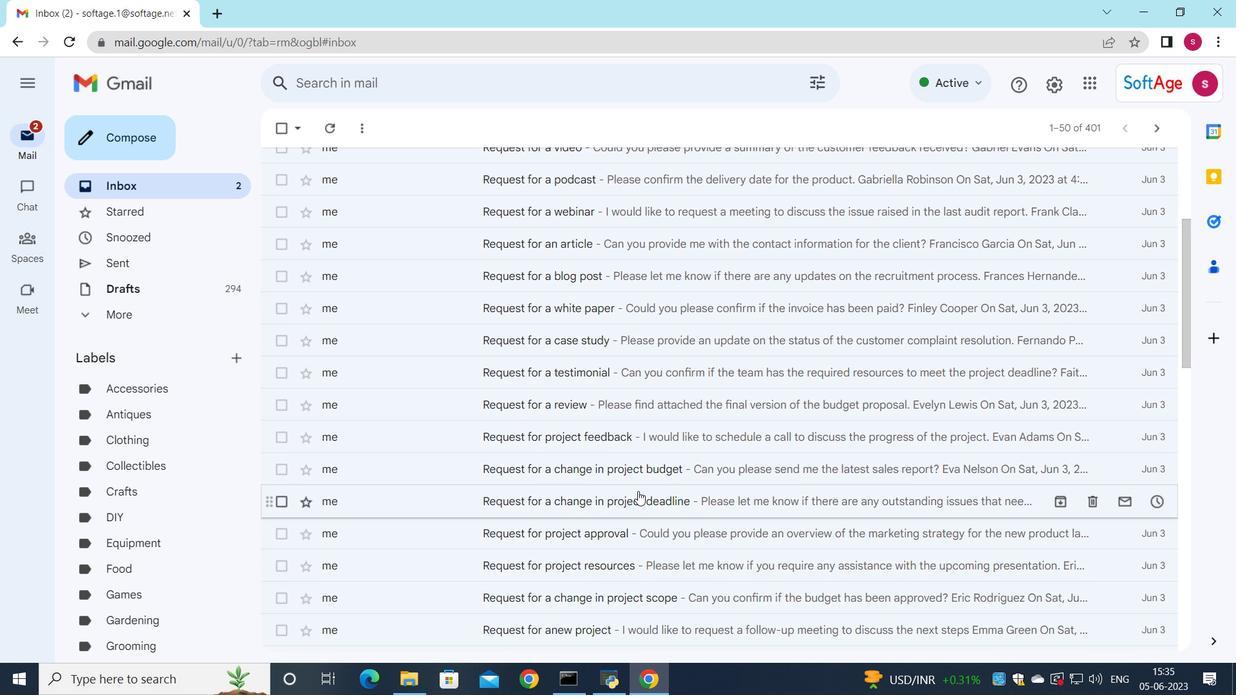 
Action: Mouse moved to (598, 439)
Screenshot: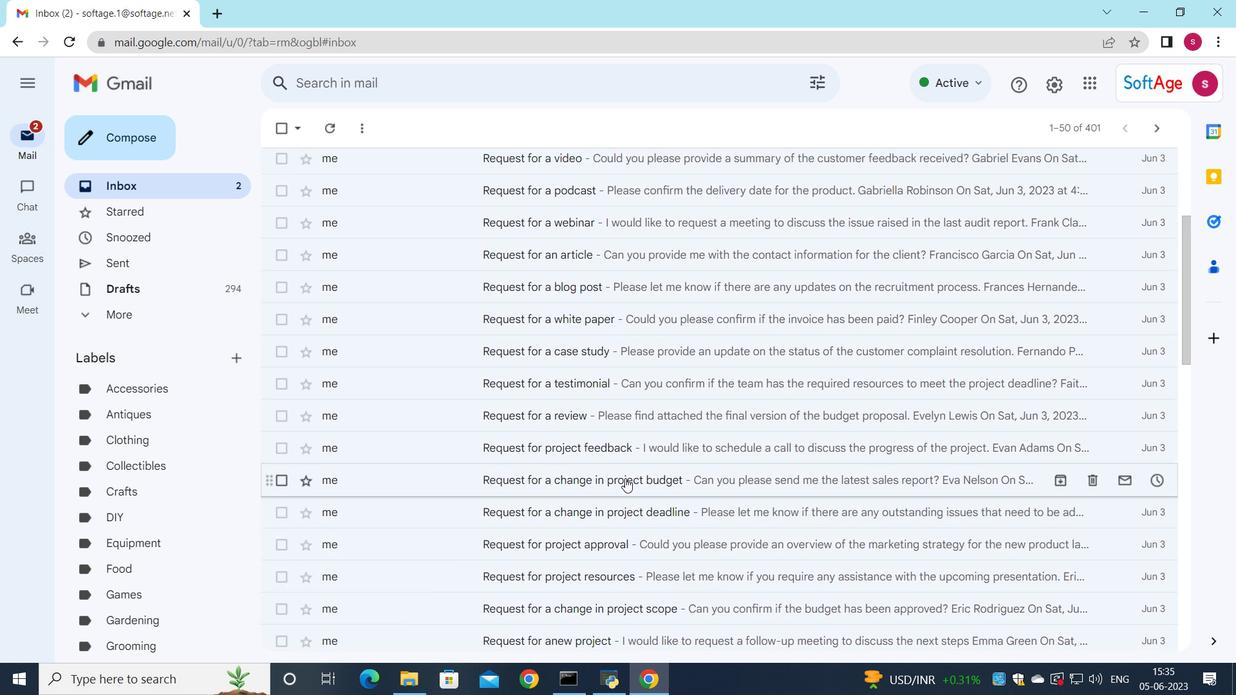 
Action: Mouse scrolled (598, 440) with delta (0, 0)
Screenshot: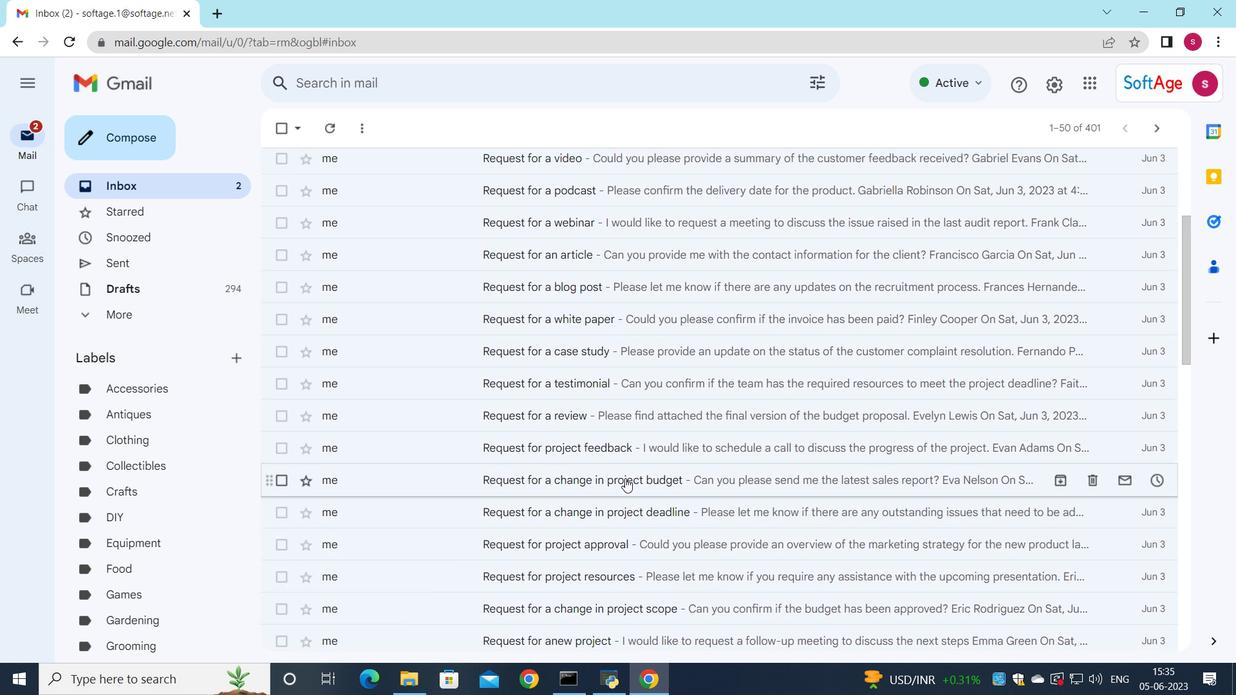 
Action: Mouse moved to (674, 309)
Screenshot: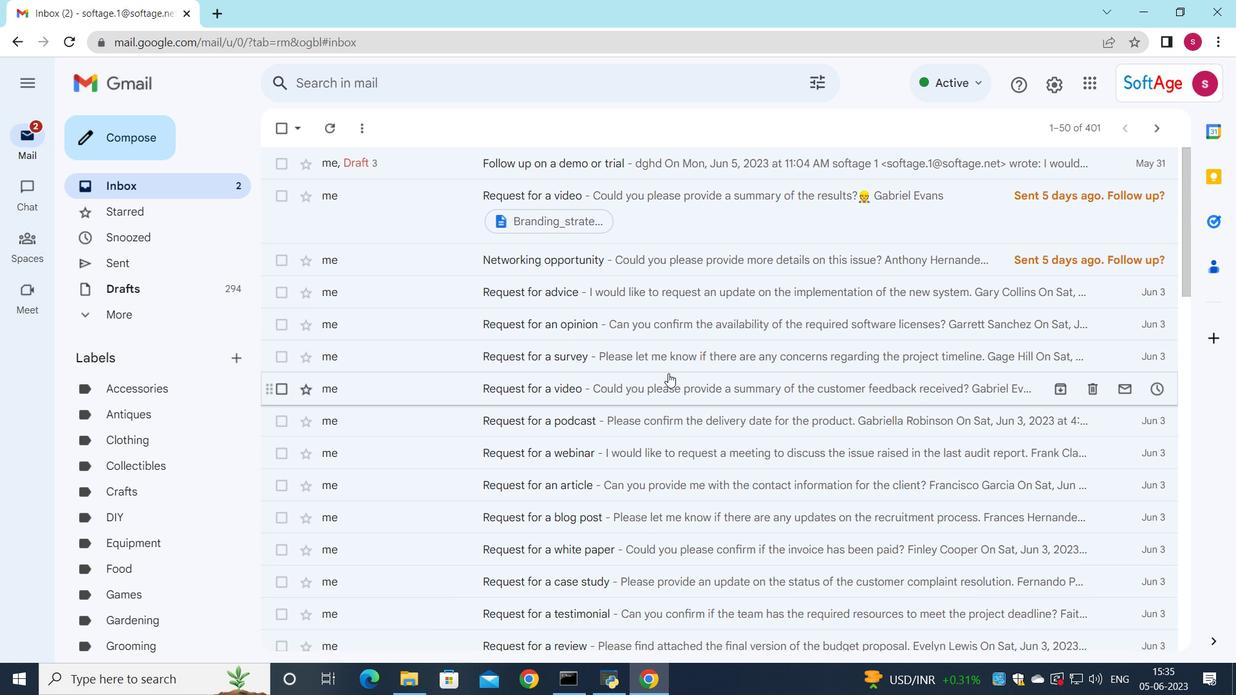 
Action: Mouse scrolled (674, 309) with delta (0, 0)
Screenshot: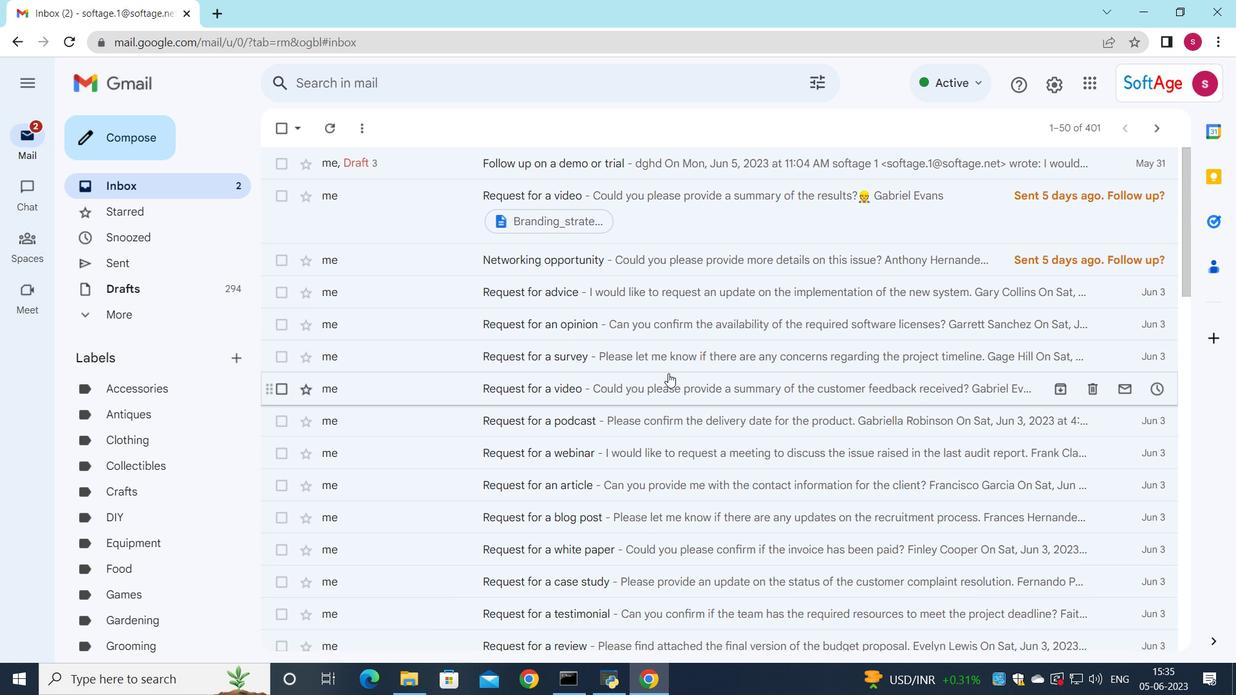 
Action: Mouse moved to (674, 303)
Screenshot: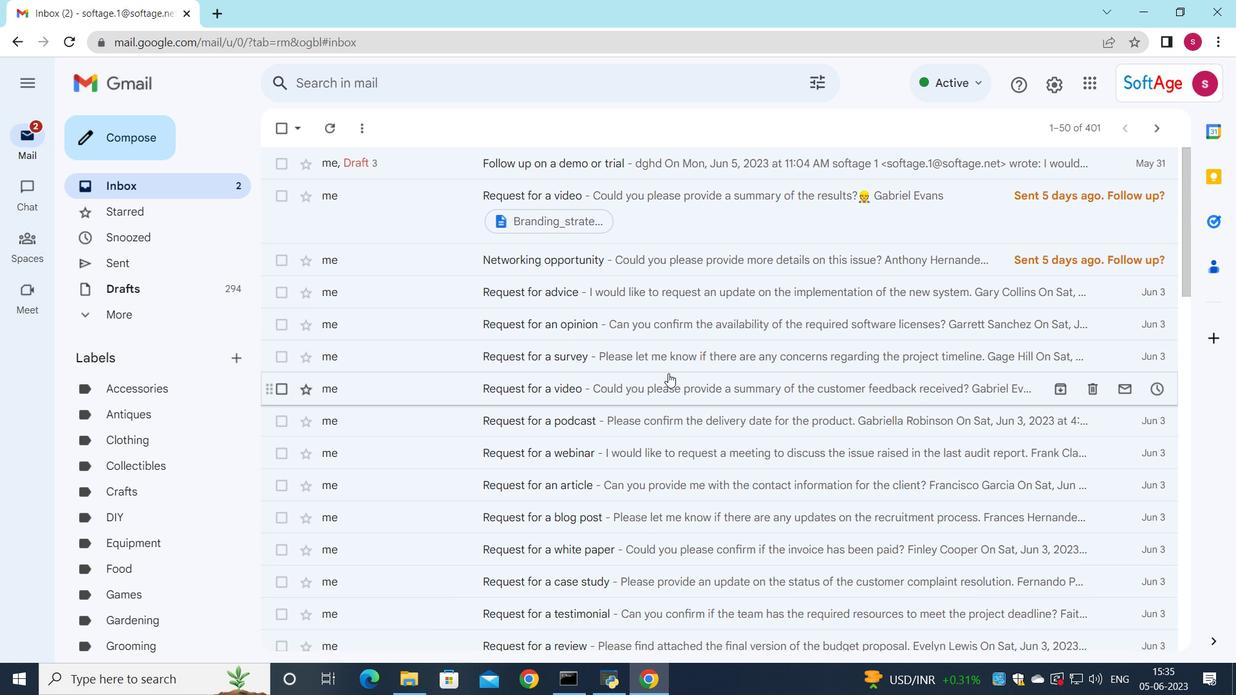 
Action: Mouse scrolled (674, 304) with delta (0, 0)
Screenshot: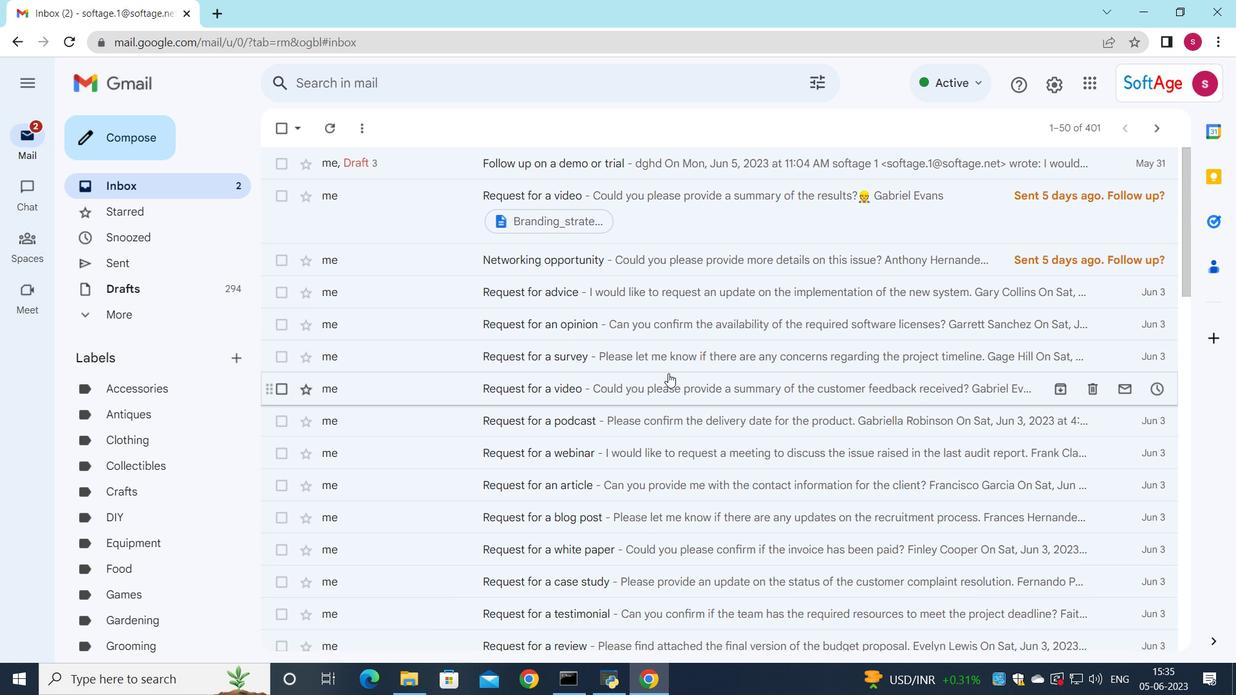 
Action: Mouse moved to (676, 206)
Screenshot: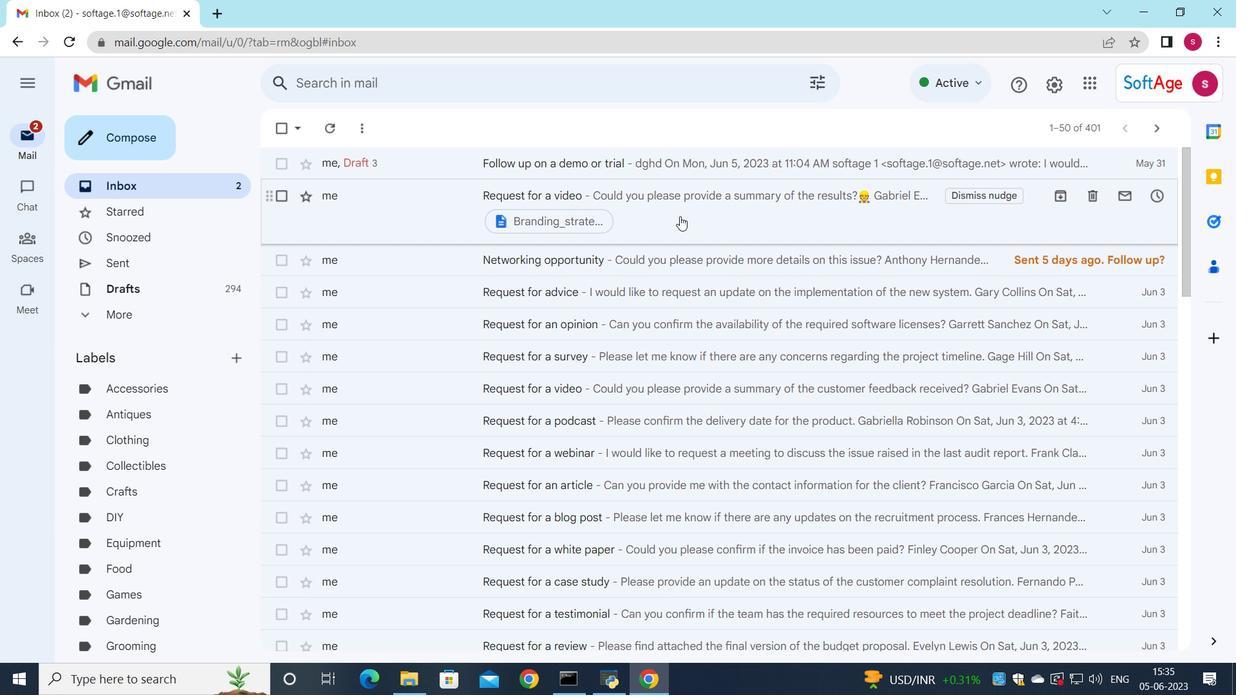 
Action: Mouse pressed left at (676, 206)
Screenshot: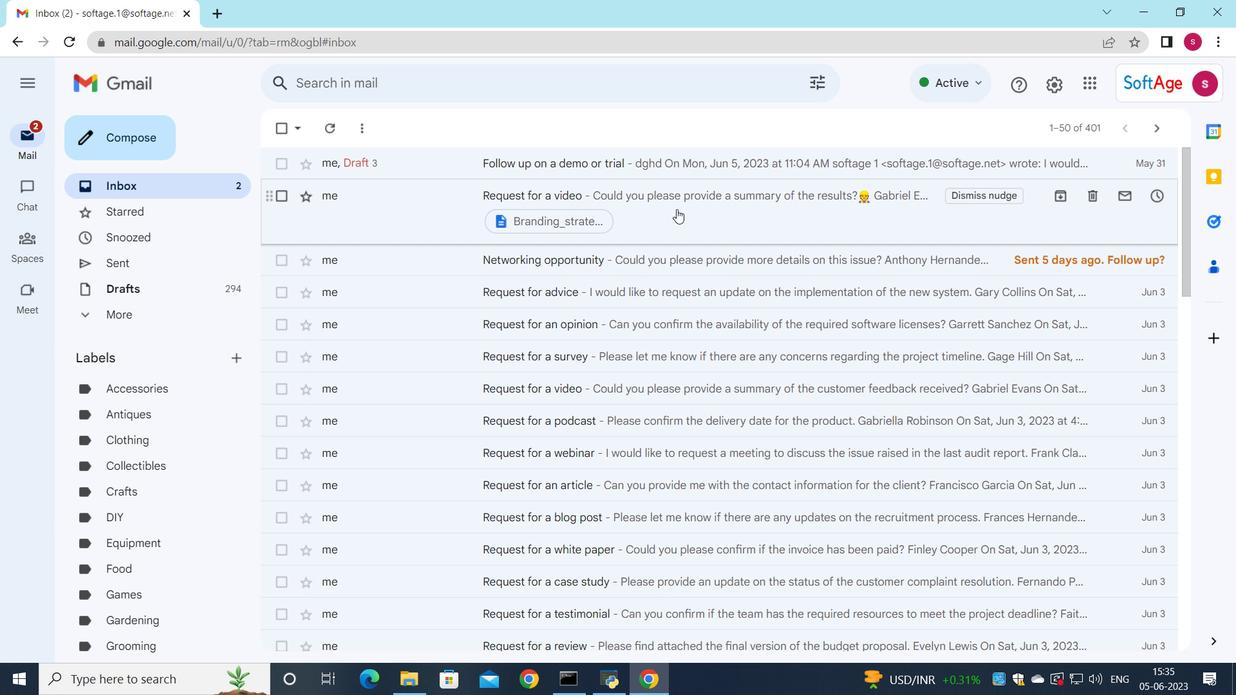
Action: Mouse moved to (559, 521)
Screenshot: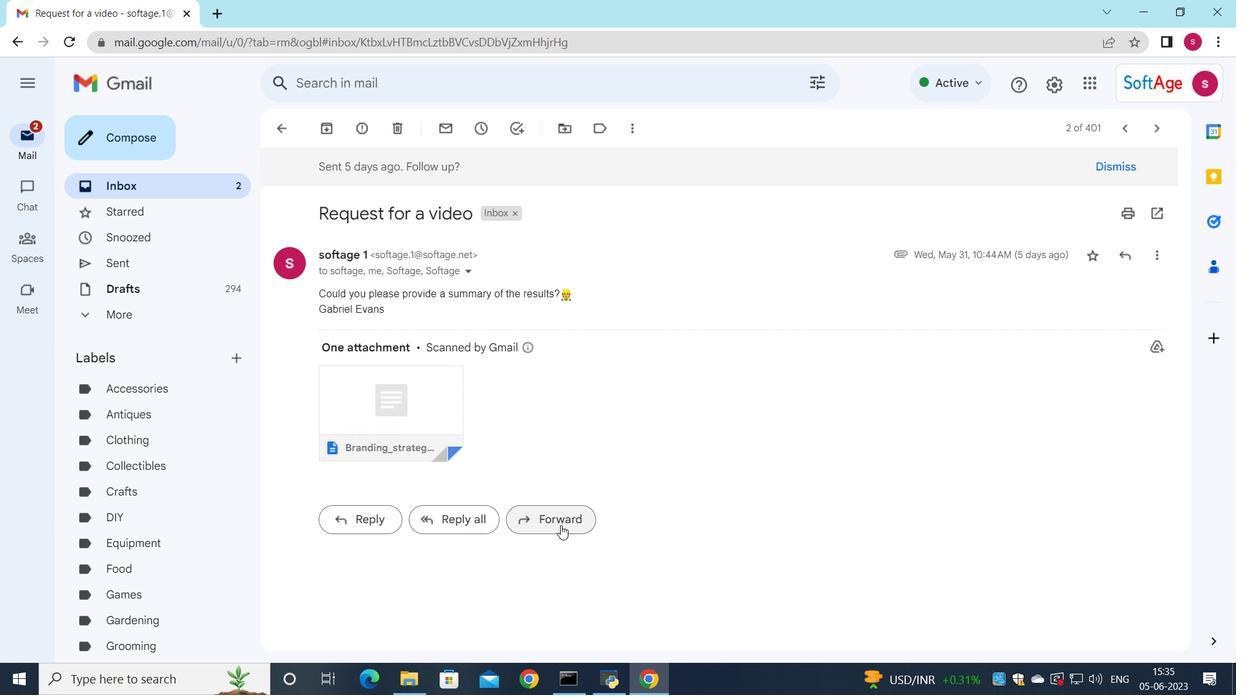 
Action: Mouse pressed left at (559, 521)
Screenshot: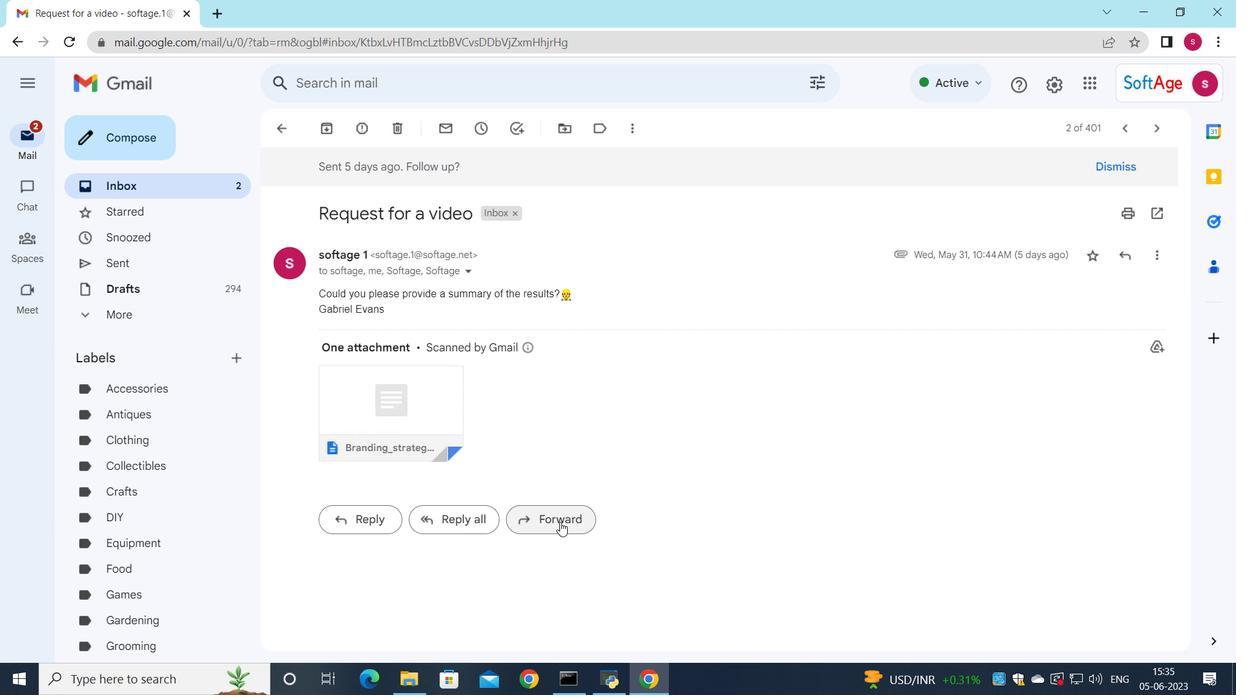 
Action: Mouse moved to (356, 484)
Screenshot: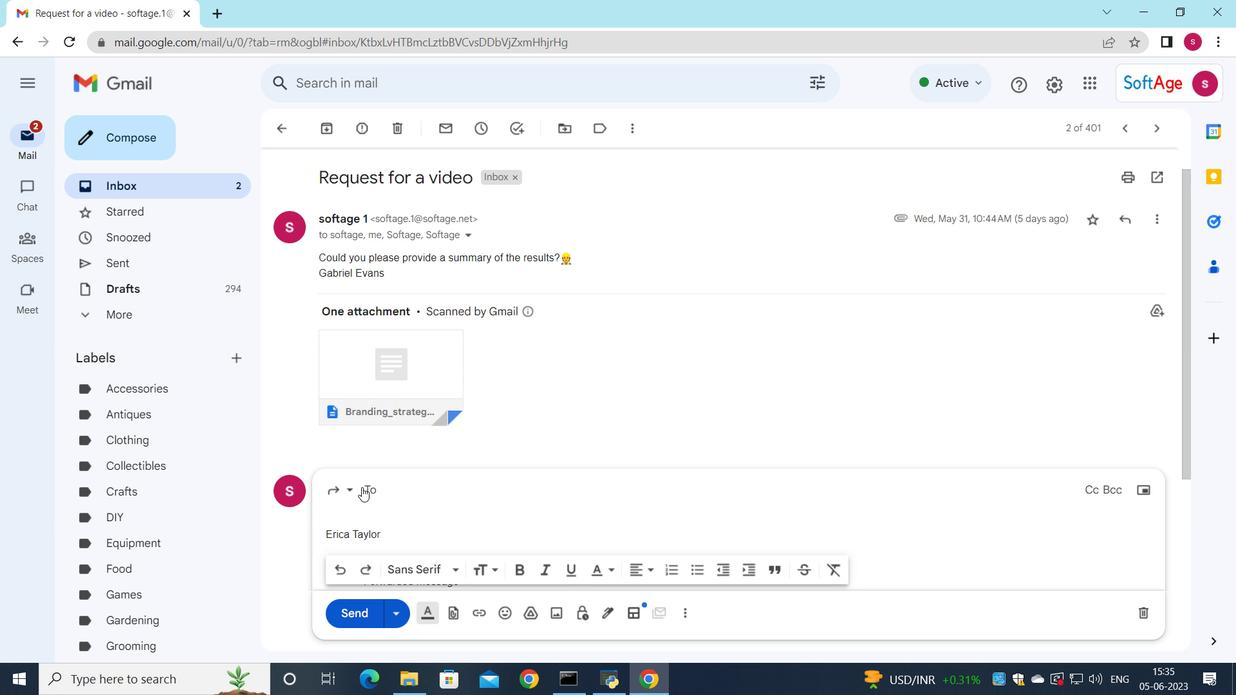 
Action: Mouse pressed left at (356, 484)
Screenshot: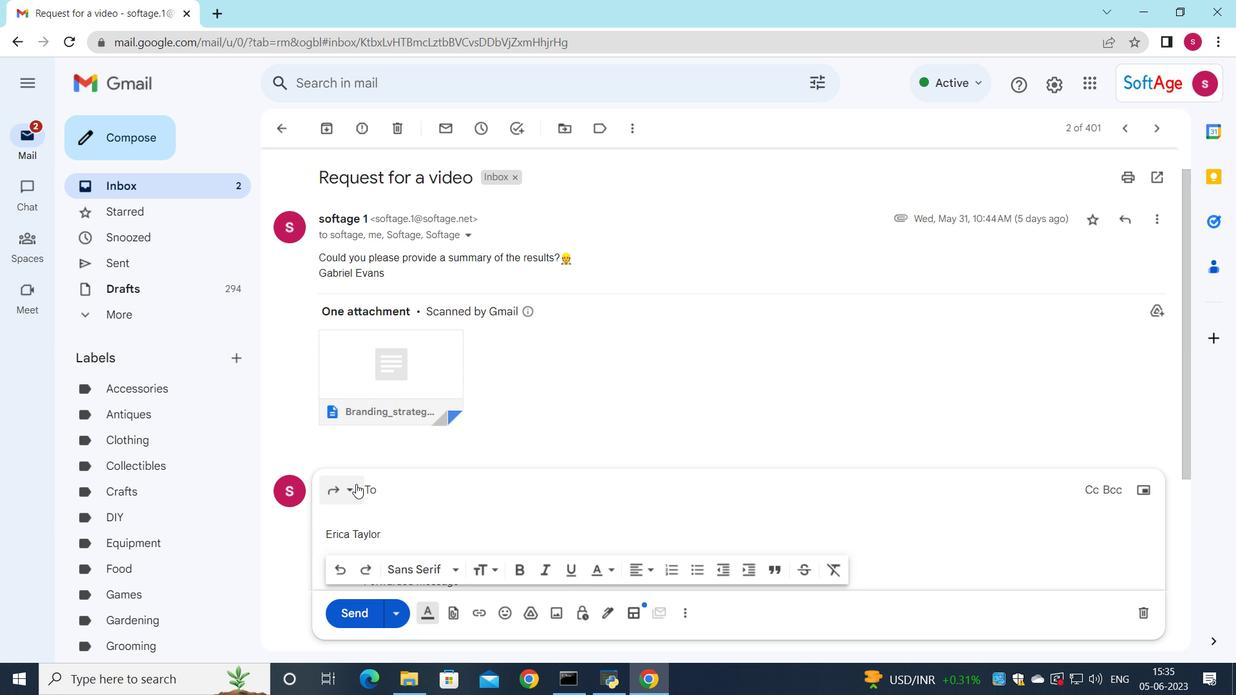 
Action: Mouse moved to (414, 436)
Screenshot: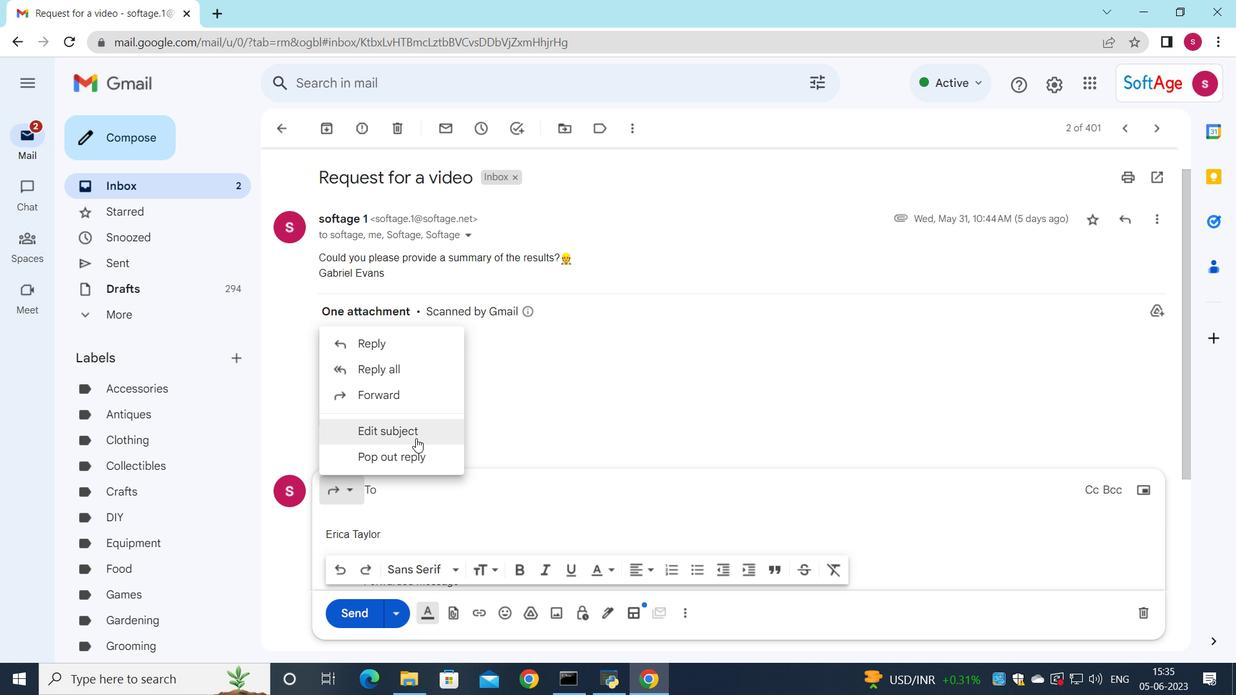 
Action: Mouse pressed left at (414, 436)
Screenshot: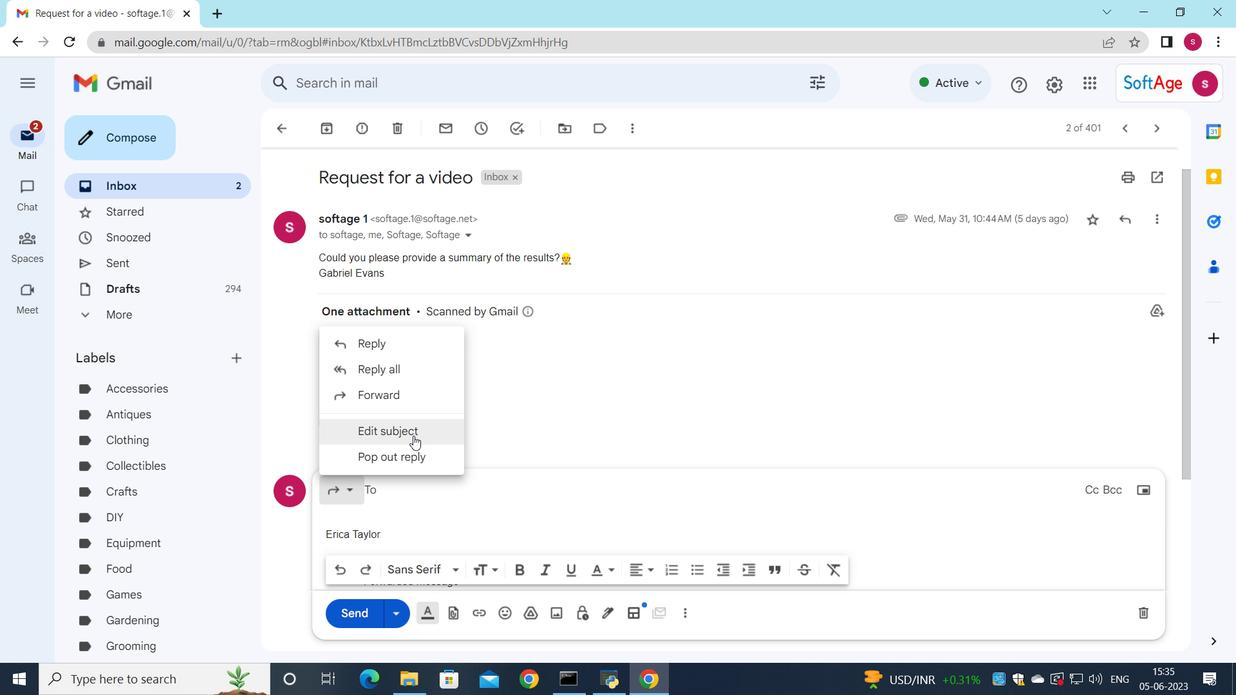 
Action: Mouse moved to (747, 291)
Screenshot: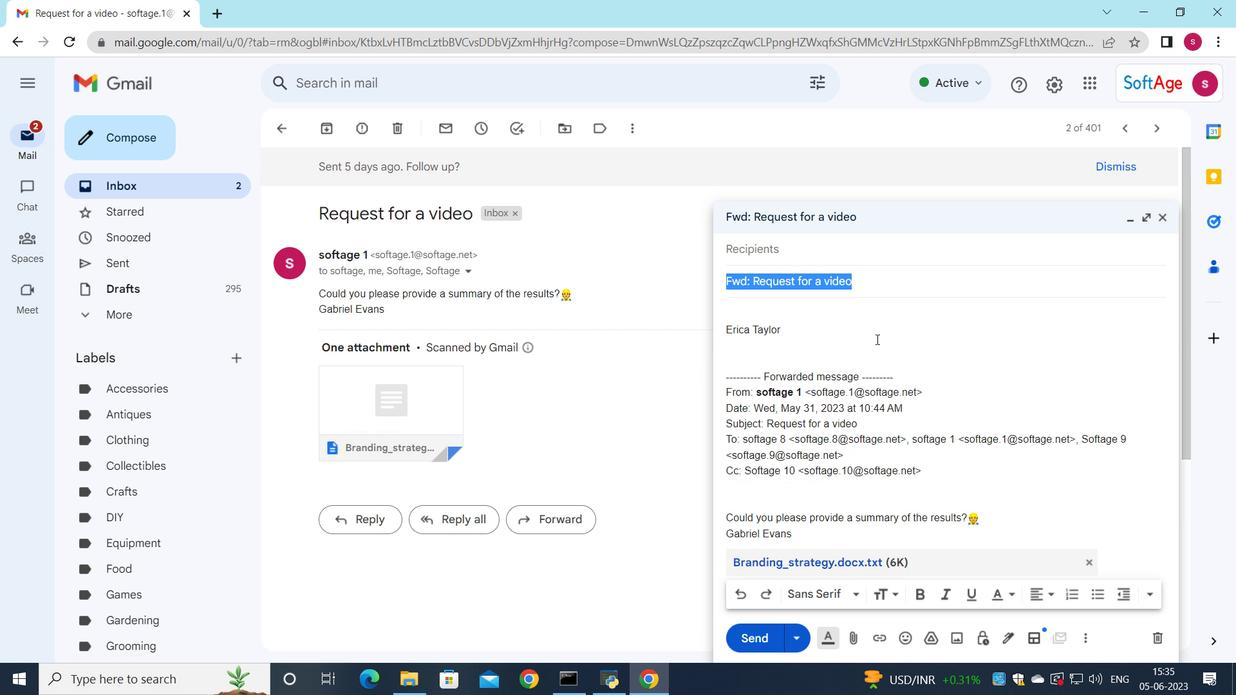 
Action: Key pressed <Key.shift>Request<Key.space>for<Key.space>project<Key.space>resources
Screenshot: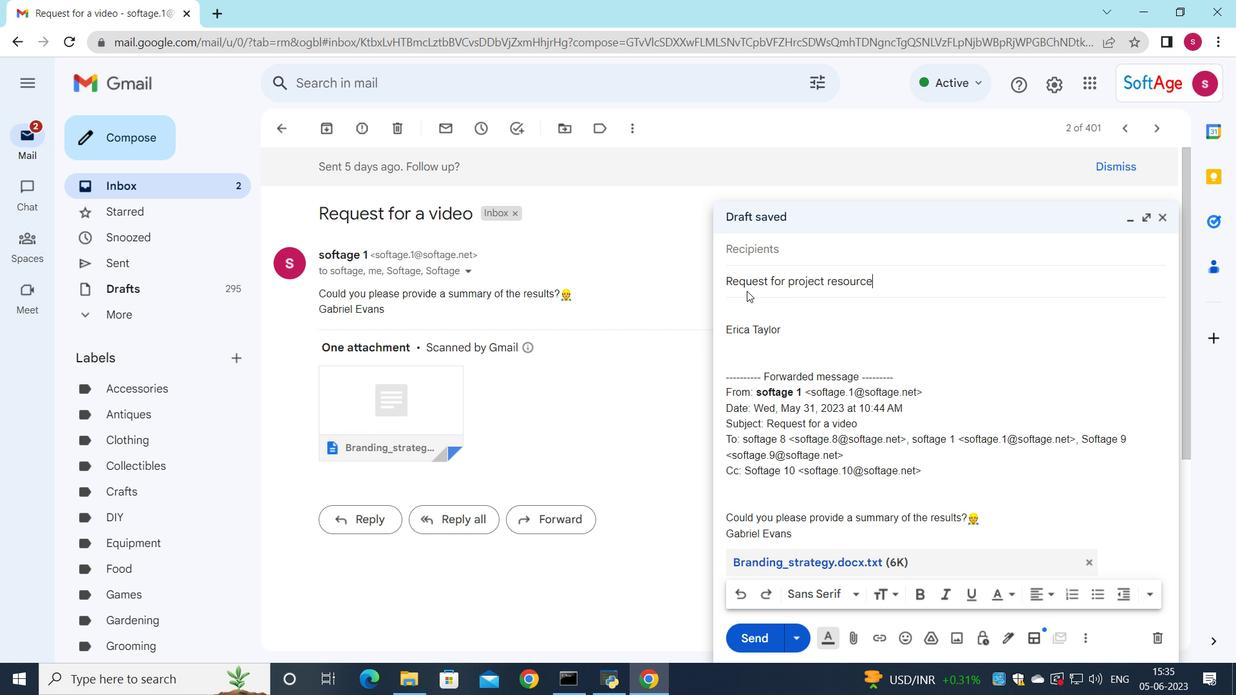 
Action: Mouse moved to (789, 244)
Screenshot: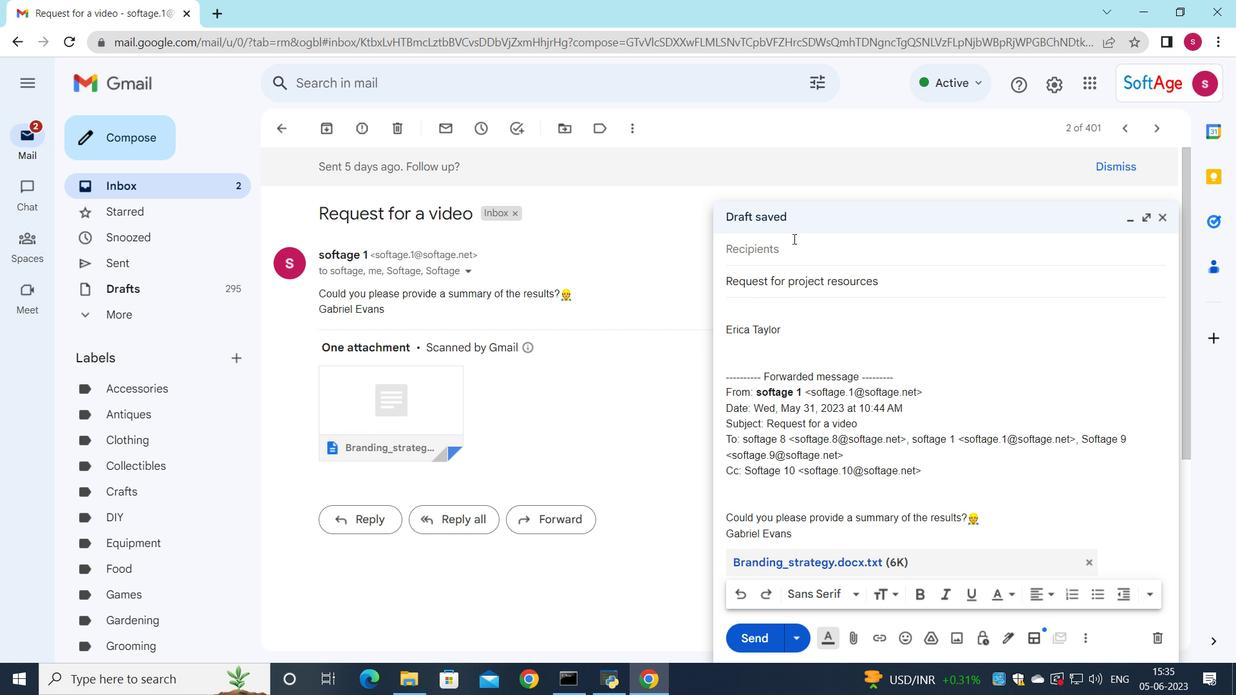 
Action: Mouse pressed left at (789, 244)
Screenshot: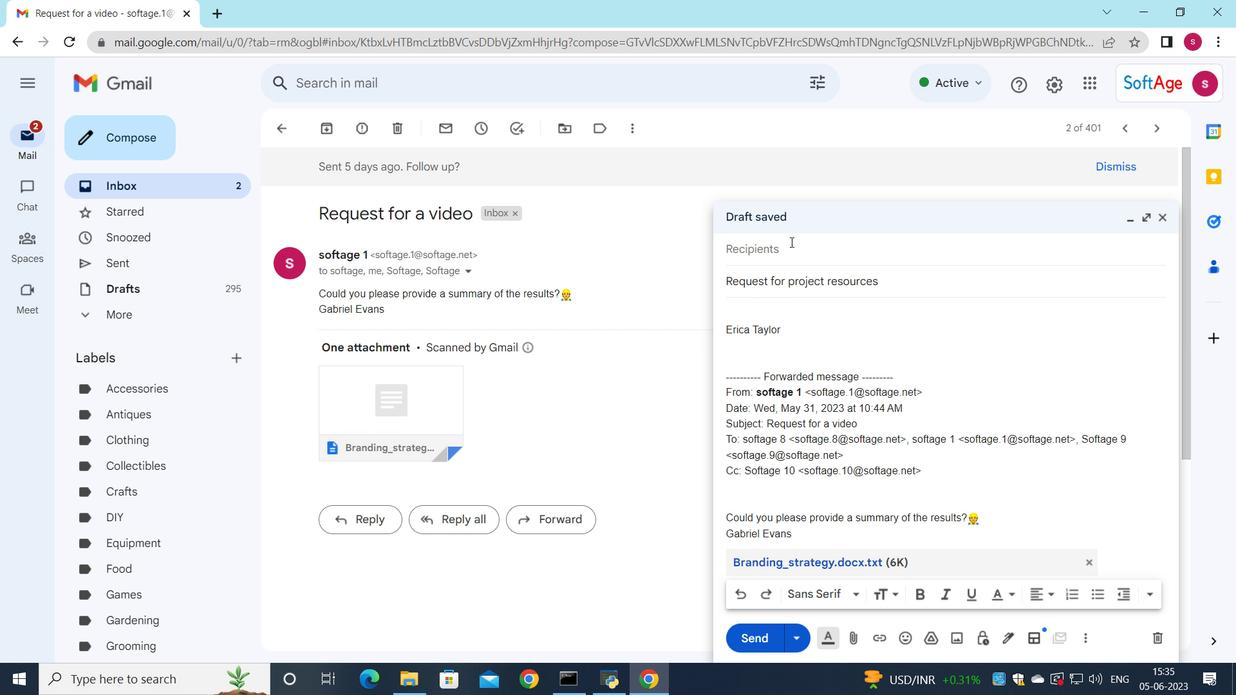 
Action: Mouse moved to (799, 262)
Screenshot: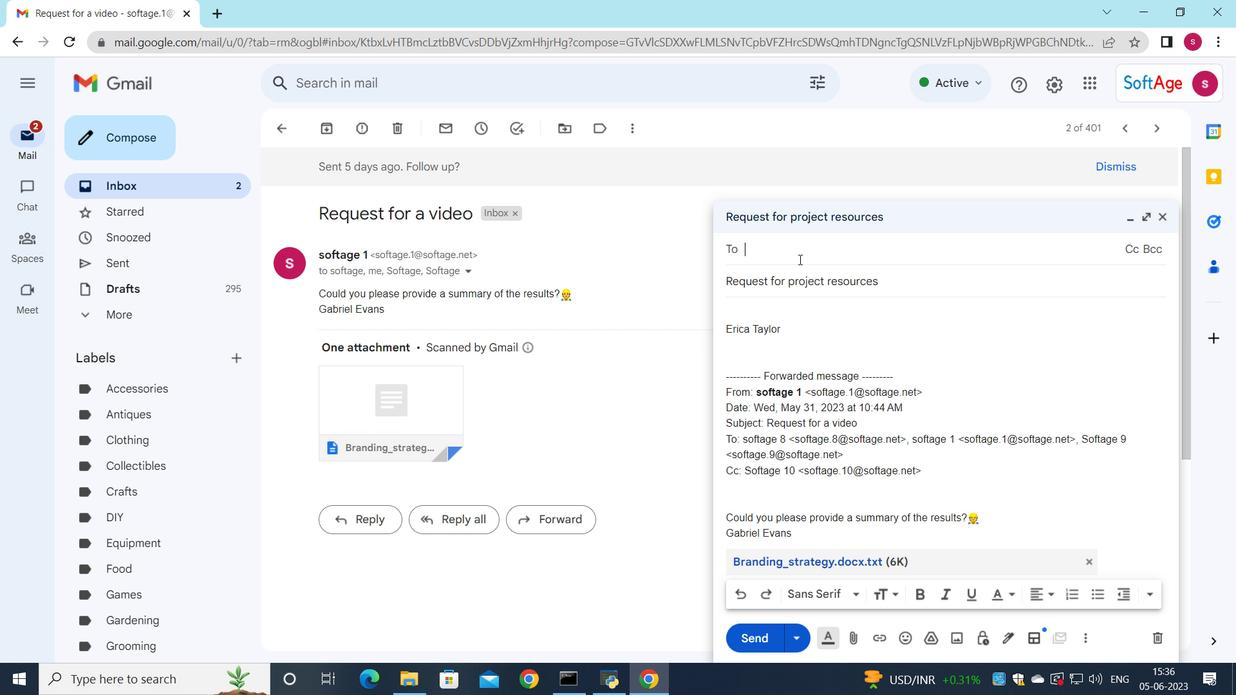 
Action: Key pressed s
Screenshot: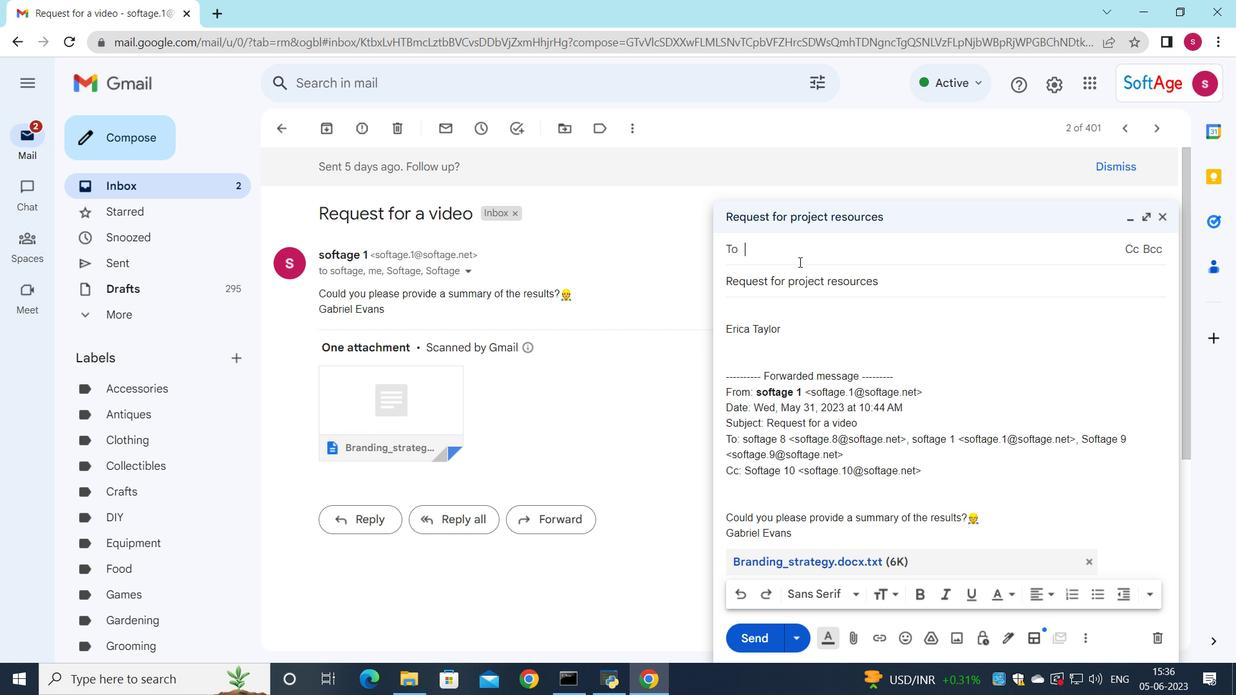 
Action: Mouse moved to (814, 367)
Screenshot: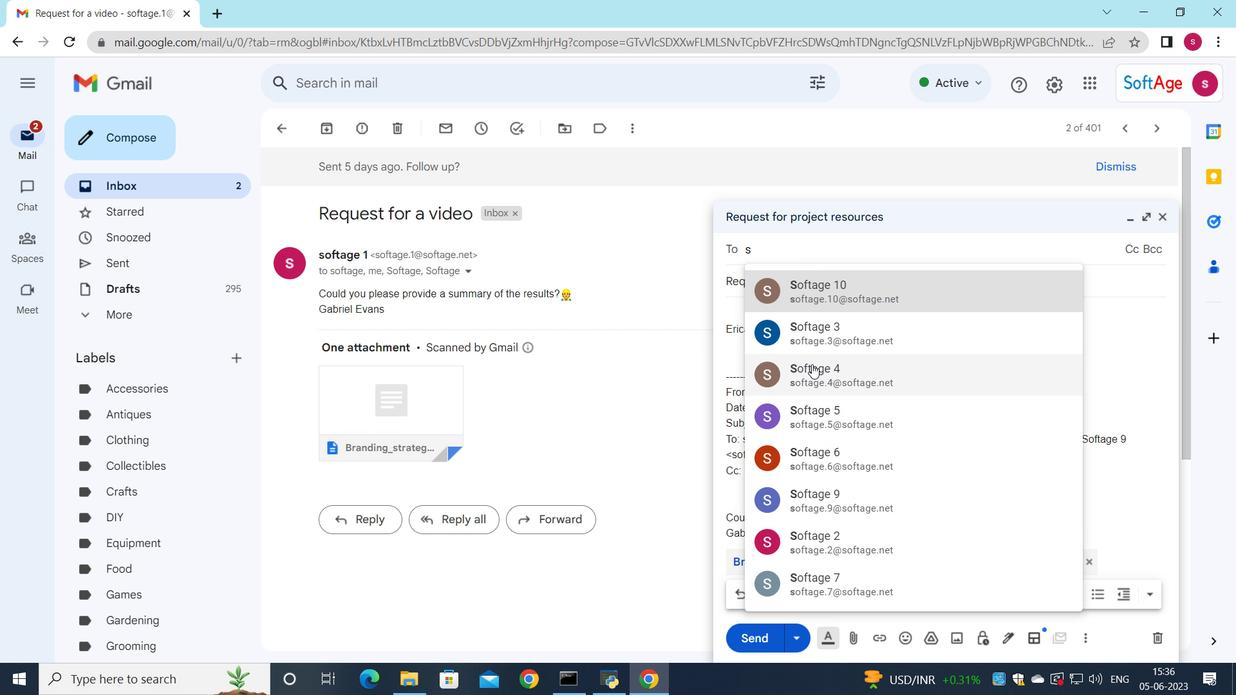 
Action: Mouse pressed left at (814, 367)
Screenshot: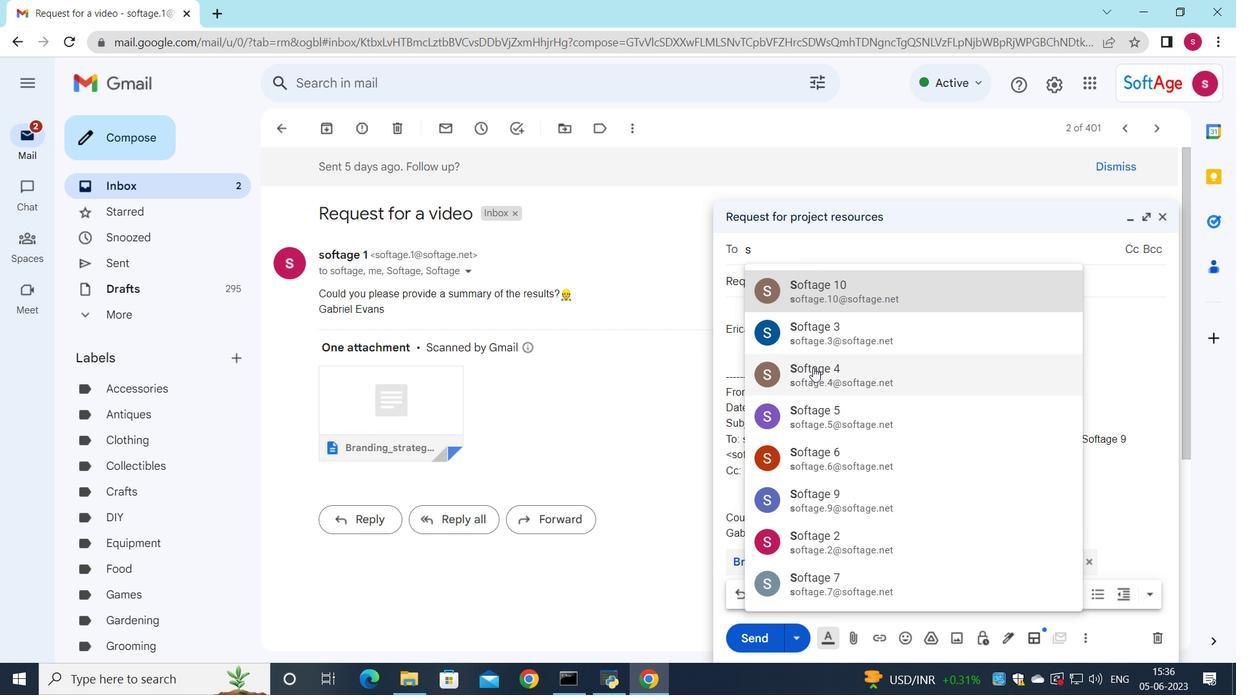 
Action: Mouse moved to (778, 332)
Screenshot: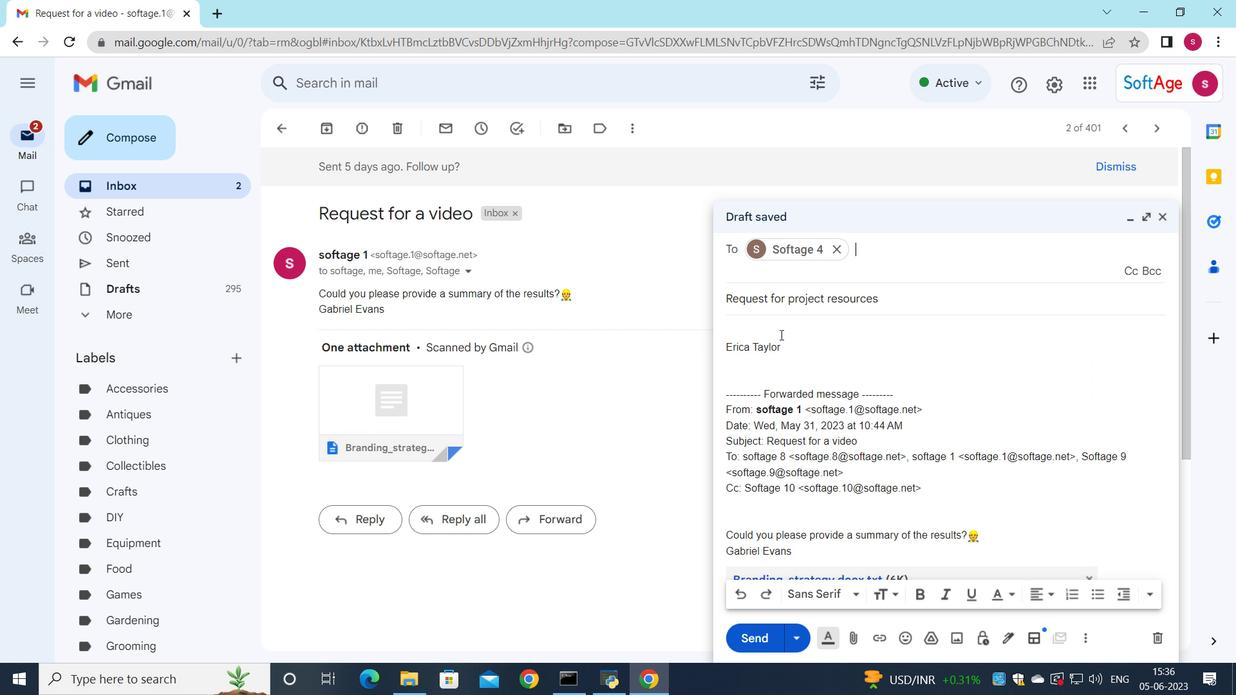 
Action: Mouse pressed left at (778, 332)
Screenshot: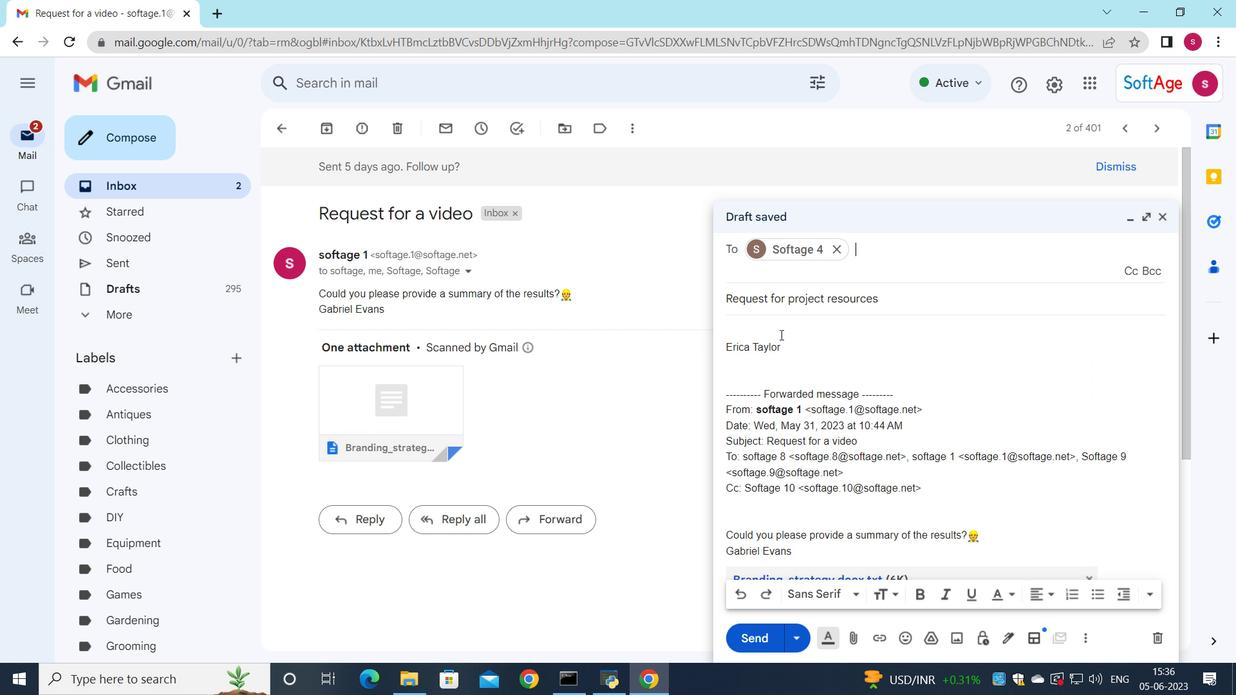 
Action: Mouse moved to (785, 309)
Screenshot: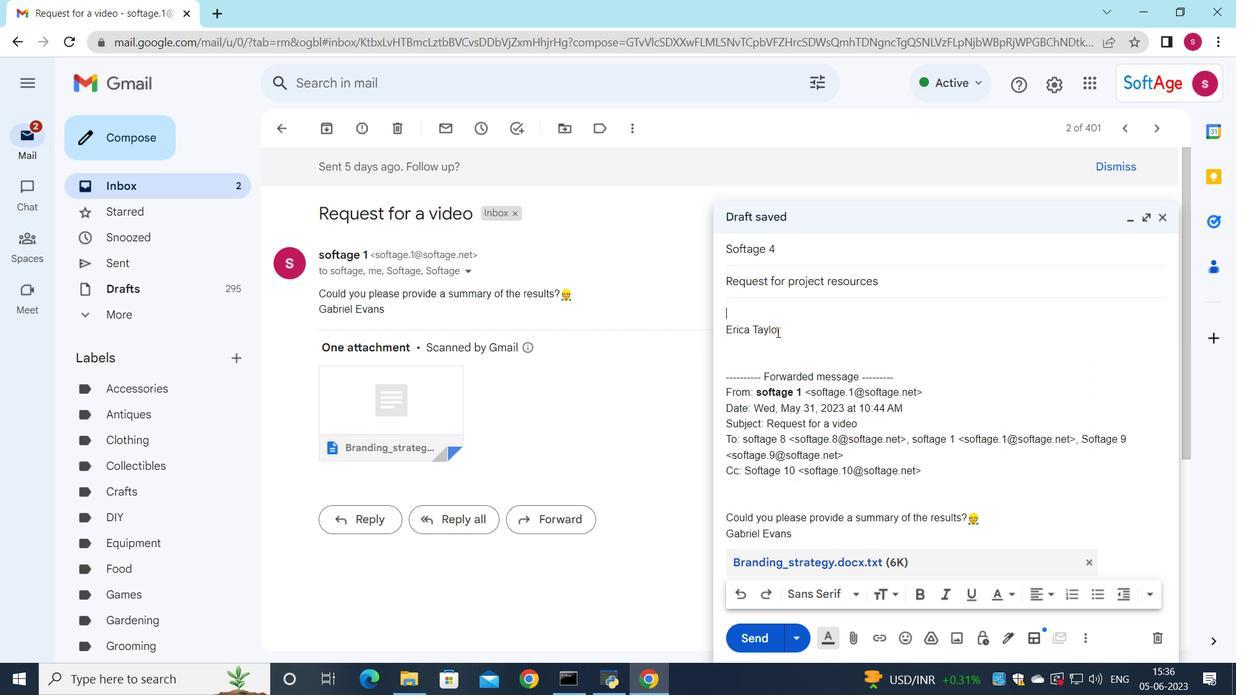 
Action: Key pressed <Key.shift>Please<Key.space>let<Key.space>me<Key.space>know<Key.space>if<Key.space>you<Key.space>require<Key.space>any<Key.space>assistance<Key.space>with<Key.space>upcoming<Key.space>presentation.
Screenshot: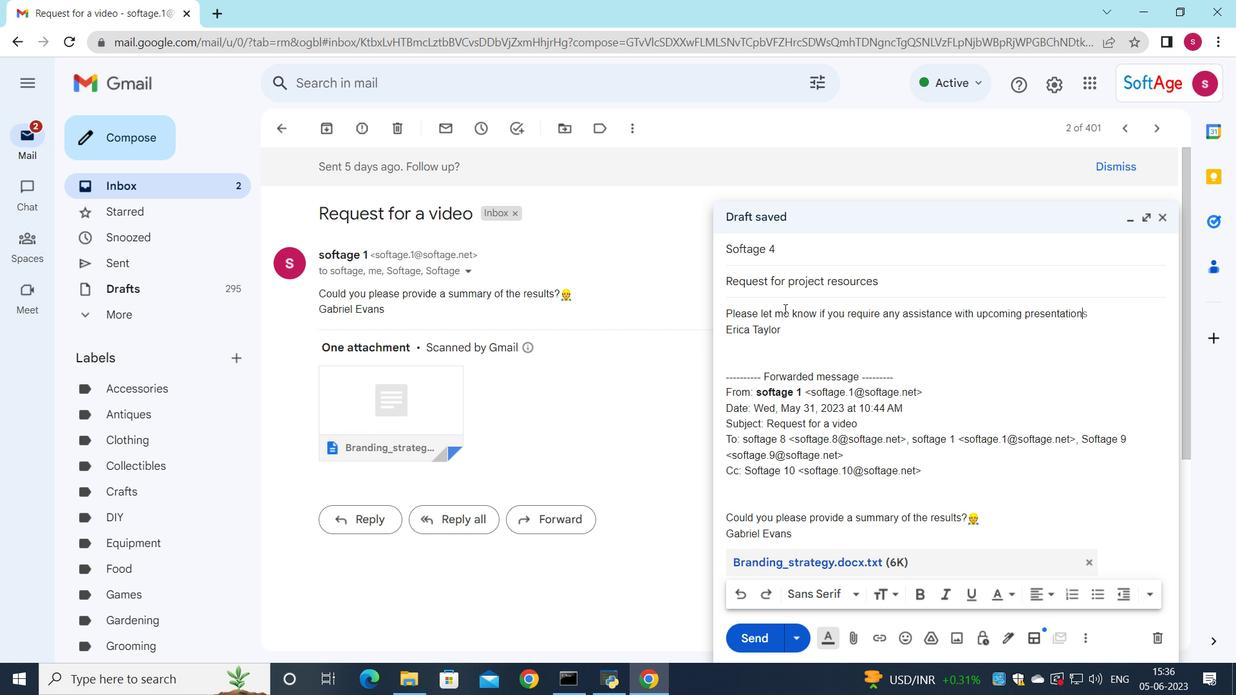 
Action: Mouse moved to (974, 316)
Screenshot: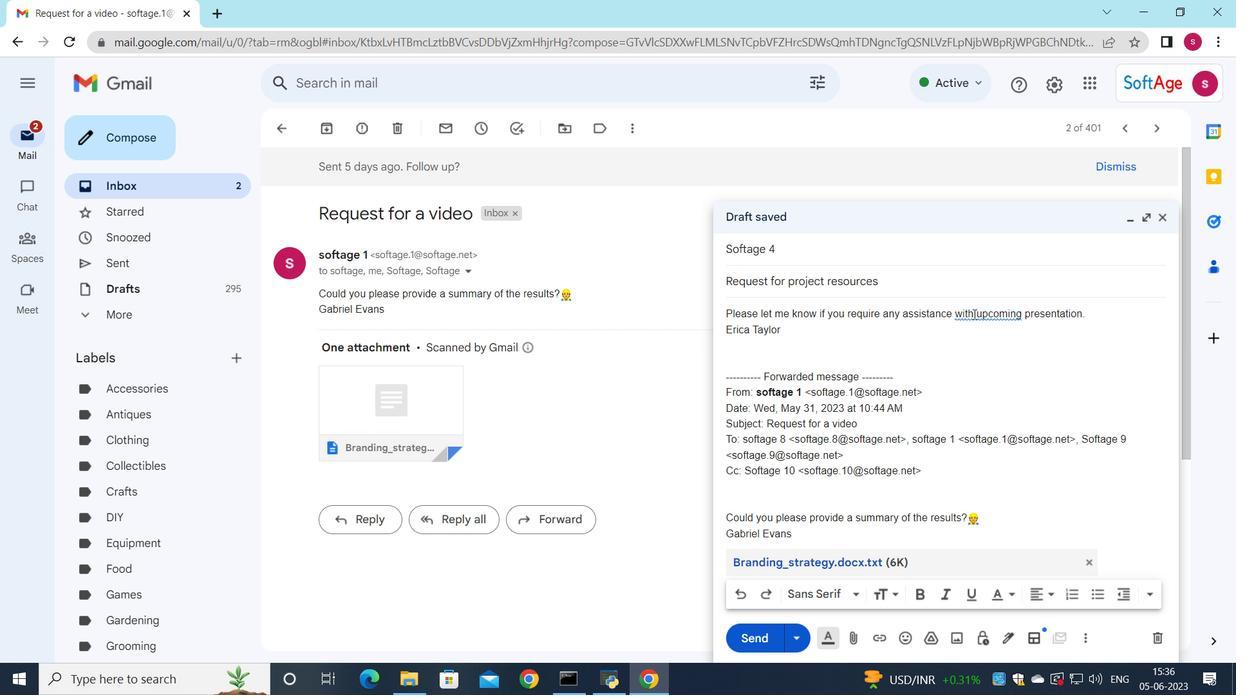 
Action: Mouse pressed left at (974, 316)
Screenshot: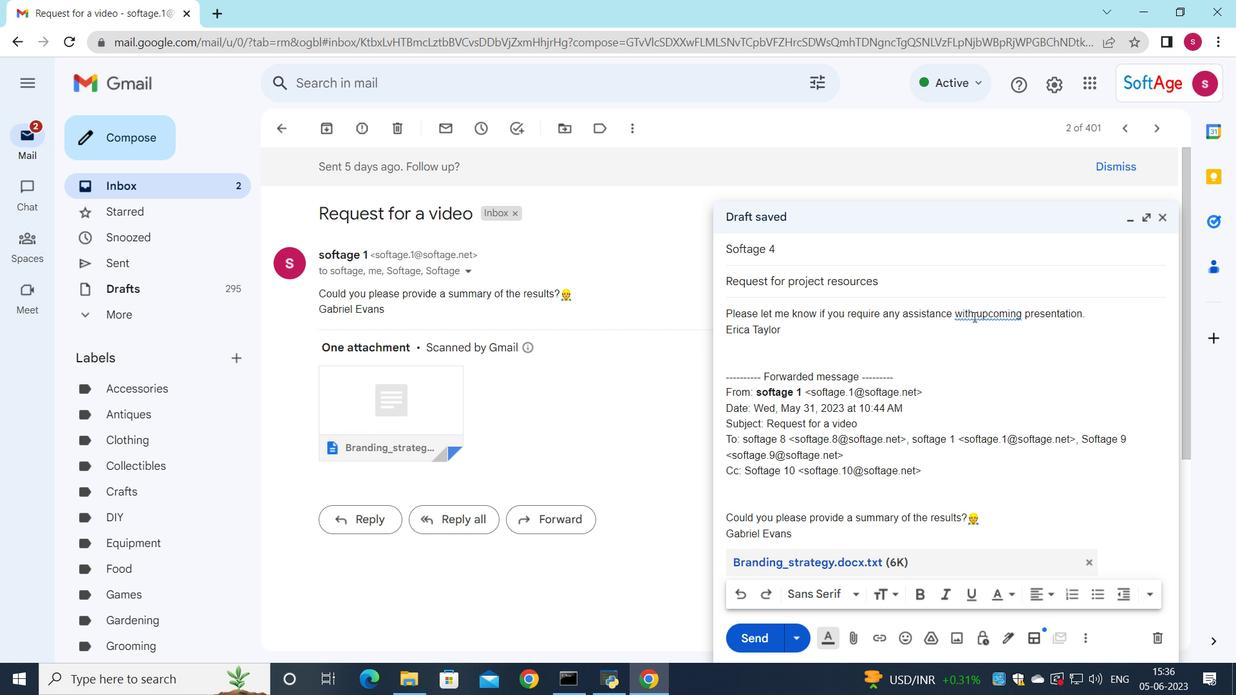
Action: Mouse moved to (977, 335)
Screenshot: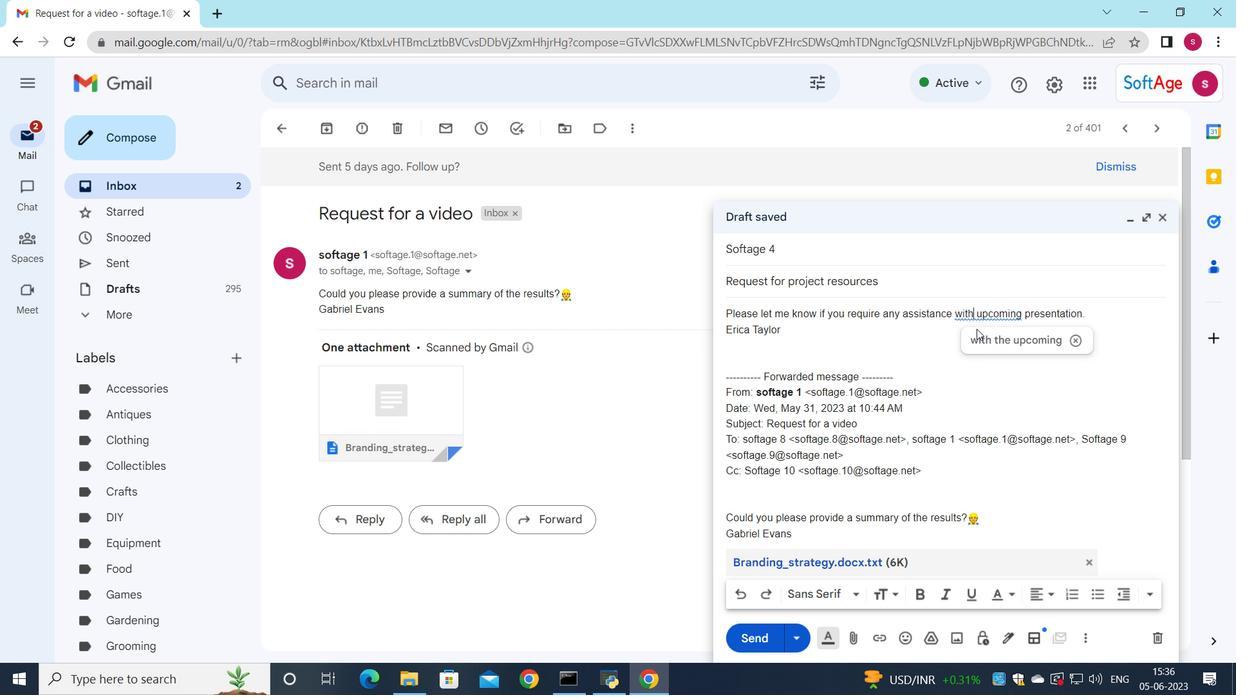 
Action: Mouse pressed left at (977, 335)
Screenshot: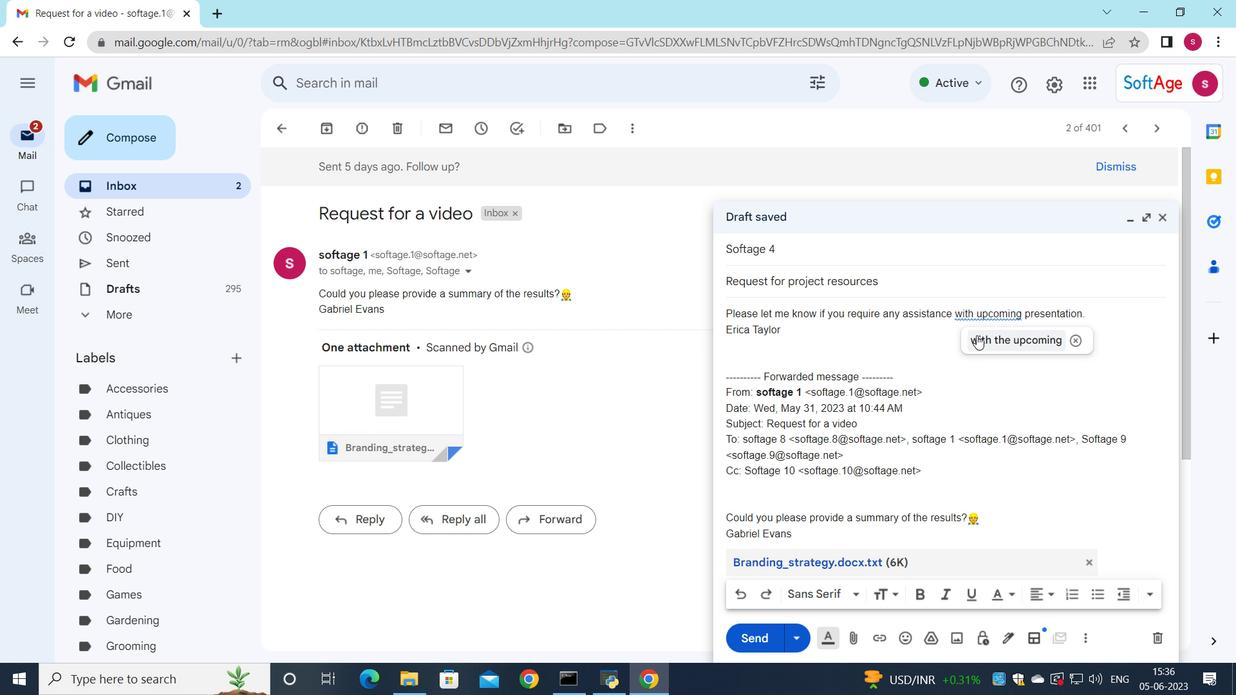 
Action: Mouse moved to (726, 311)
Screenshot: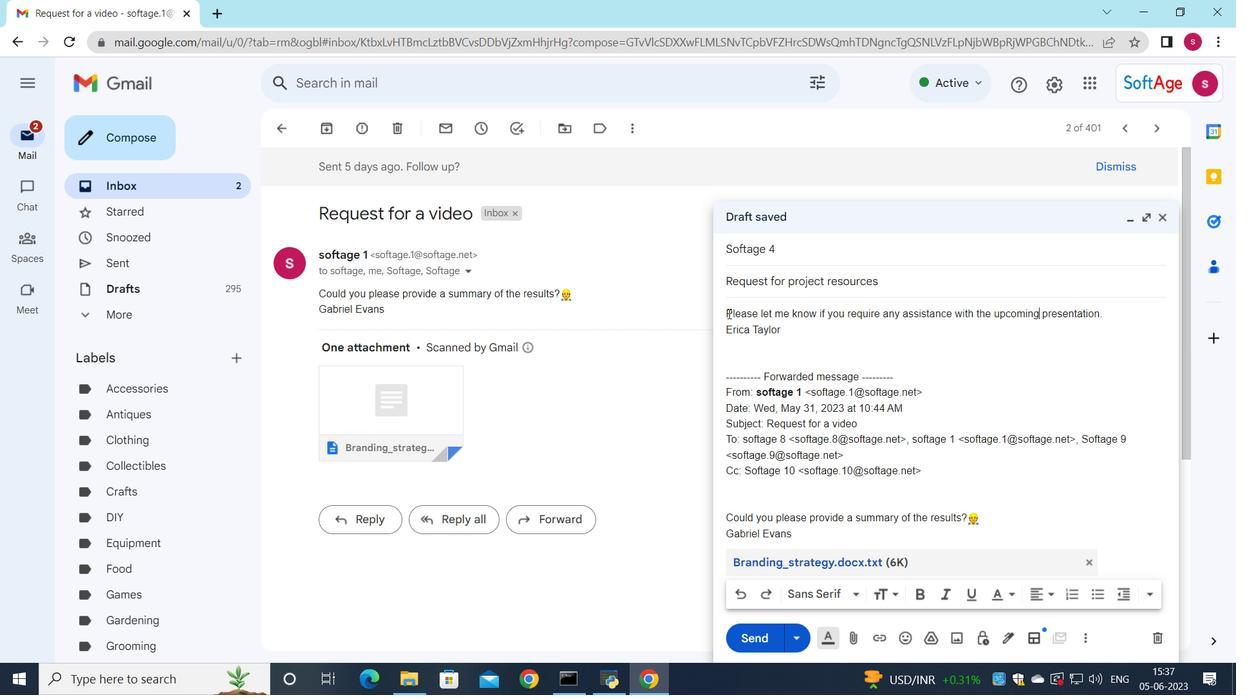 
Action: Mouse pressed left at (726, 311)
Screenshot: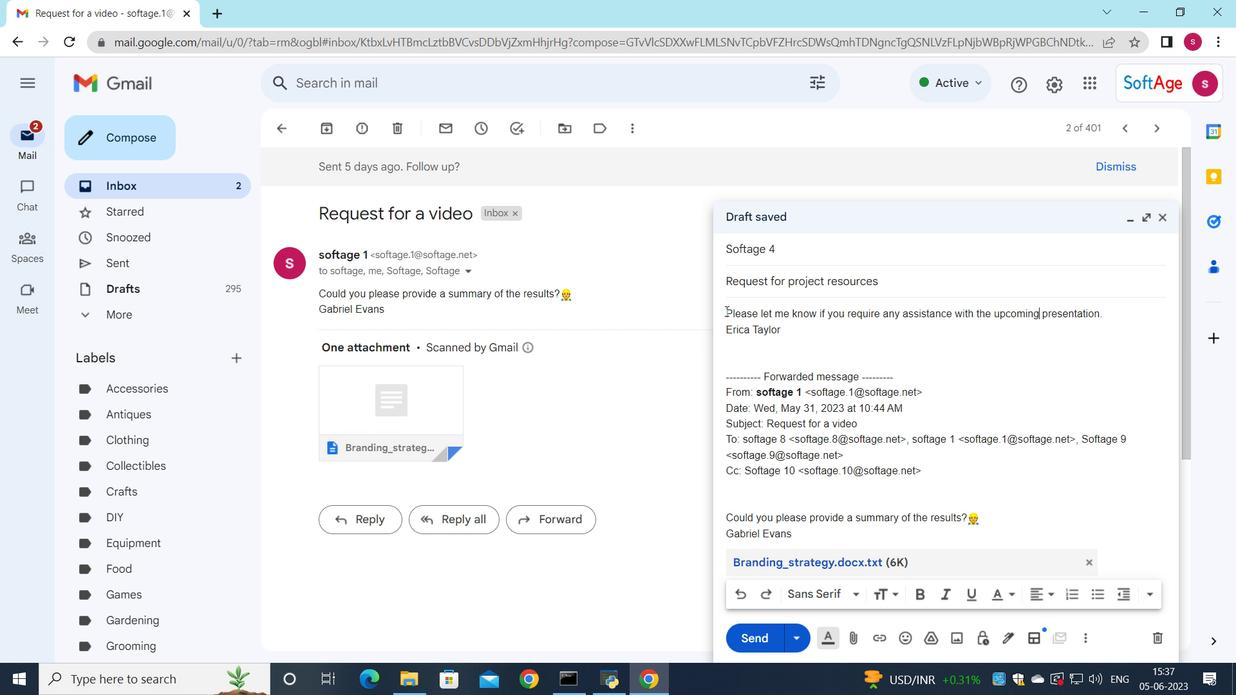 
Action: Mouse moved to (1010, 599)
Screenshot: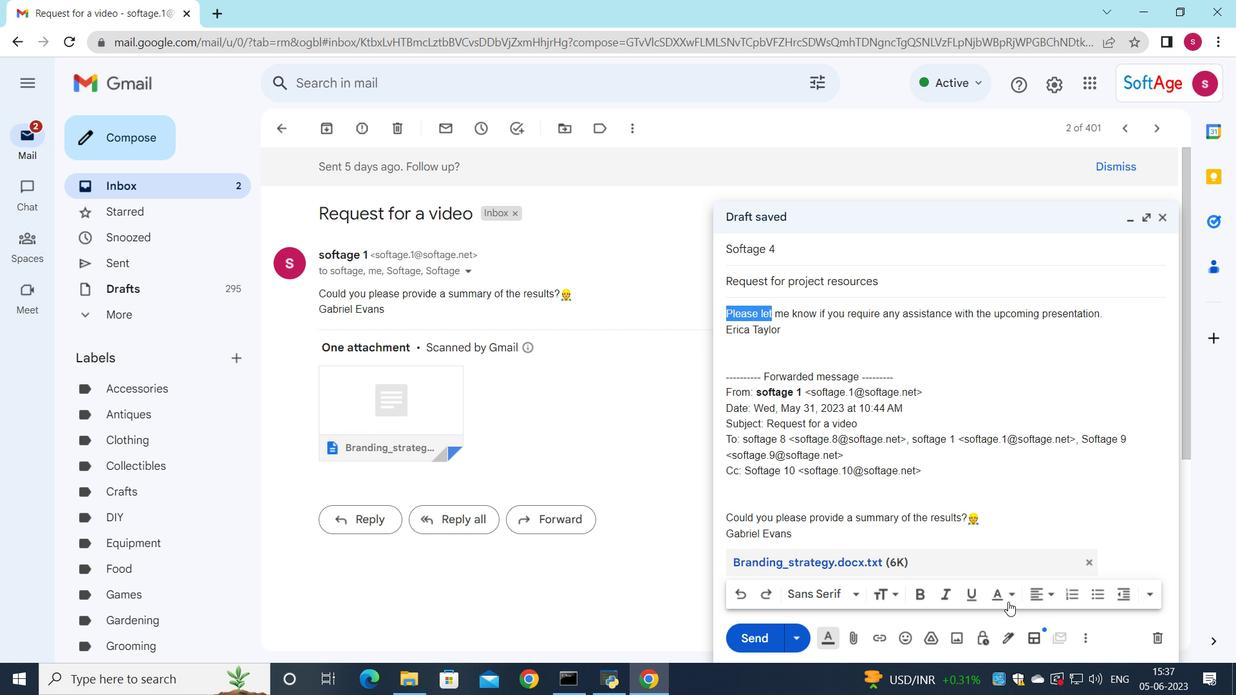 
Action: Mouse pressed left at (1010, 599)
Screenshot: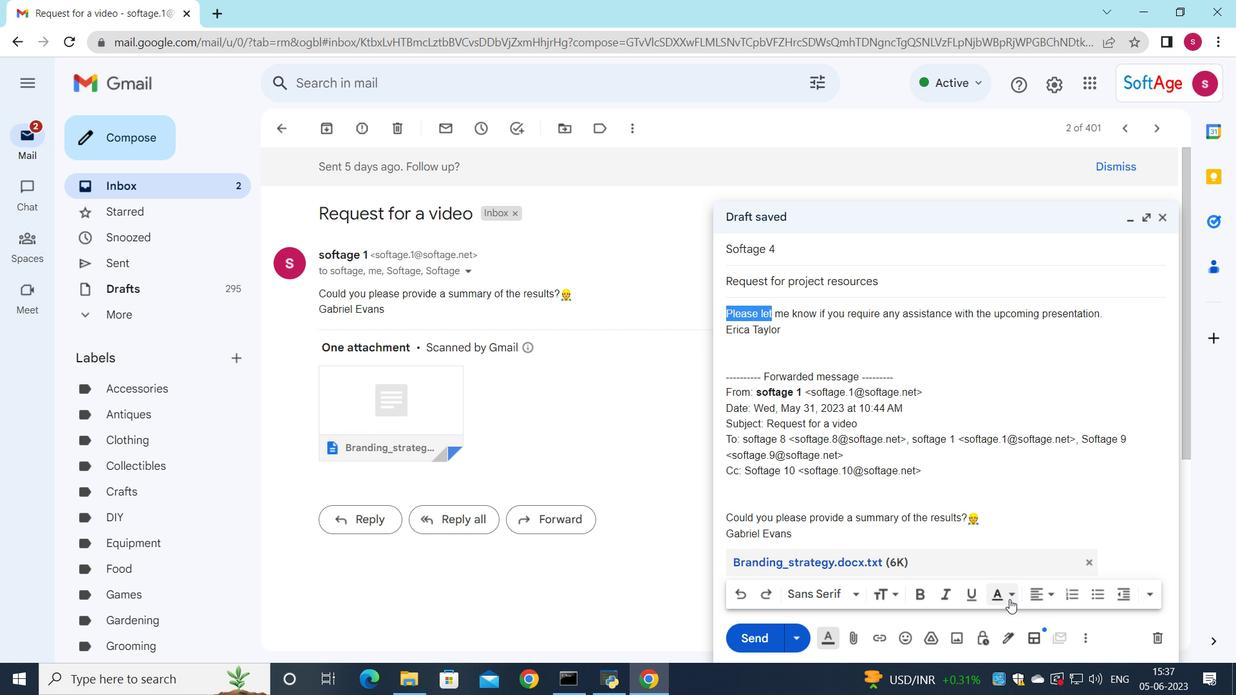
Action: Mouse moved to (905, 483)
Screenshot: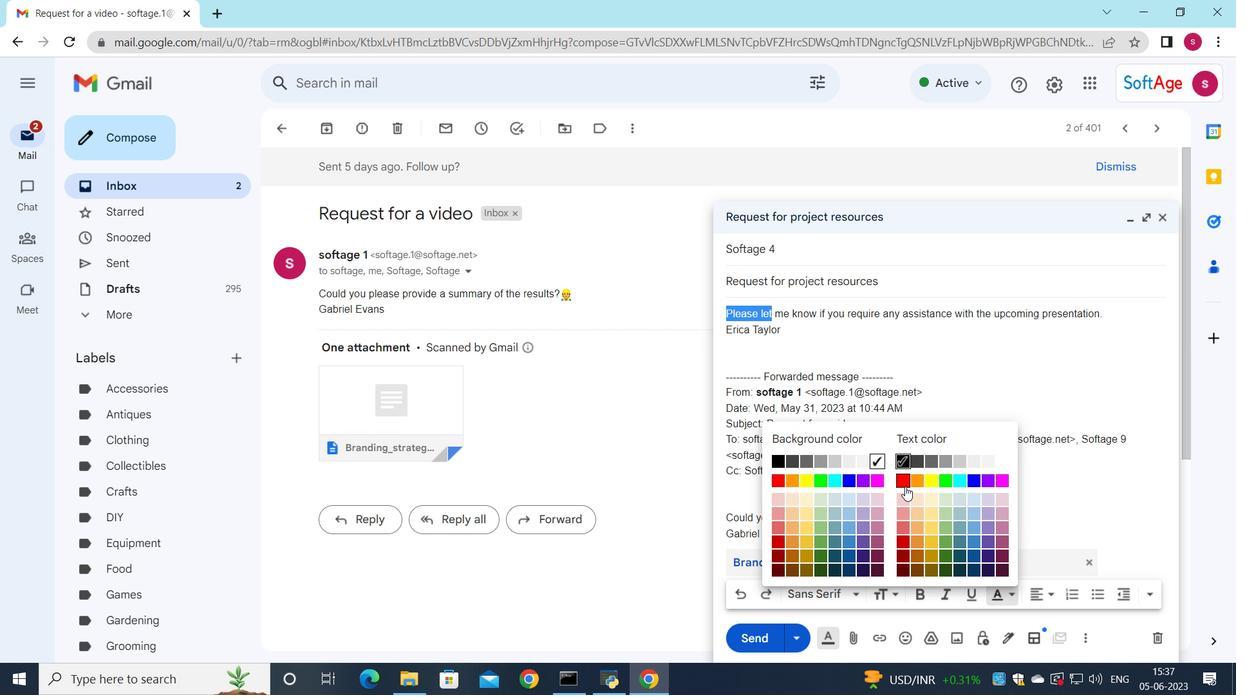 
Action: Mouse pressed left at (905, 483)
Screenshot: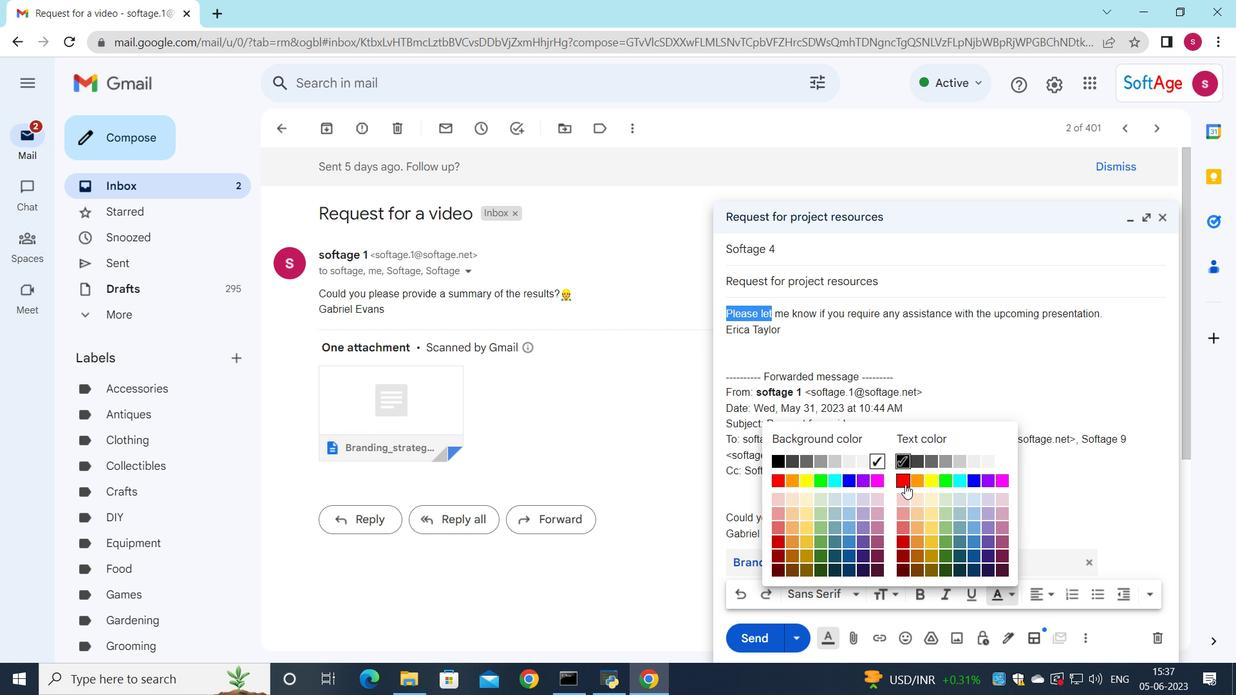 
Action: Mouse moved to (1003, 591)
Screenshot: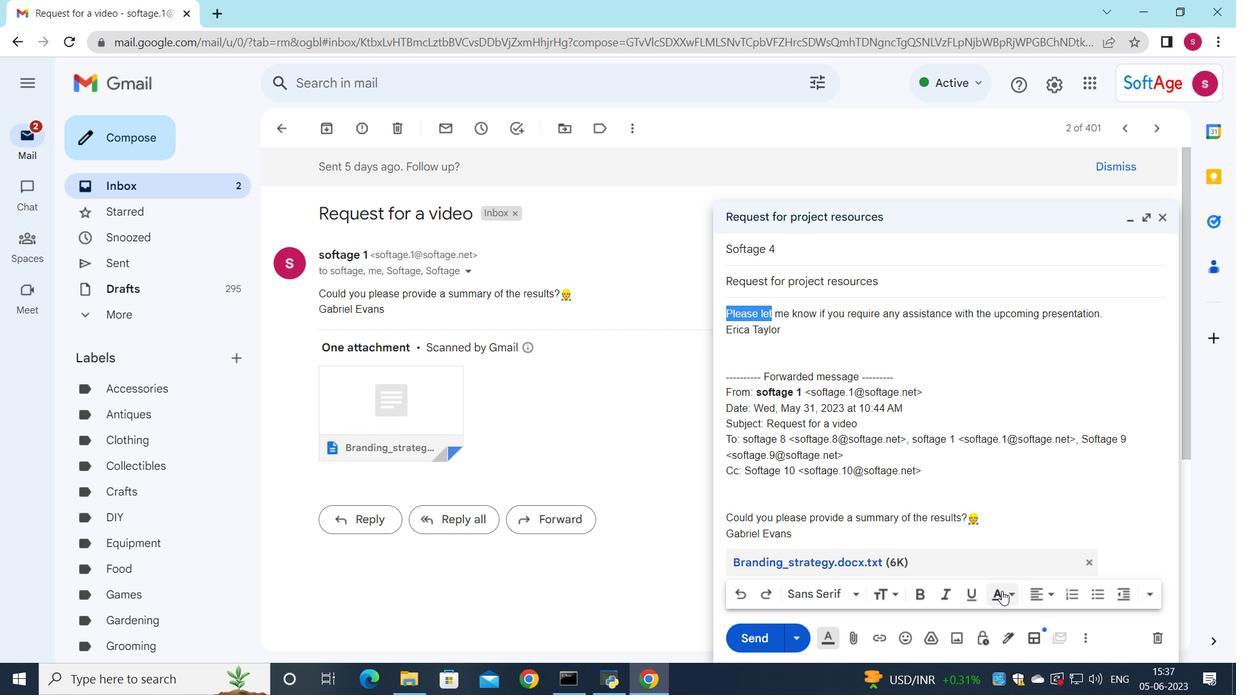 
Action: Mouse pressed left at (1003, 591)
Screenshot: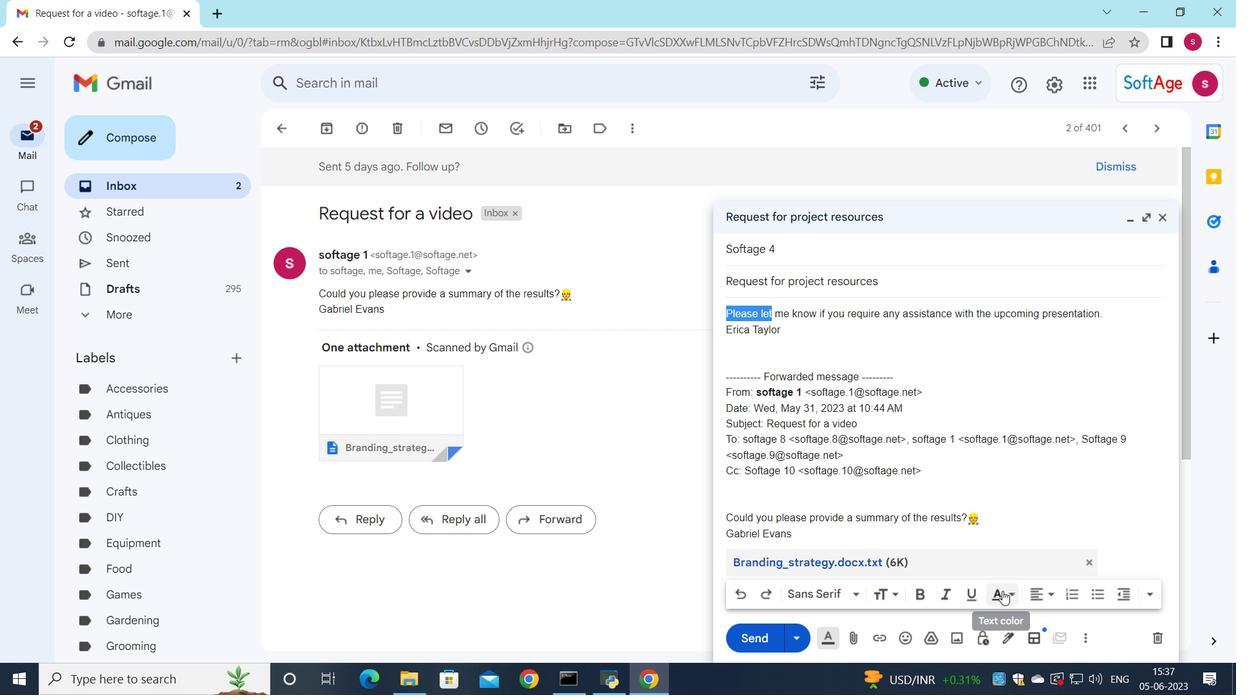 
Action: Mouse moved to (819, 482)
Screenshot: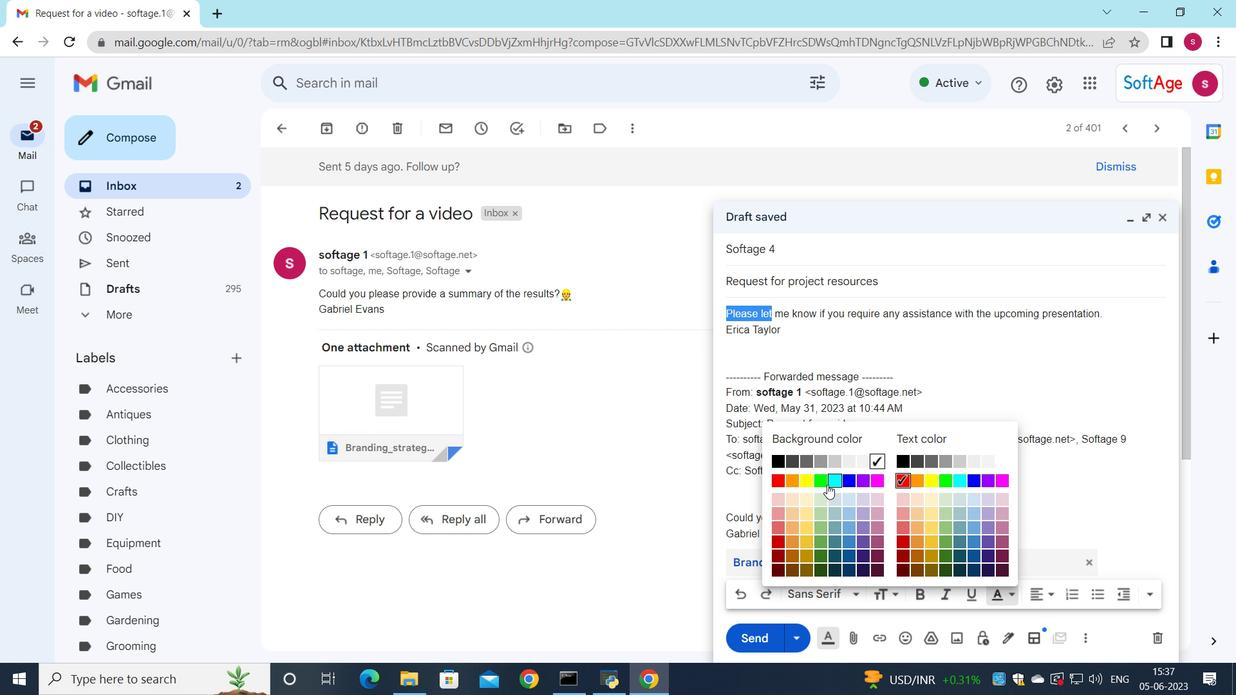 
Action: Mouse pressed left at (819, 482)
Screenshot: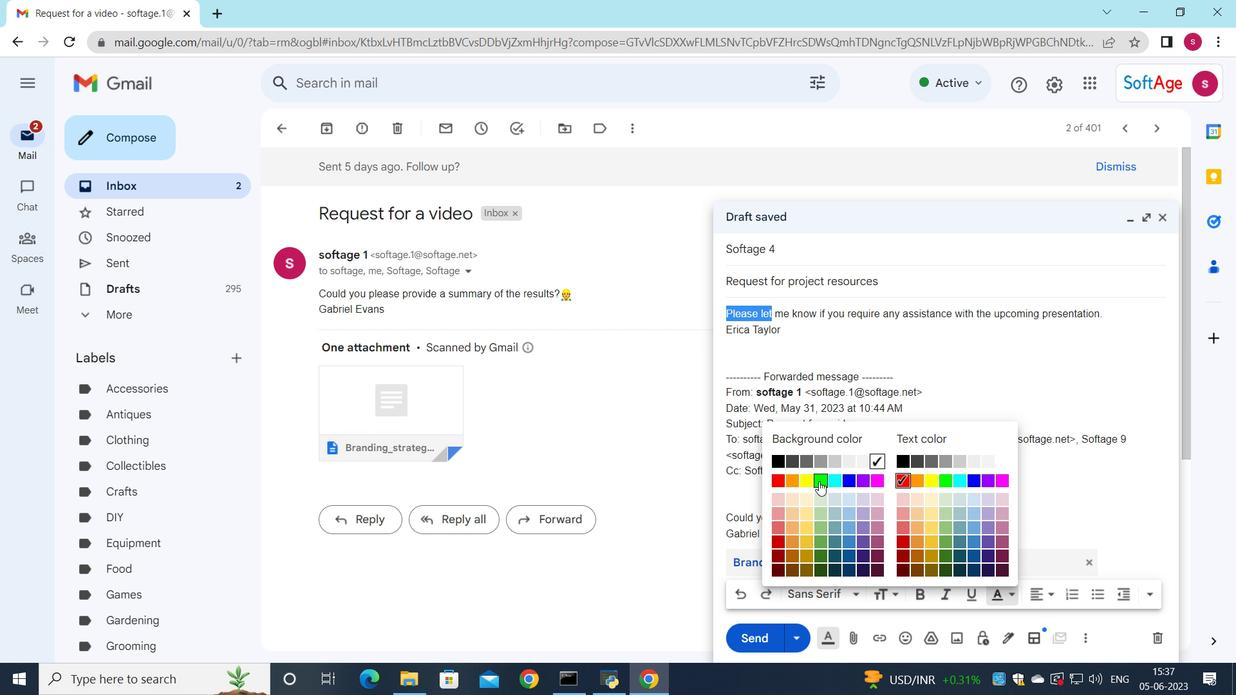 
Action: Mouse moved to (739, 631)
Screenshot: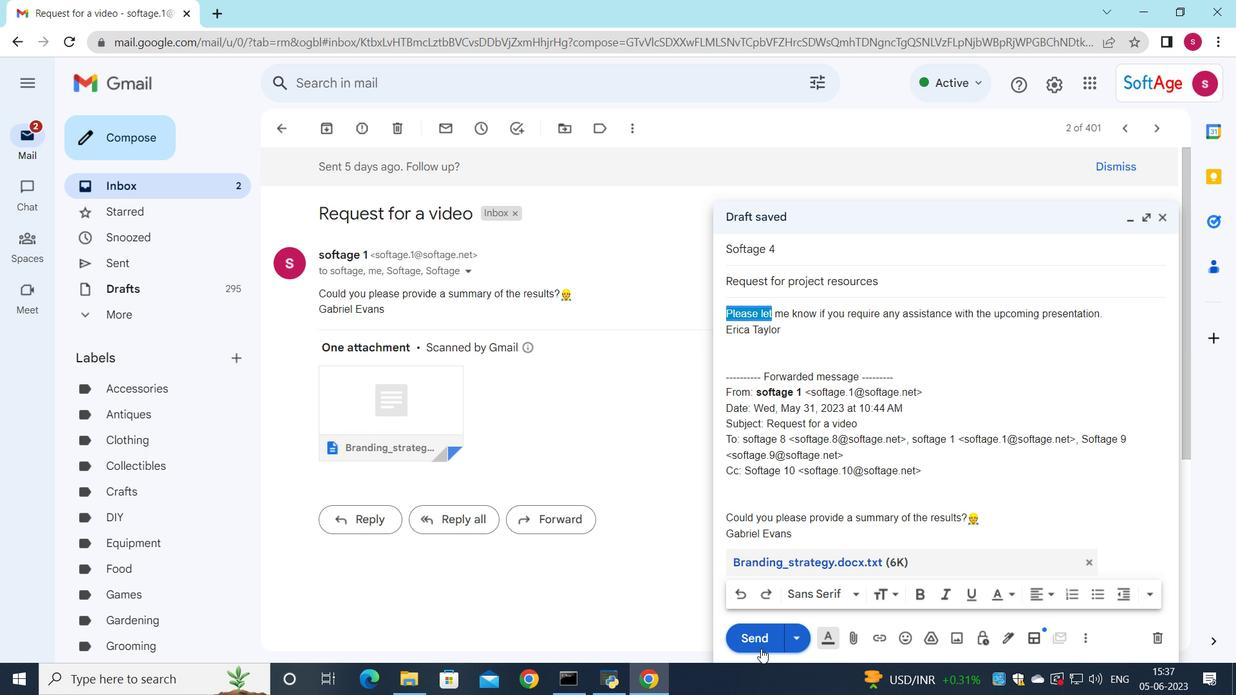 
Action: Mouse pressed left at (739, 631)
Screenshot: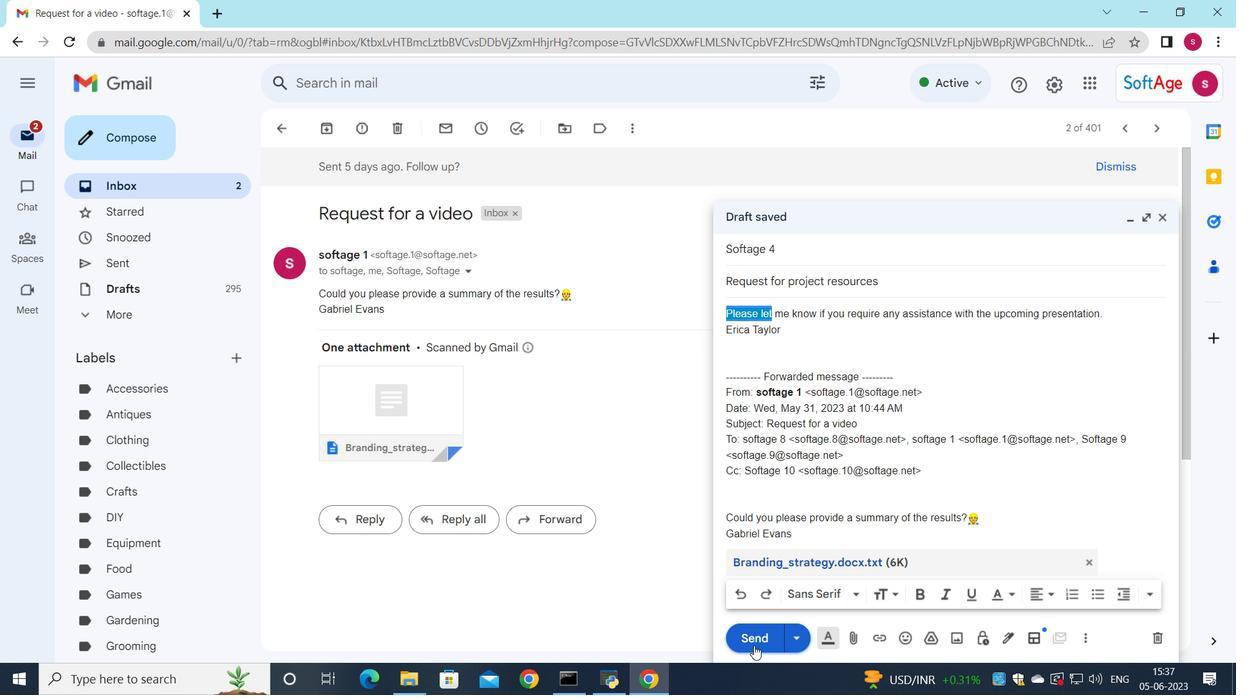 
Action: Mouse moved to (553, 536)
Screenshot: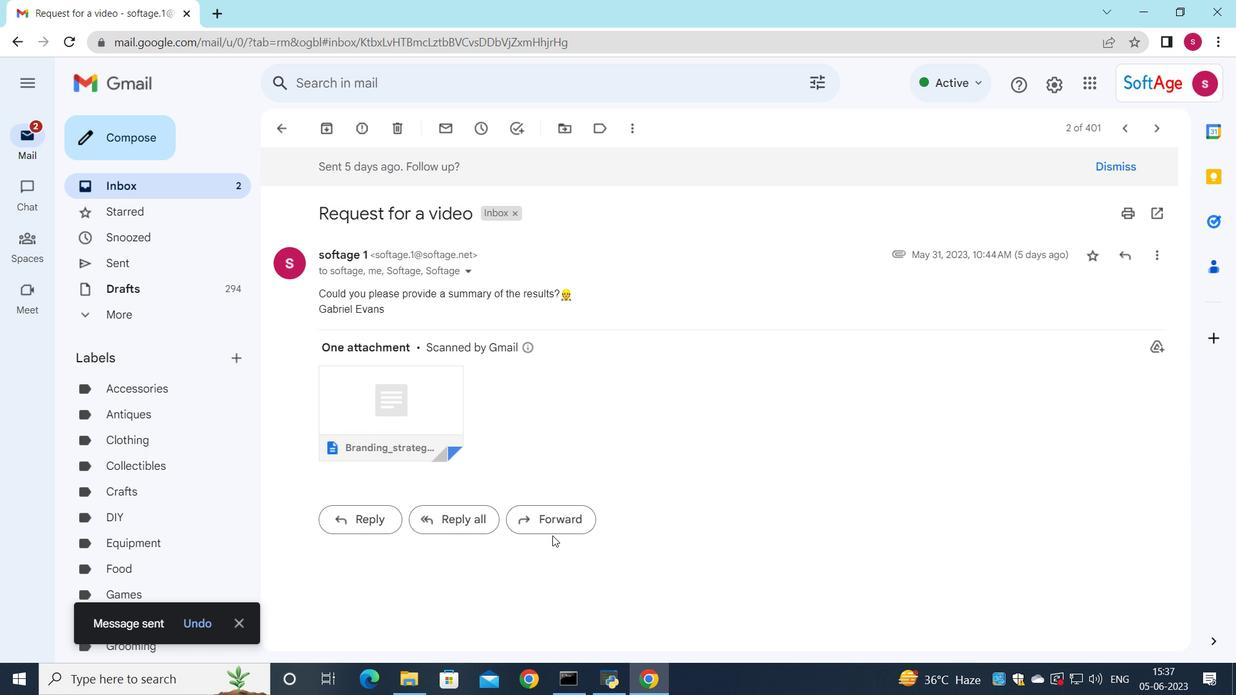 
